 Task: In the Company kawasaki.co.jp, Create email and send with subject: 'Elevate Your Success: Introducing a Transformative Opportunity', and with mail content 'Good Evening,_x000D_
Step into a world of unlimited possibilities. Our cutting-edge solution will empower you to overcome challenges and achieve unparalleled success in your industry._x000D_
Thanks and Regards', attach the document: Business_plan.docx and insert image: visitingcard.jpg. Below Thank and Regards, write Reddit and insert the URL: 'www.reddit.com'. Mark checkbox to create task to follow up : In 1 week.  Enter or choose an email address of recipient's from company's contact and send.. Logged in from softage.10@softage.net
Action: Mouse moved to (92, 73)
Screenshot: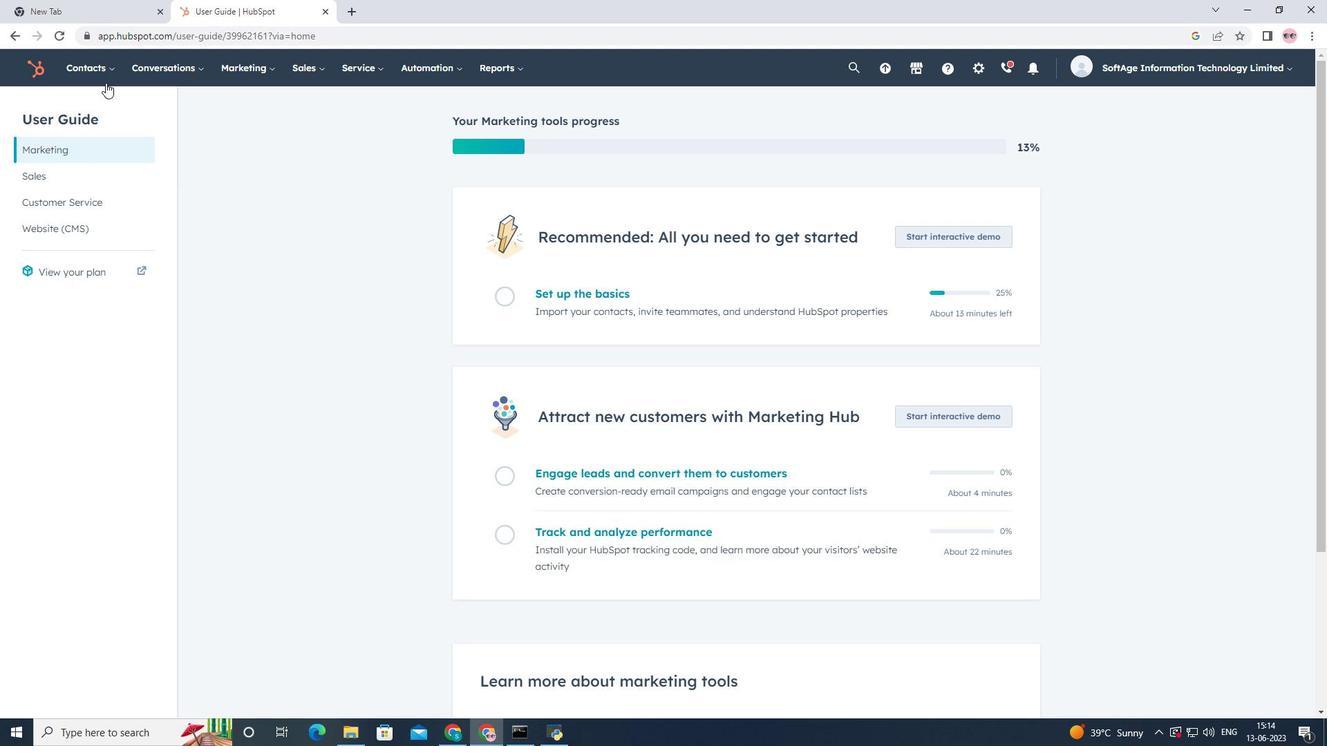 
Action: Mouse pressed left at (92, 73)
Screenshot: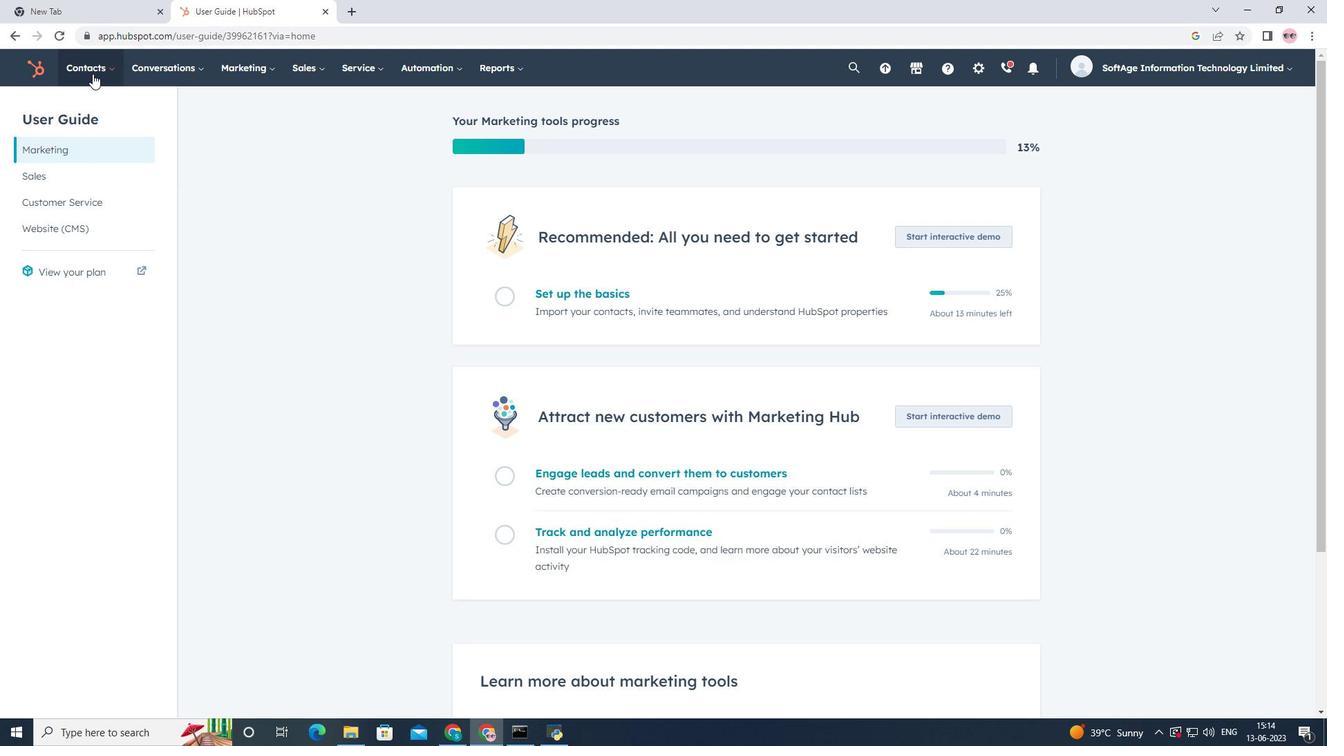 
Action: Mouse moved to (121, 138)
Screenshot: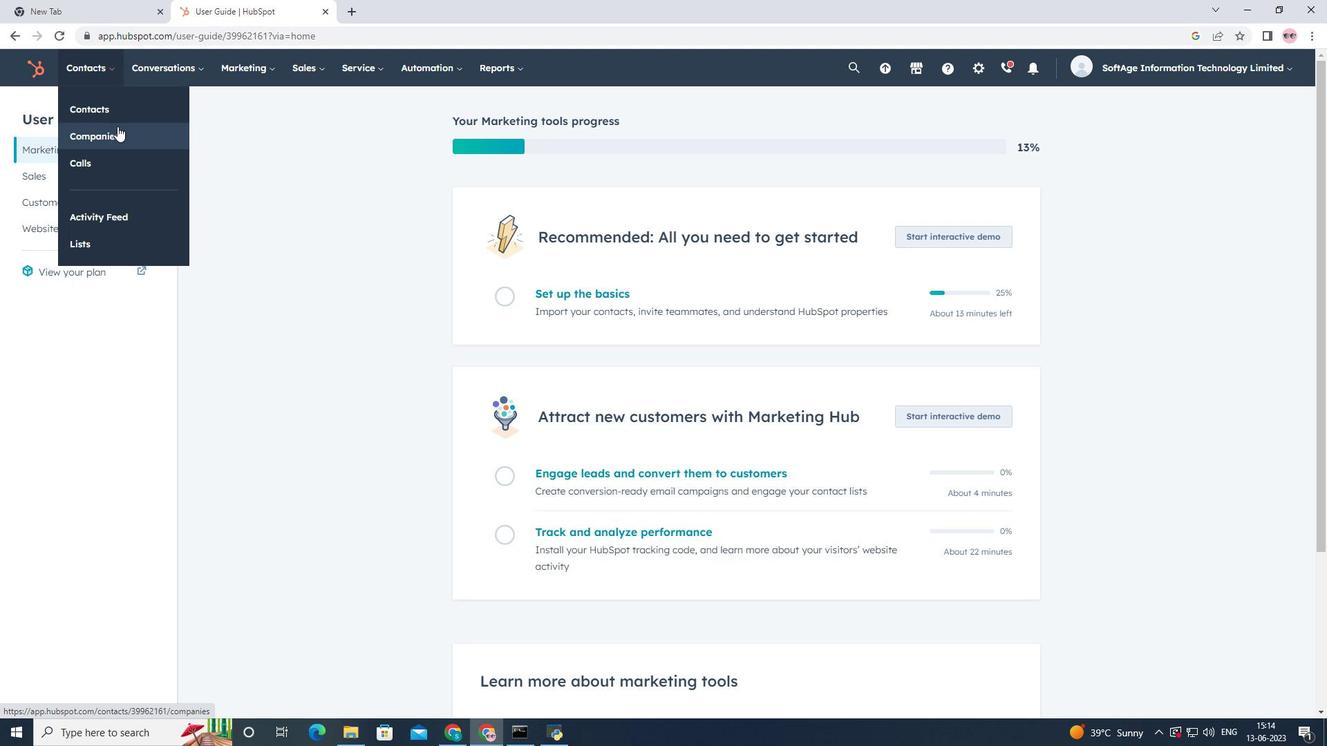 
Action: Mouse pressed left at (121, 138)
Screenshot: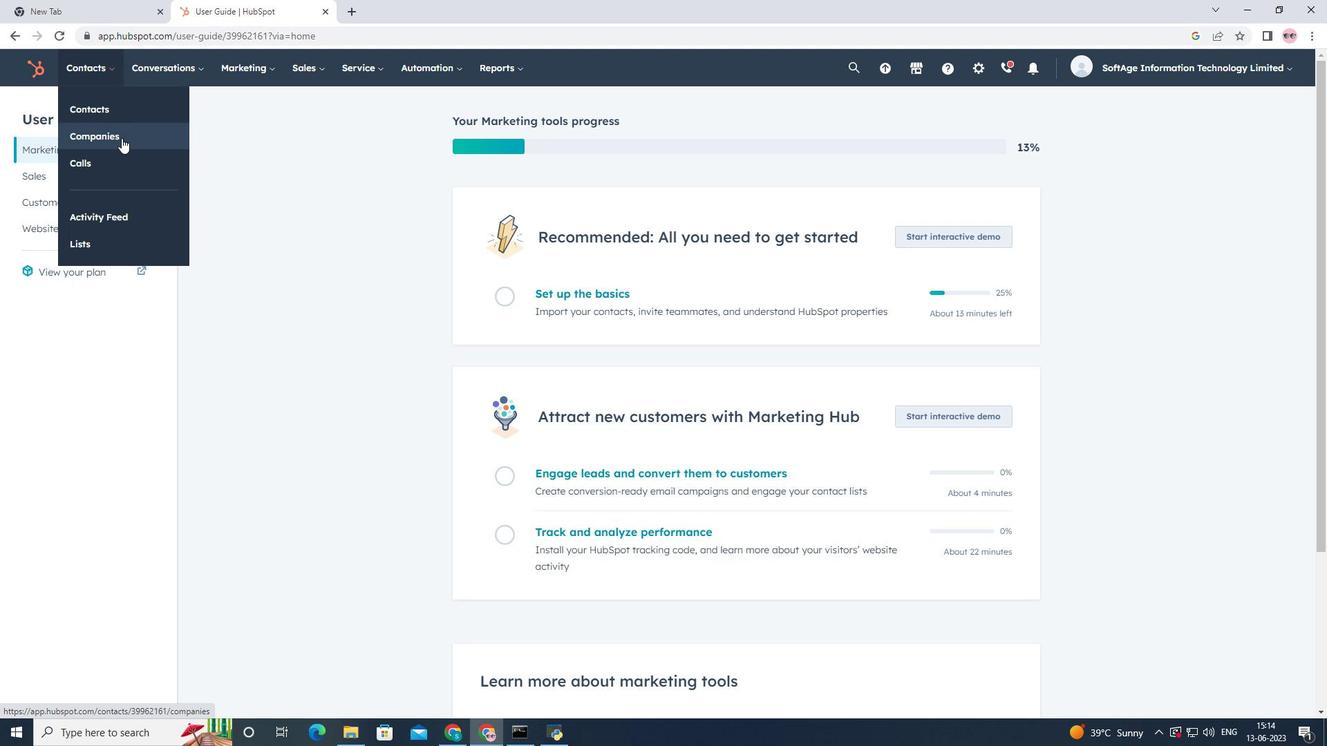 
Action: Mouse moved to (76, 228)
Screenshot: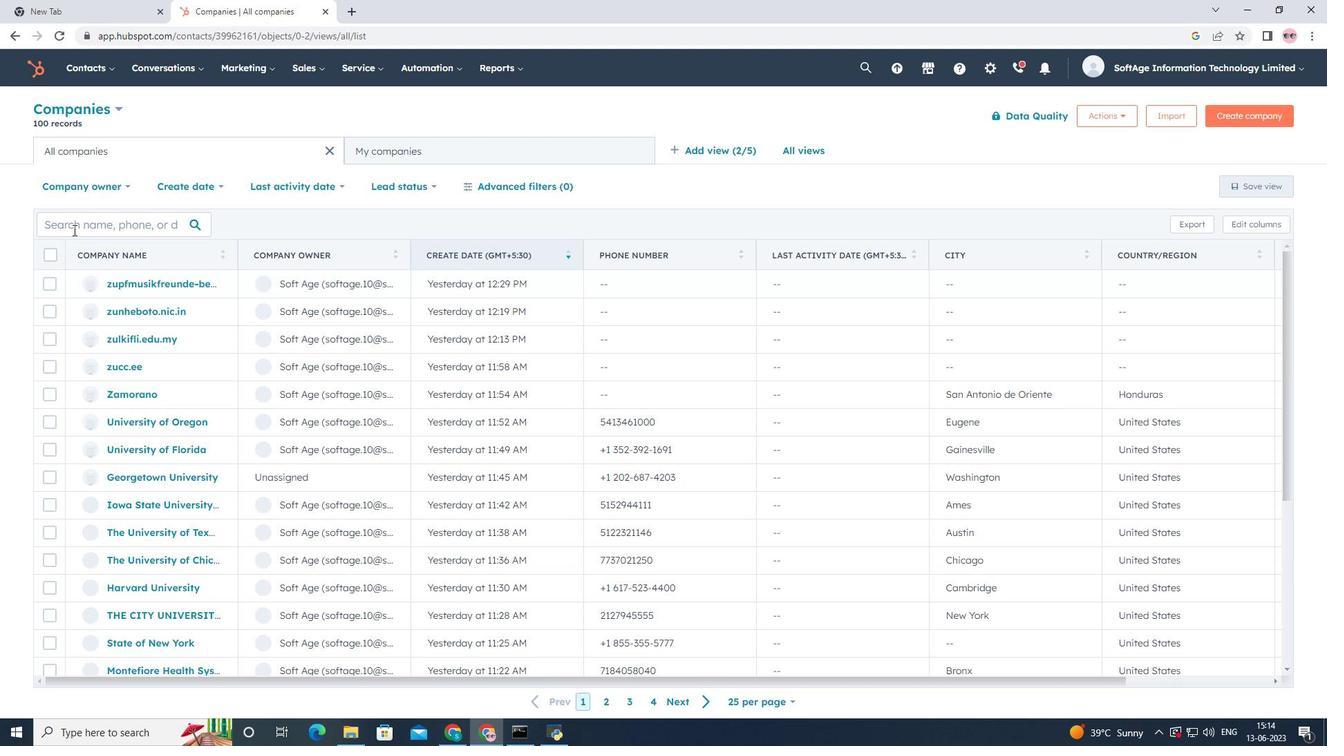 
Action: Mouse pressed left at (76, 228)
Screenshot: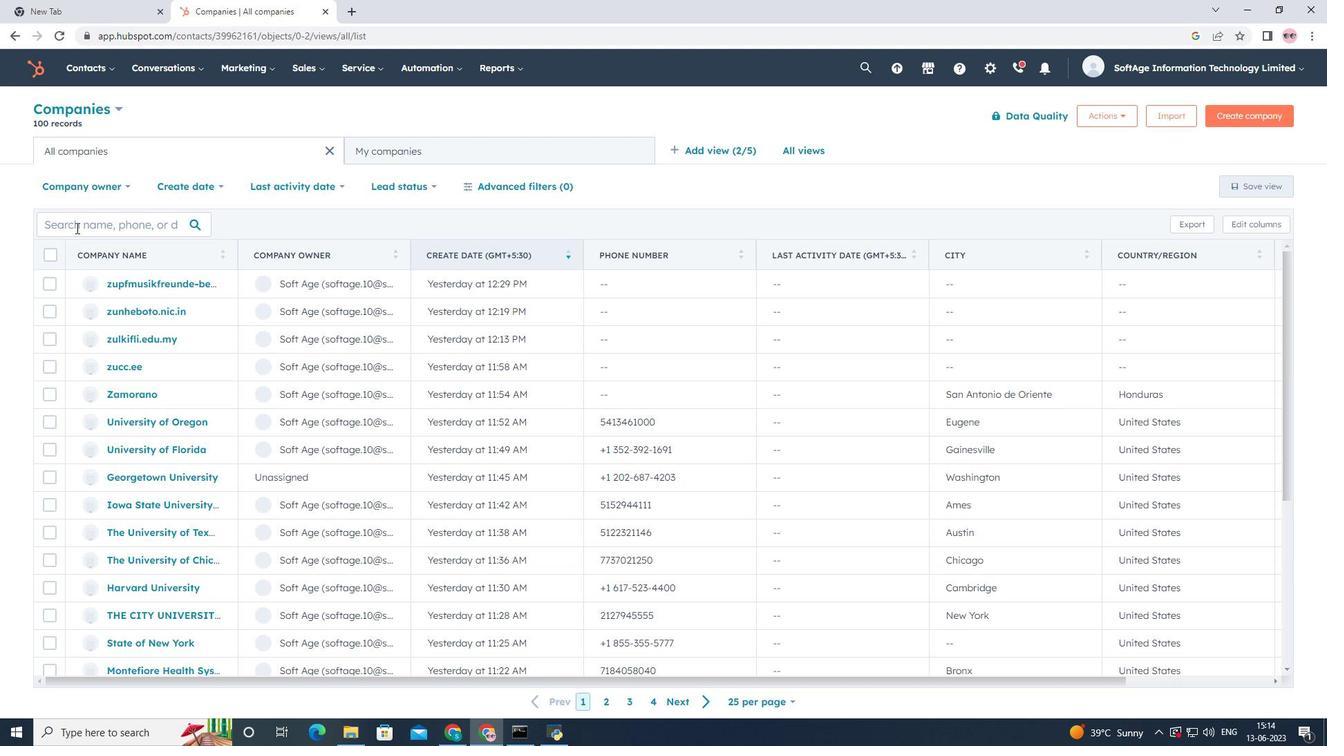 
Action: Key pressed <Key.shift>K<Key.backspace>kawasaki.co.jp
Screenshot: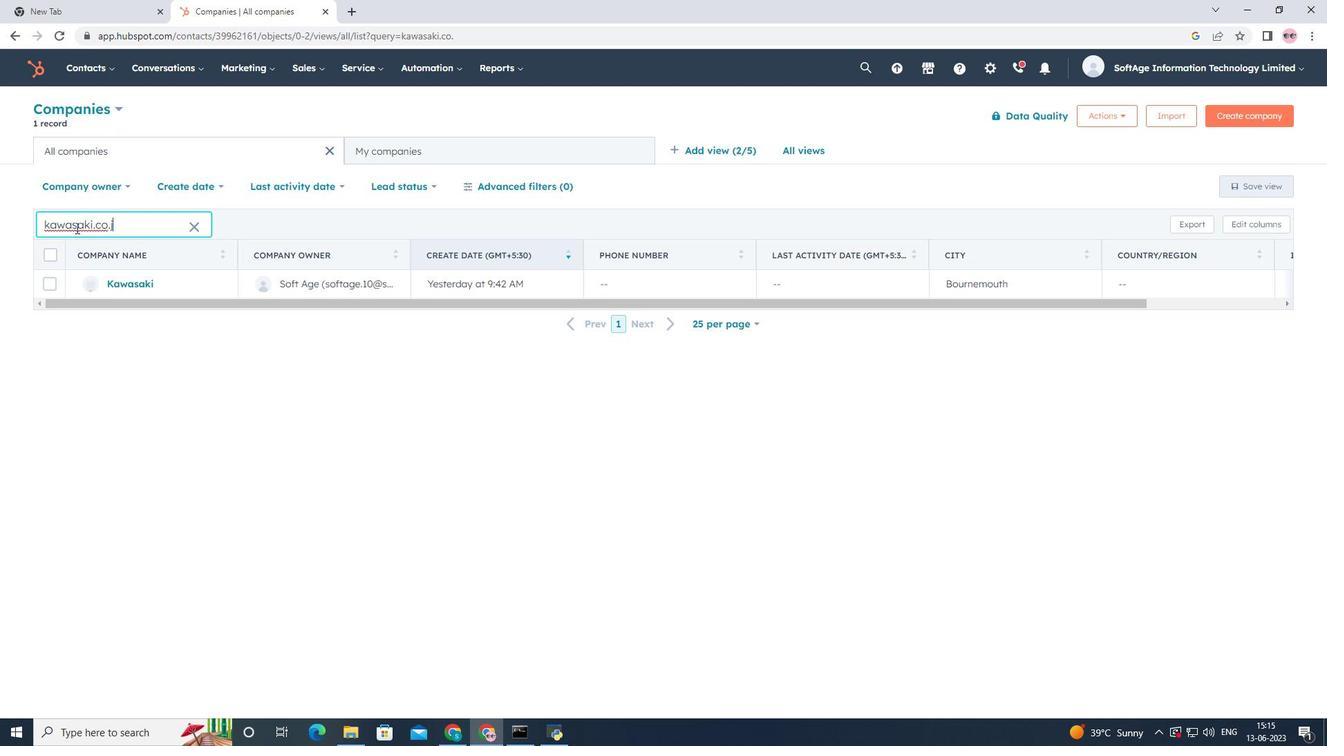 
Action: Mouse moved to (103, 282)
Screenshot: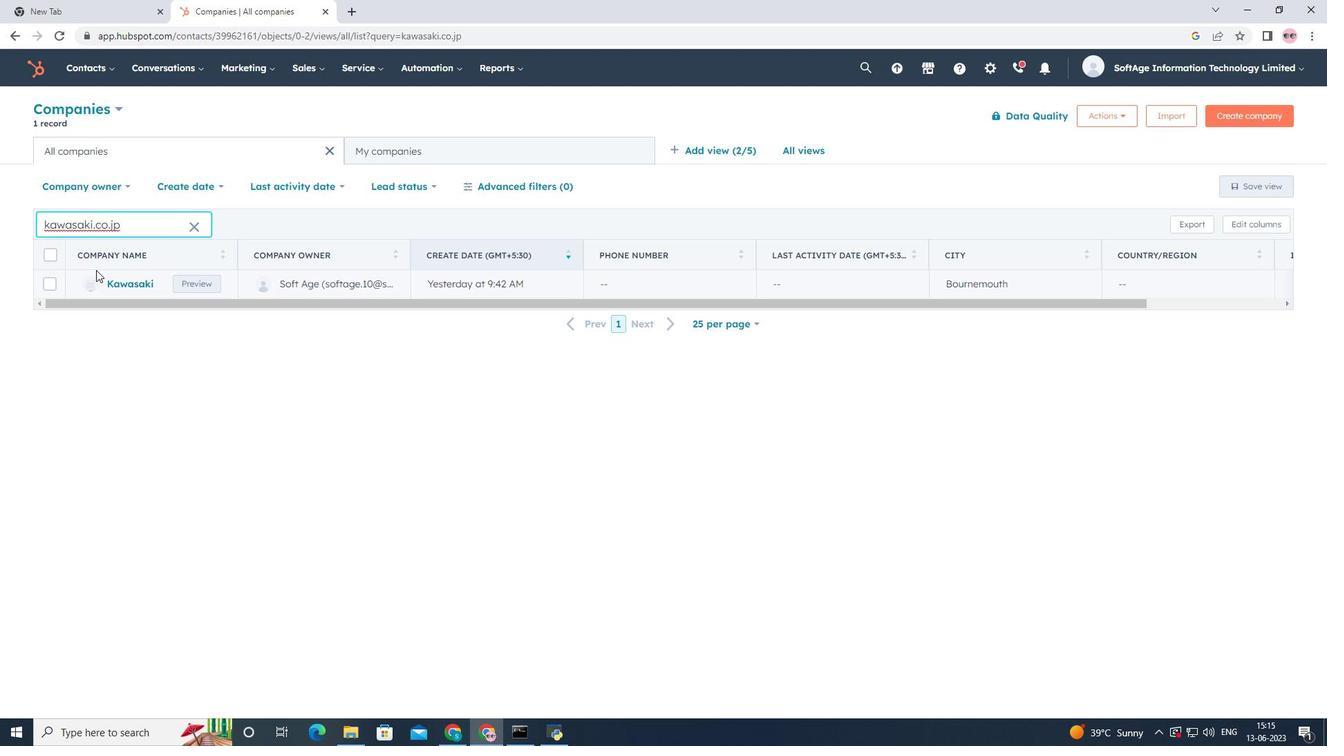
Action: Mouse pressed left at (103, 282)
Screenshot: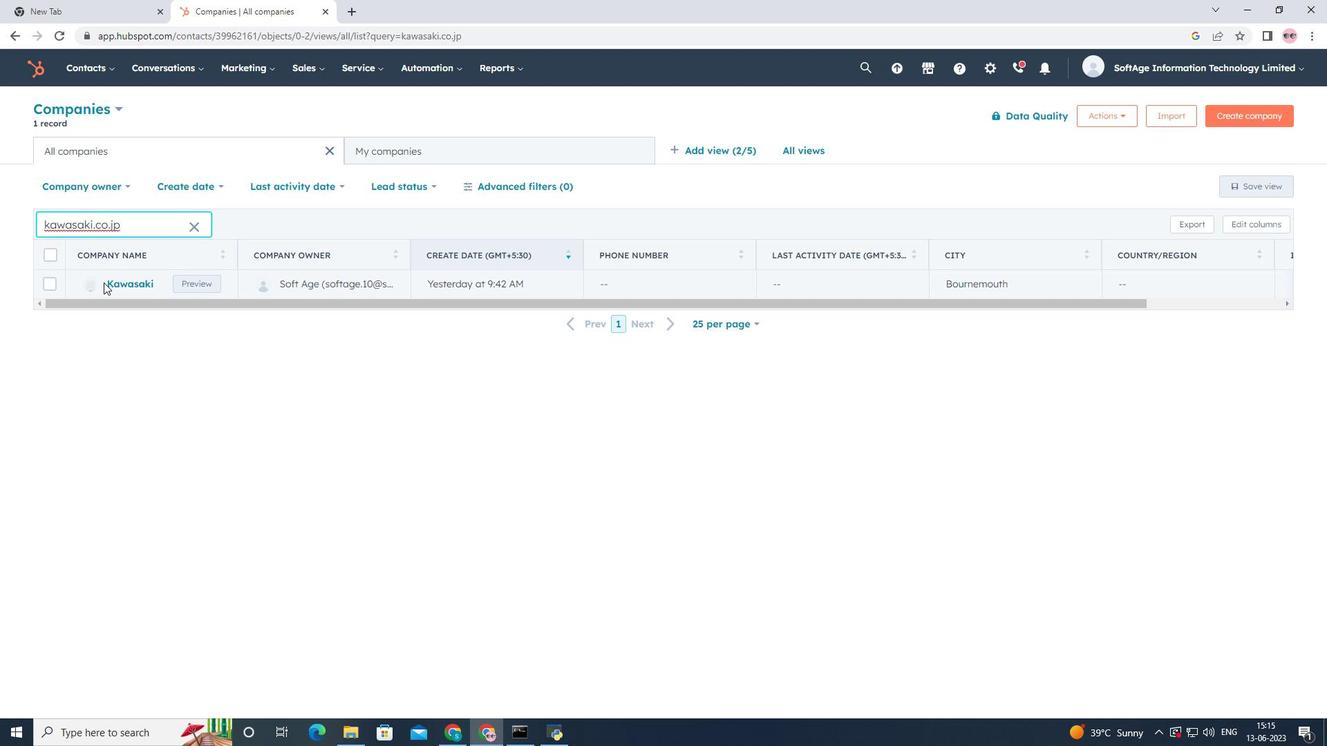 
Action: Mouse moved to (111, 283)
Screenshot: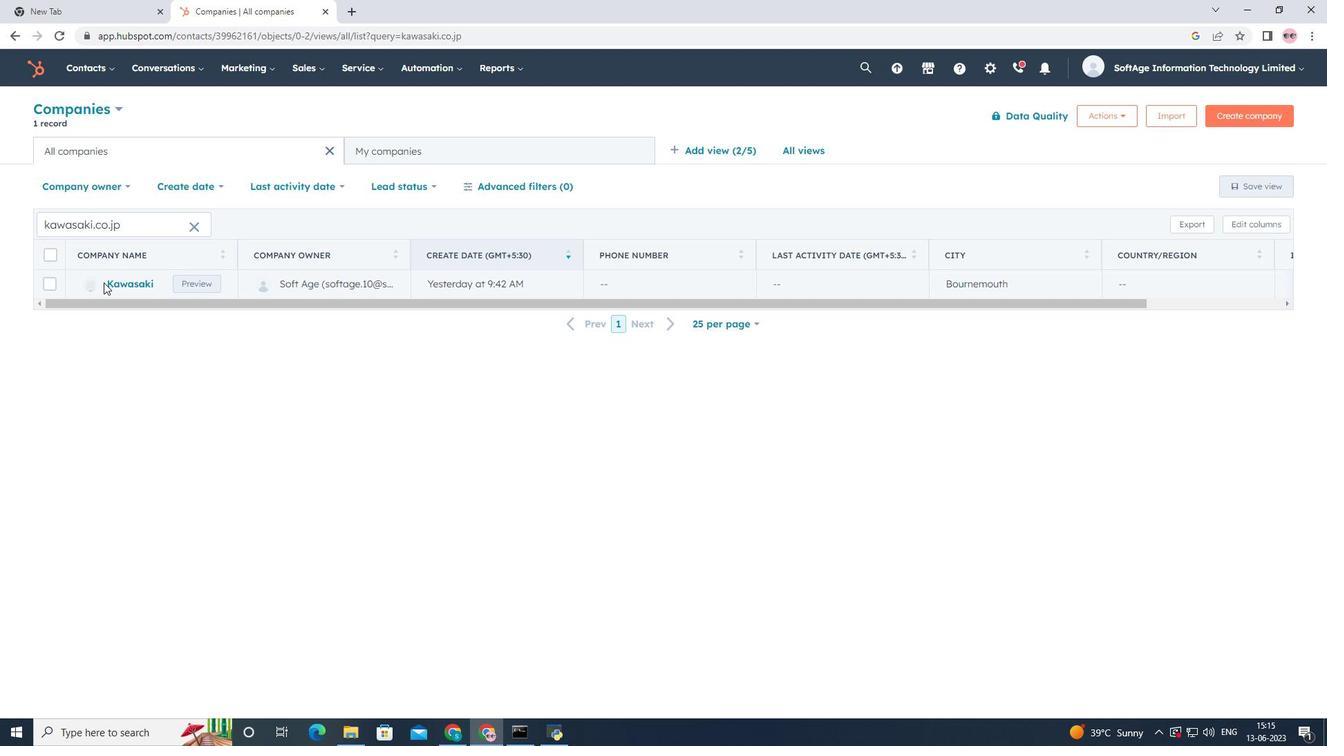 
Action: Mouse pressed left at (111, 283)
Screenshot: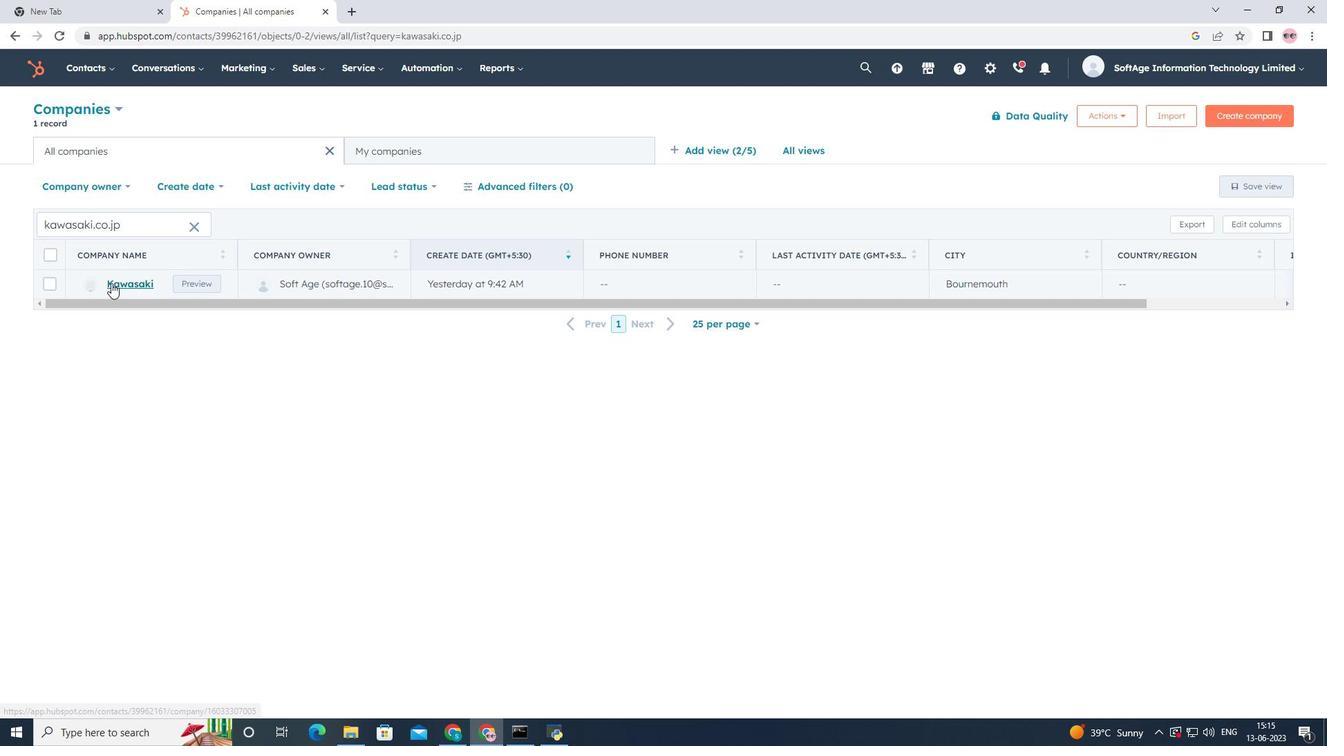 
Action: Mouse moved to (86, 225)
Screenshot: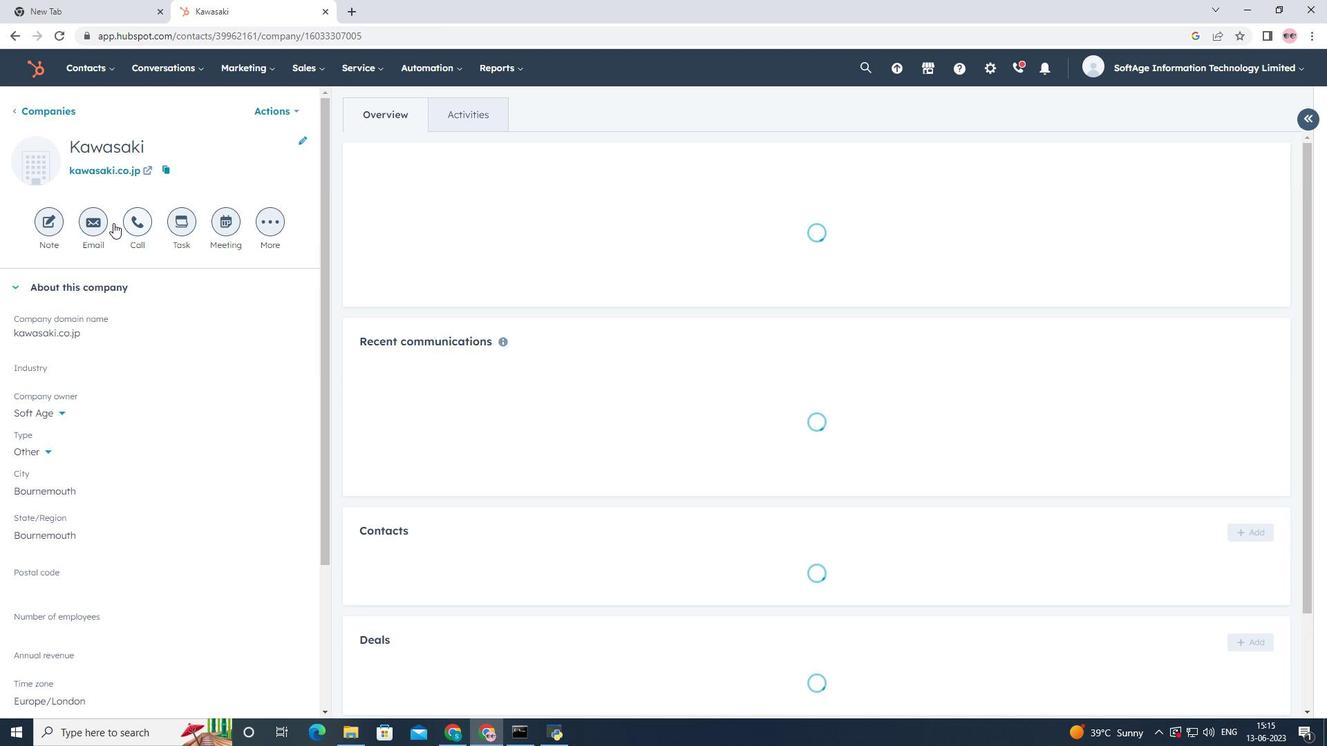 
Action: Mouse pressed left at (86, 225)
Screenshot: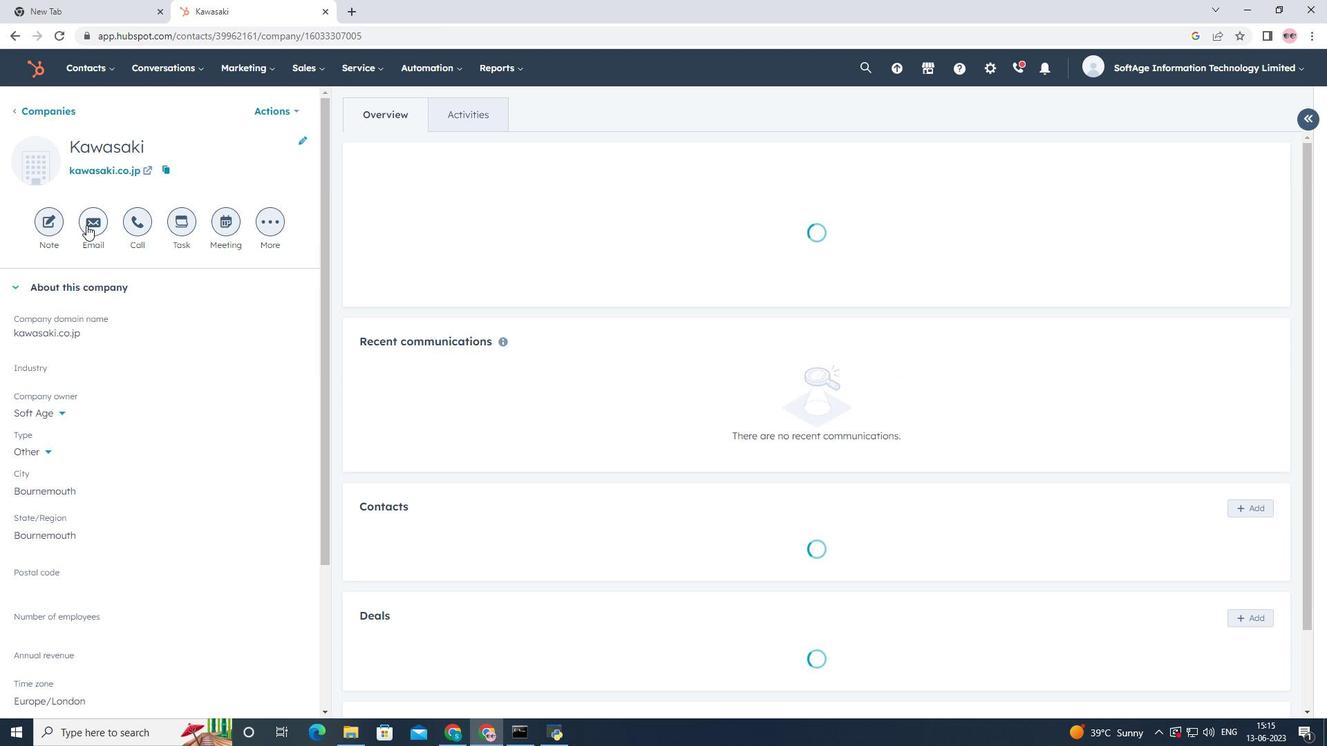 
Action: Mouse moved to (896, 467)
Screenshot: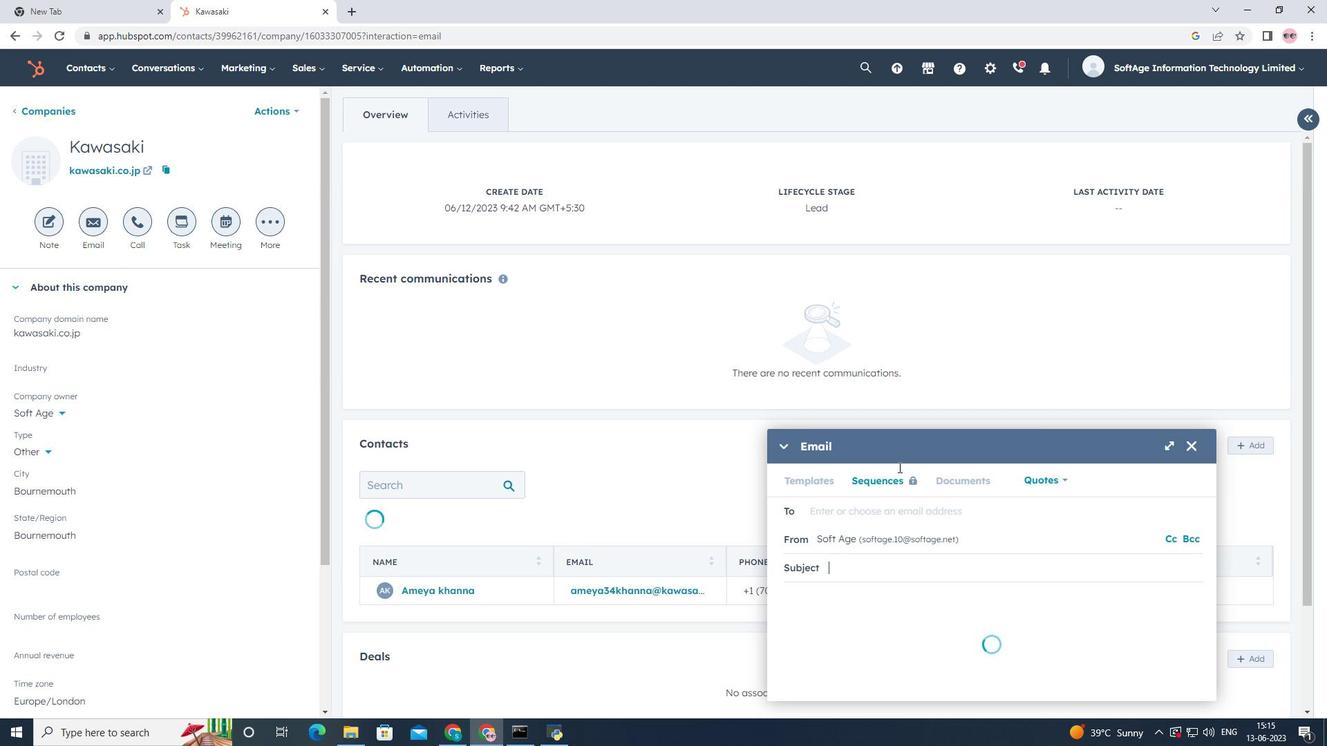 
Action: Mouse pressed left at (896, 467)
Screenshot: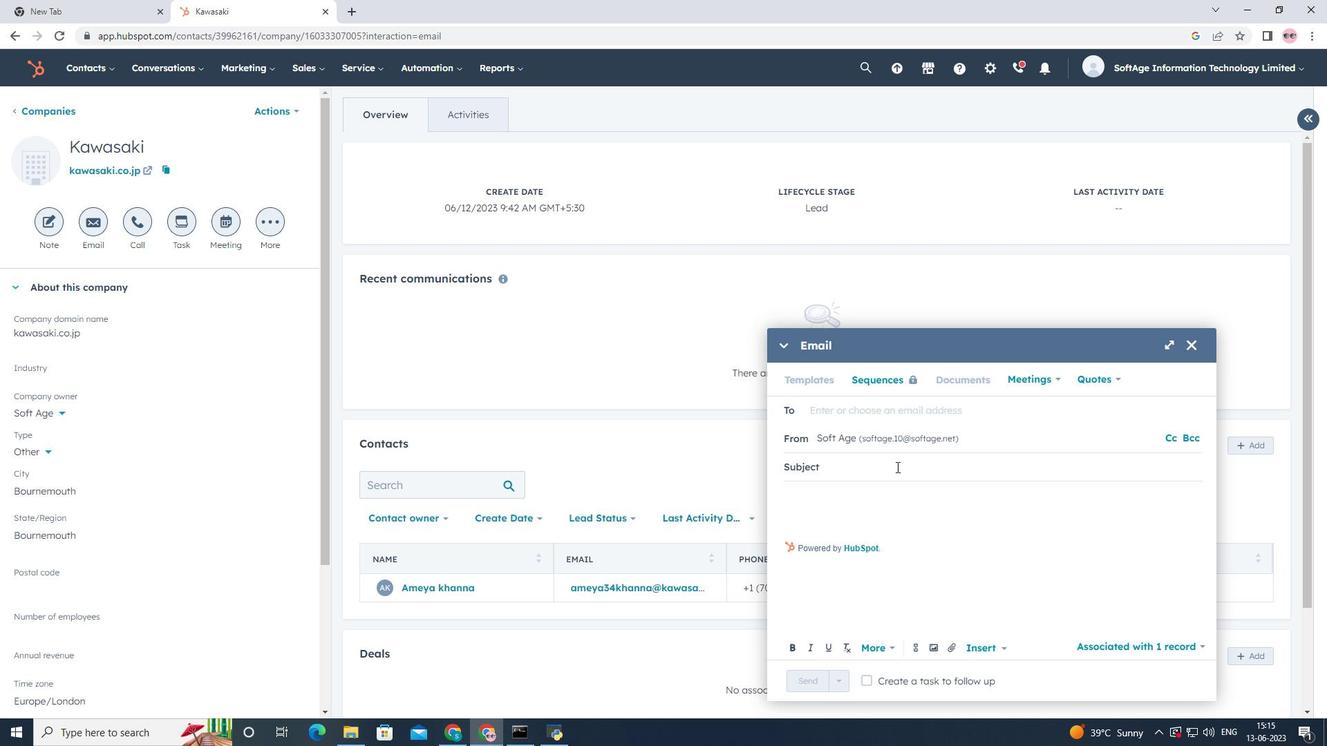 
Action: Key pressed <Key.shift>Elevate<Key.space><Key.shift>Your<Key.space><Key.shift>Success<Key.shift>:<Key.space><Key.shift><Key.shift><Key.shift><Key.shift>Introducing<Key.space>a<Key.space><Key.shift>Transformative<Key.space><Key.shift>Opportunity
Screenshot: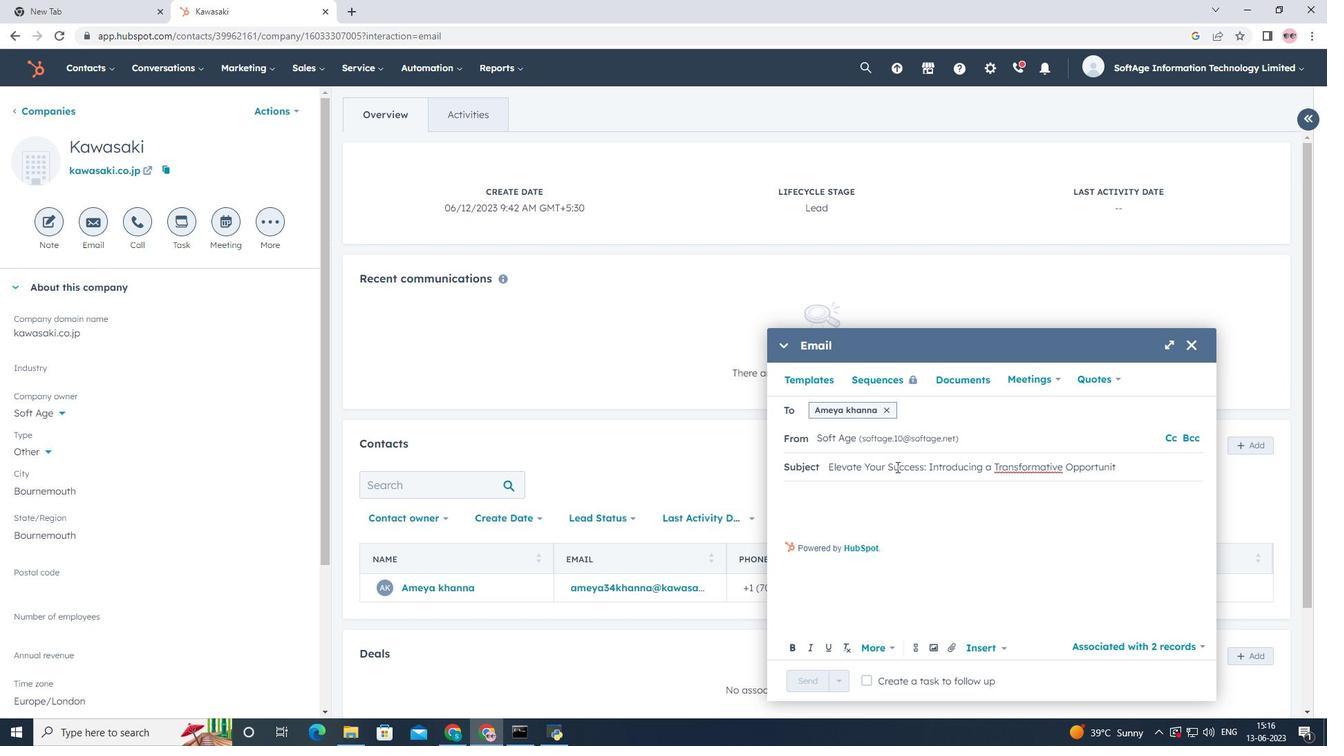 
Action: Mouse moved to (837, 502)
Screenshot: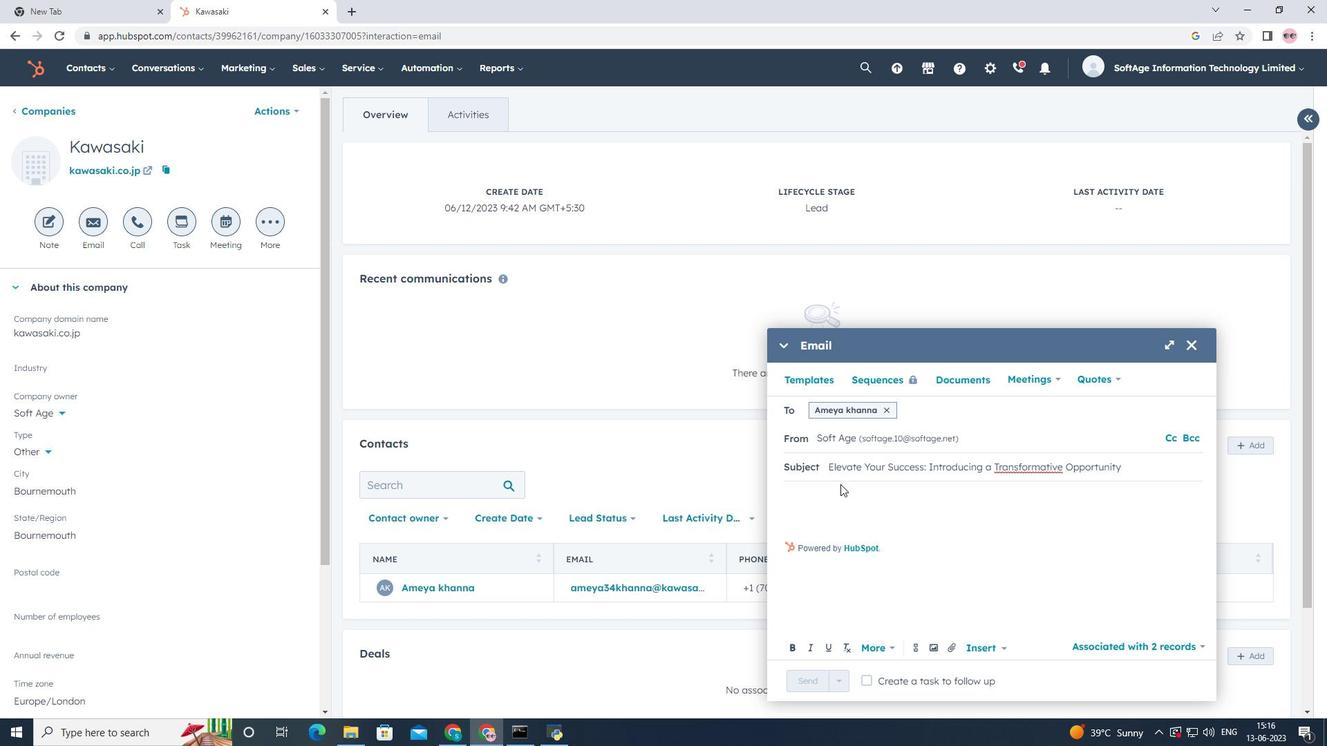 
Action: Mouse pressed left at (837, 502)
Screenshot: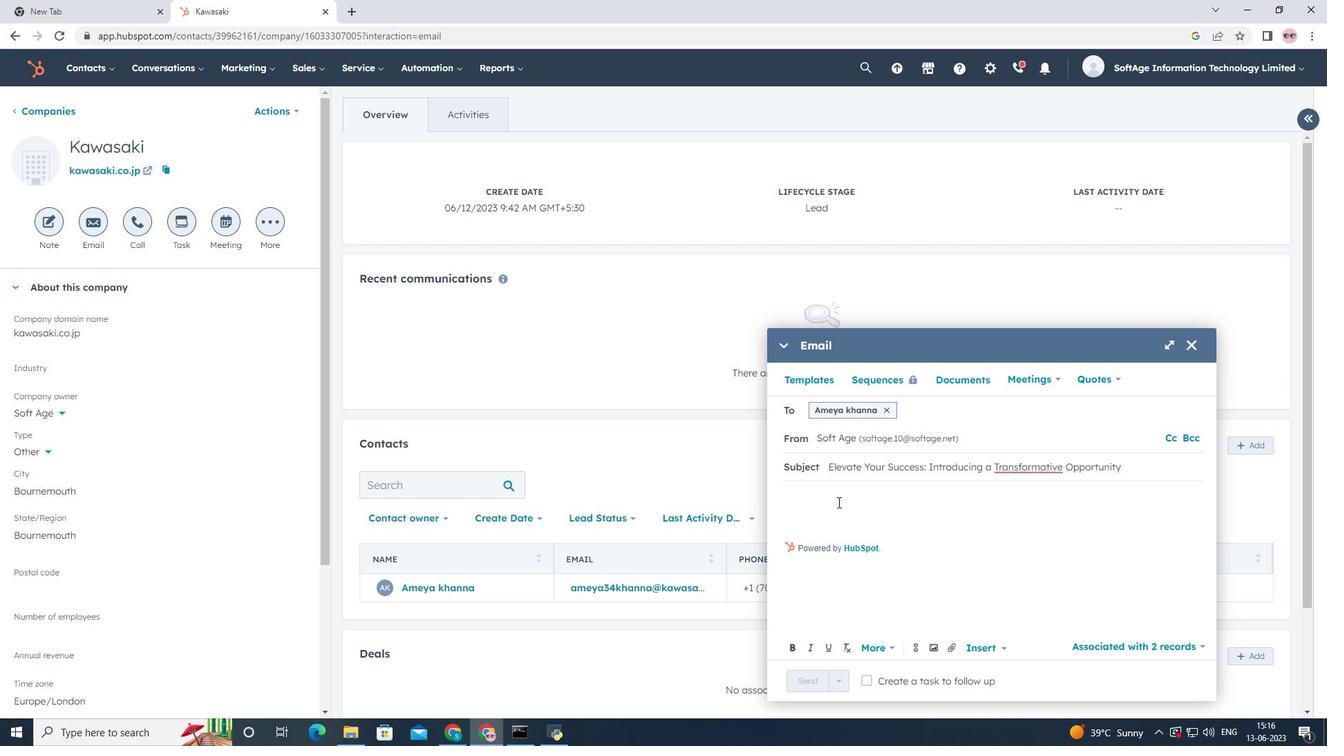 
Action: Key pressed <Key.shift><Key.shift><Key.shift><Key.shift><Key.shift><Key.shift><Key.shift><Key.shift><Key.shift><Key.shift><Key.shift><Key.shift><Key.shift><Key.shift><Key.shift><Key.shift><Key.shift><Key.shift><Key.shift><Key.shift><Key.shift><Key.shift><Key.shift><Key.shift><Key.shift><Key.shift><Key.shift>Good<Key.space><Key.shift><Key.shift><Key.shift><Key.shift><Key.shift><Key.shift><Key.shift>Evening<Key.enter><Key.shift><Key.shift><Key.shift><Key.shift><Key.shift><Key.shift><Key.shift><Key.shift><Key.shift><Key.shift><Key.shift><Key.shift><Key.shift><Key.shift><Key.shift><Key.shift><Key.shift><Key.shift><Key.shift><Key.shift>Step<Key.space>into<Key.space>a<Key.space>world<Key.space>of<Key.space>unlimited<Key.space>possibilities.<Key.space><Key.shift>Our<Key.space>cutting<Key.space><Key.backspace>-edge<Key.space>solution<Key.space>will<Key.space>empower<Key.space>you<Key.space>to<Key.space>overcome<Key.space>challenges<Key.space>and<Key.space>achieve<Key.space>unparalleled<Key.space>success<Key.space>in<Key.space>your<Key.space>industry.<Key.enter><Key.shift><Key.shift><Key.shift><Key.shift><Key.shift><Key.shift>Thanks<Key.space>and<Key.space><Key.shift><Key.shift><Key.shift>Regards
Screenshot: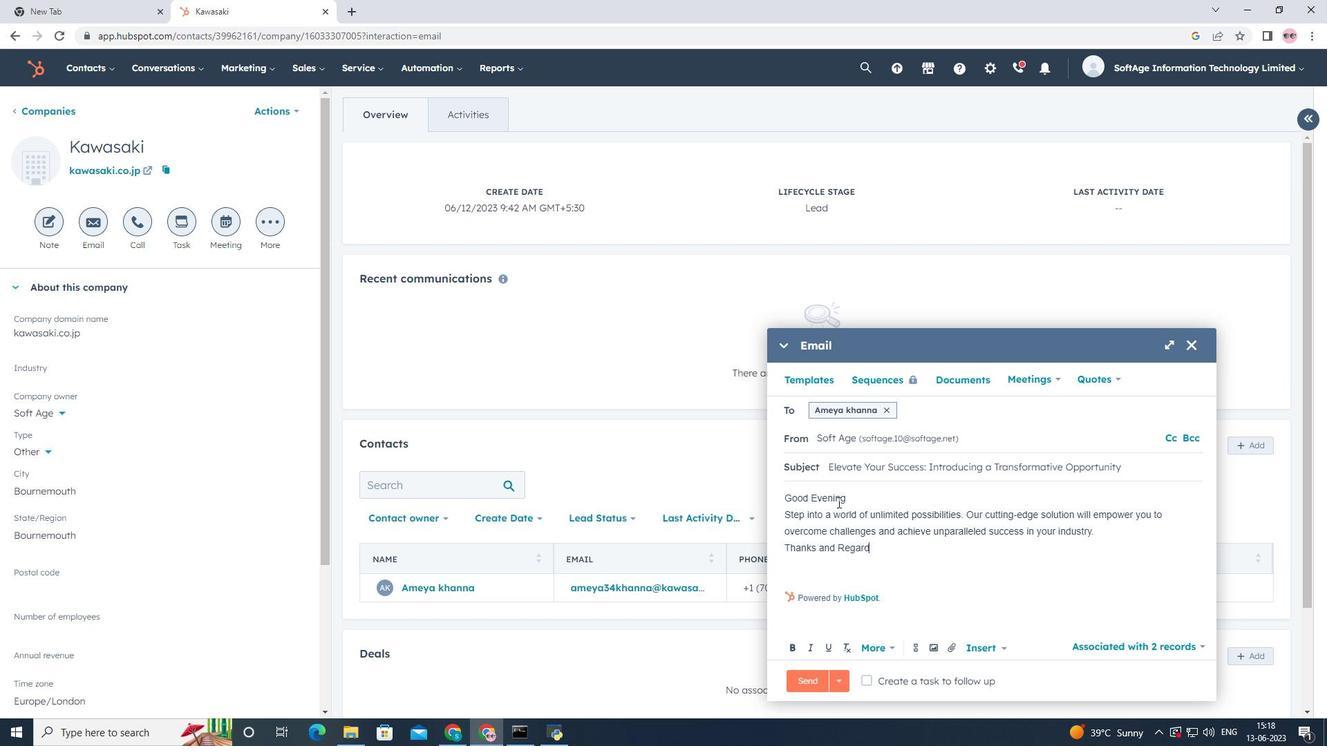 
Action: Mouse moved to (954, 651)
Screenshot: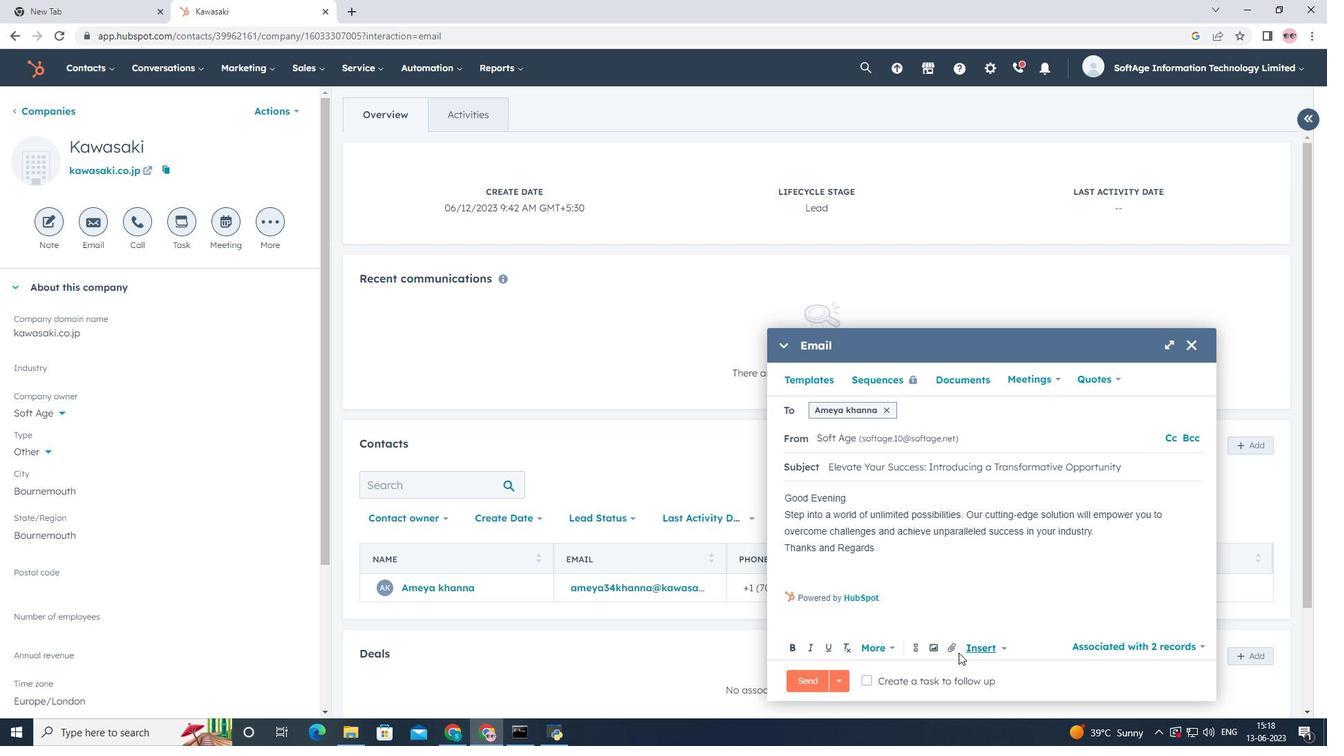 
Action: Mouse pressed left at (954, 651)
Screenshot: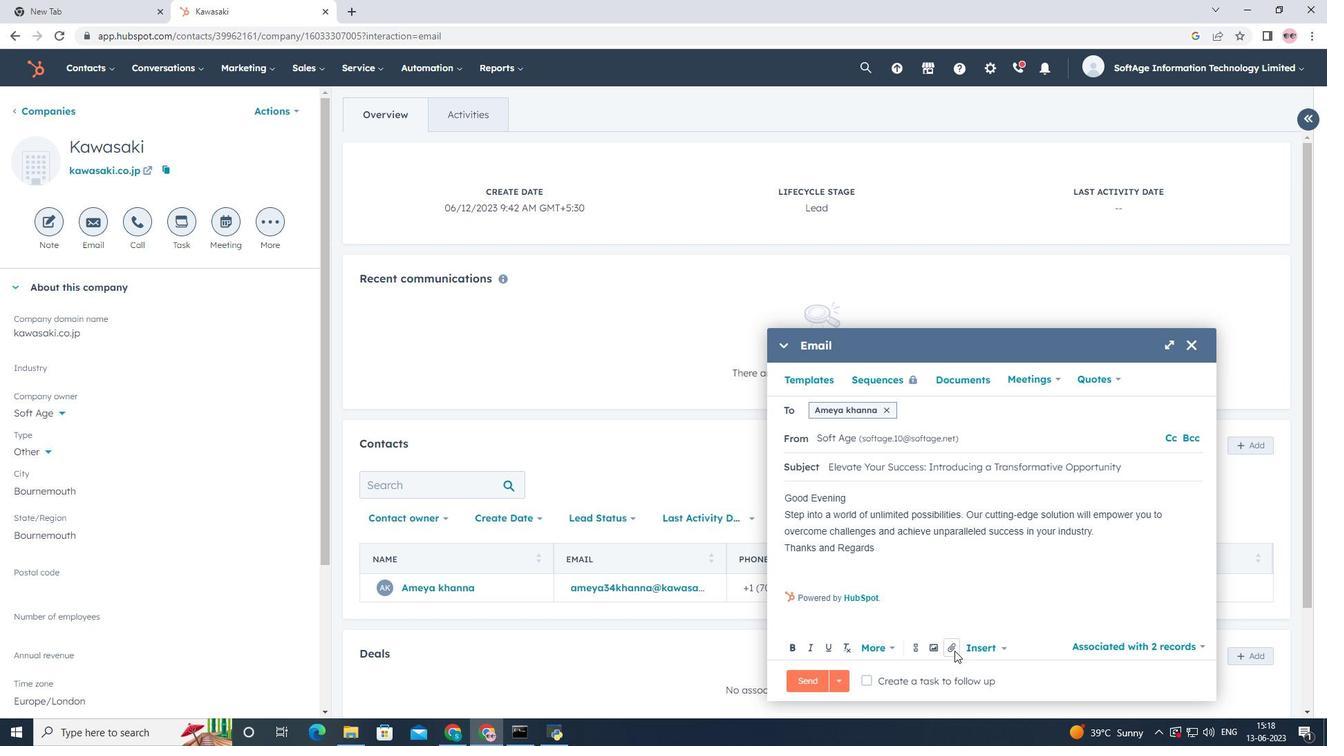 
Action: Mouse moved to (962, 607)
Screenshot: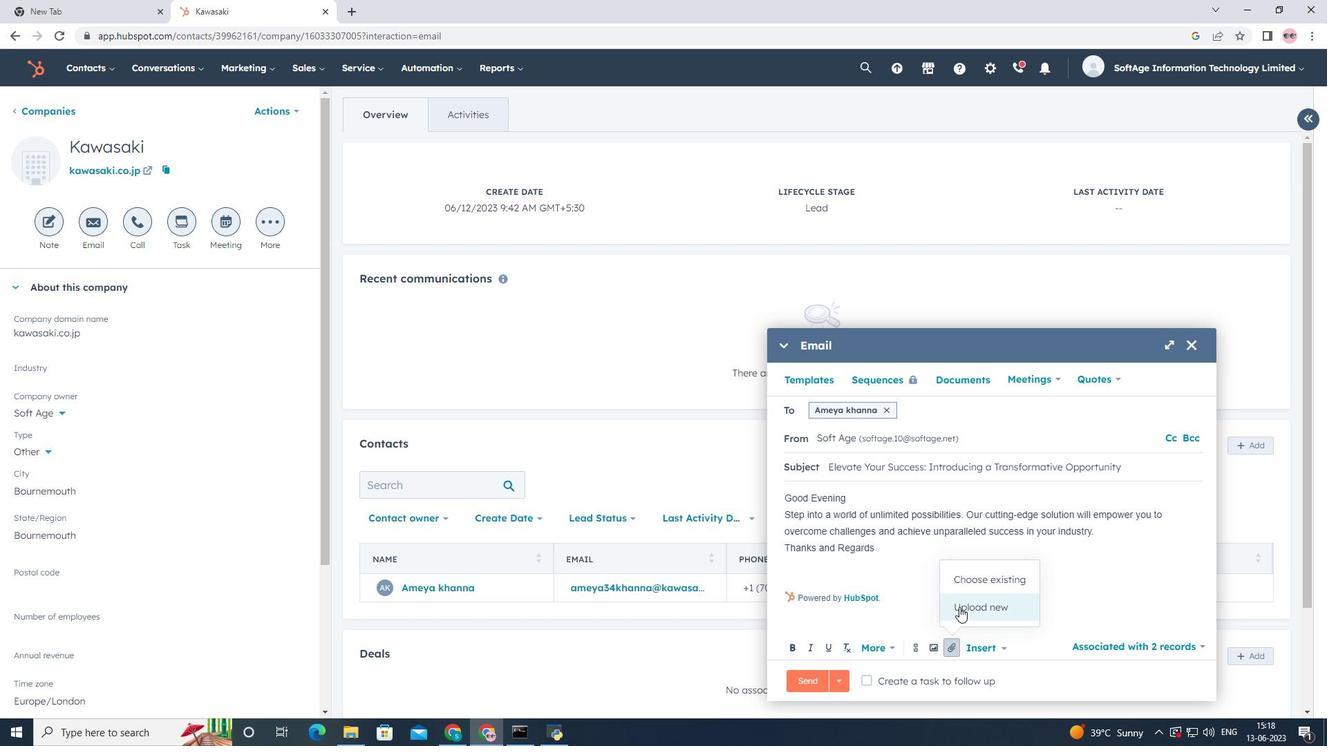 
Action: Mouse pressed left at (962, 607)
Screenshot: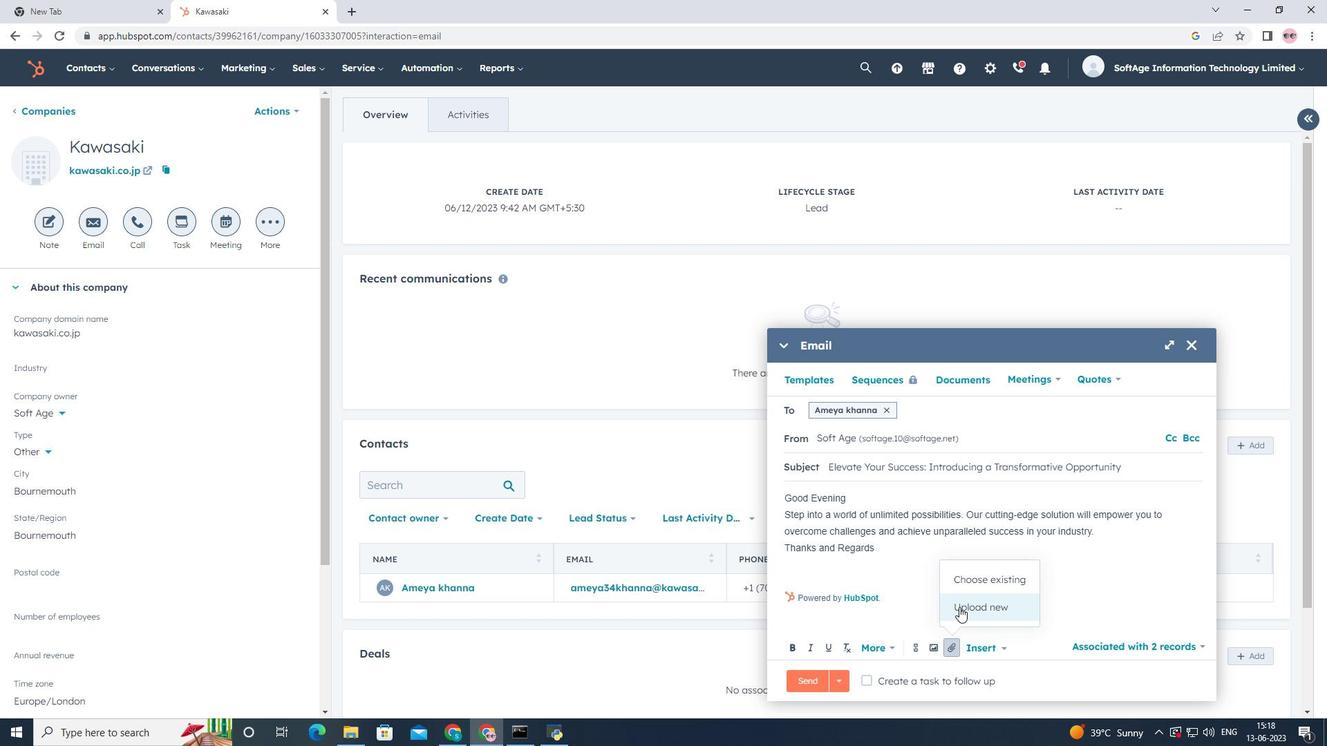 
Action: Mouse moved to (73, 172)
Screenshot: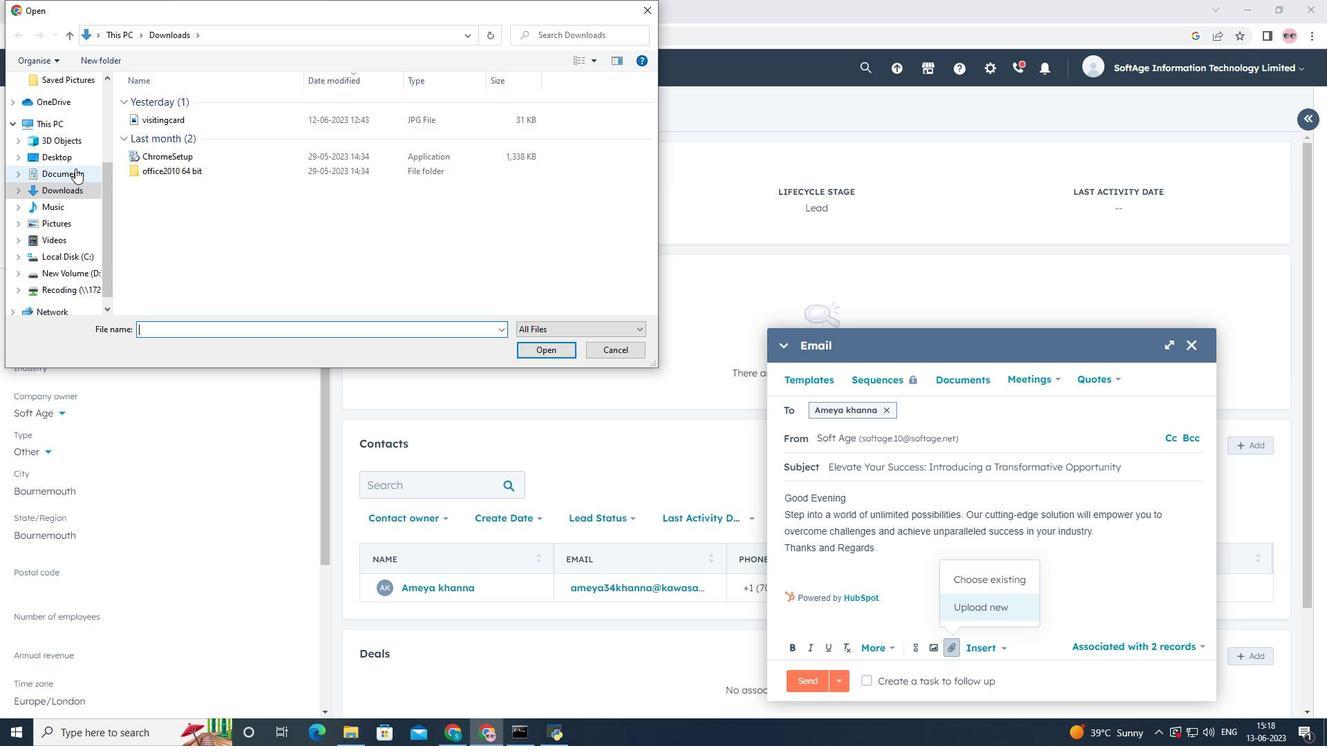 
Action: Mouse pressed left at (73, 172)
Screenshot: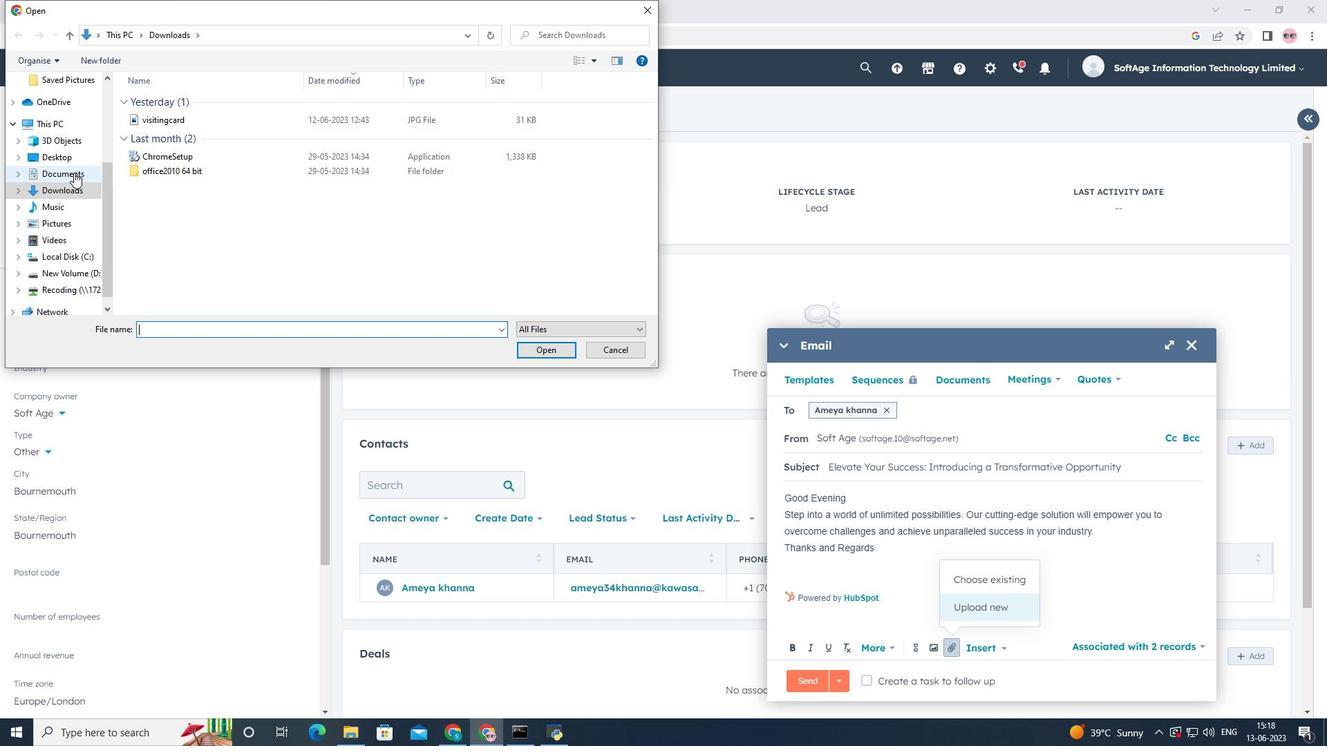 
Action: Mouse moved to (198, 111)
Screenshot: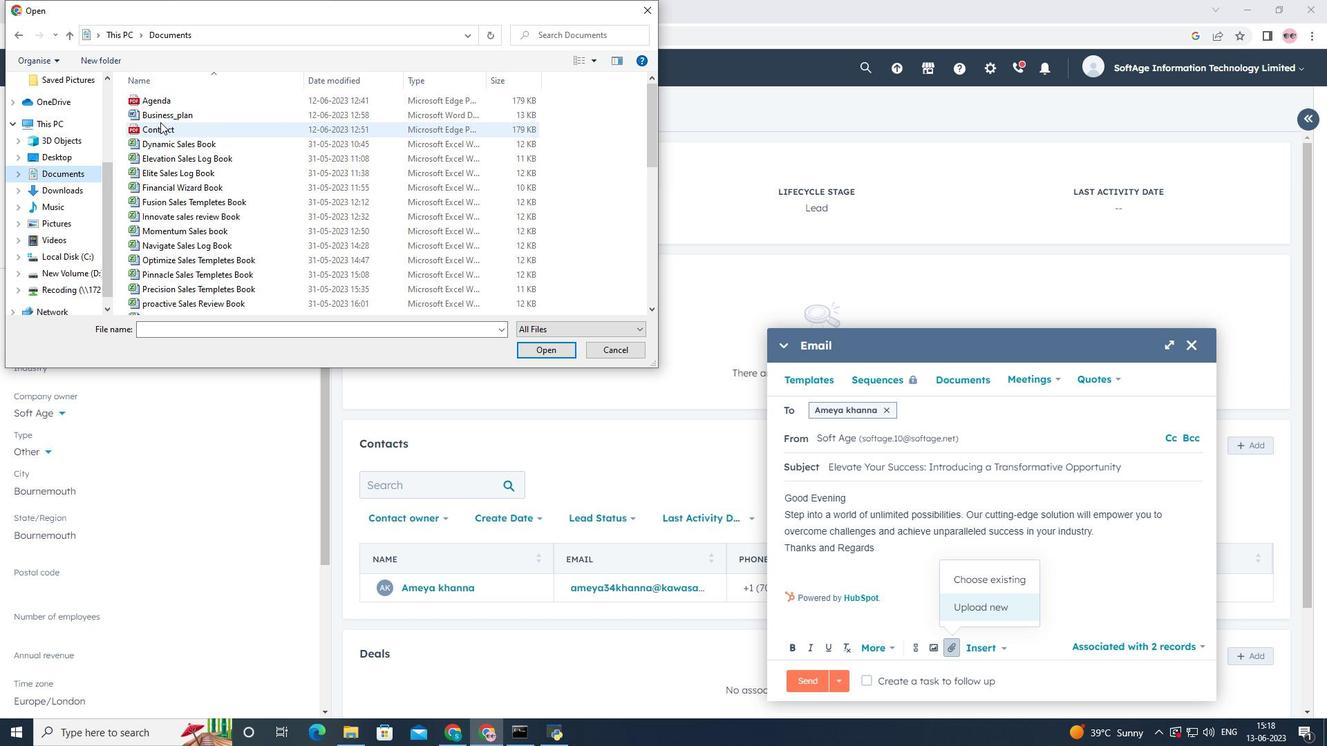 
Action: Mouse pressed left at (198, 111)
Screenshot: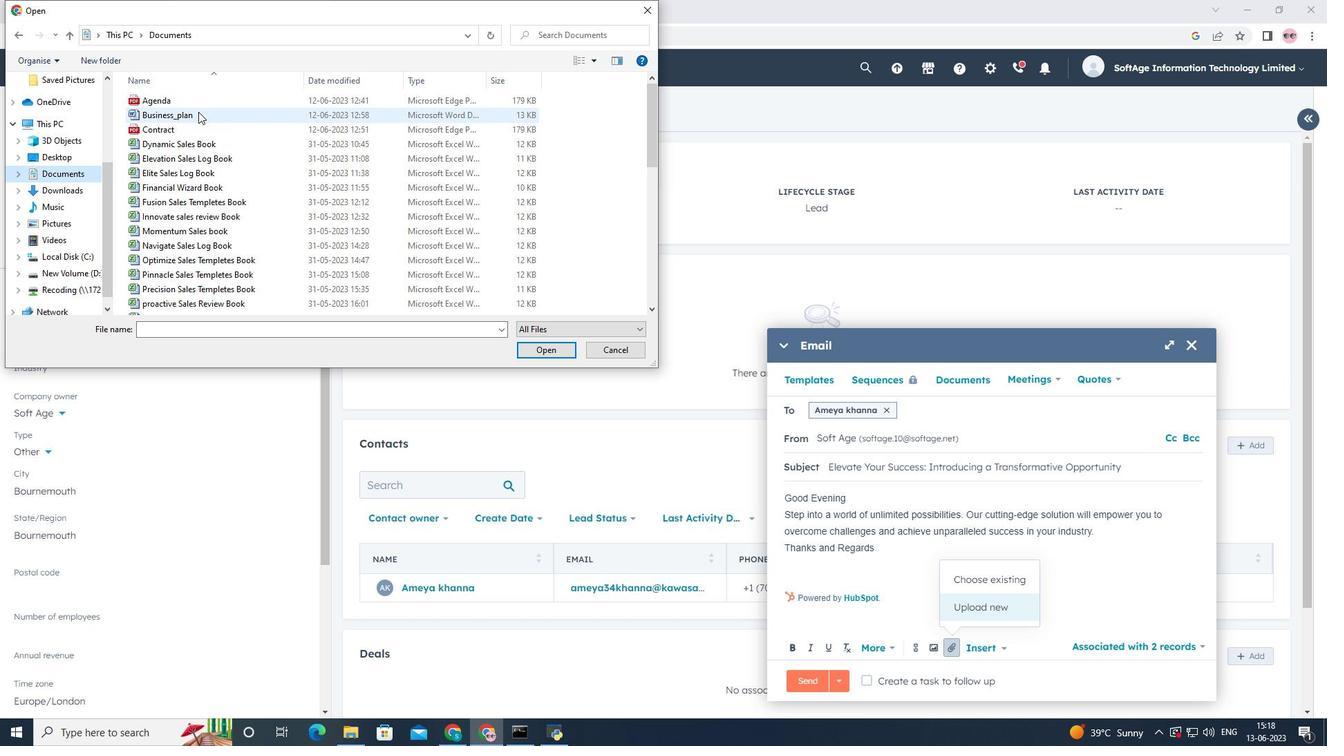 
Action: Mouse moved to (541, 349)
Screenshot: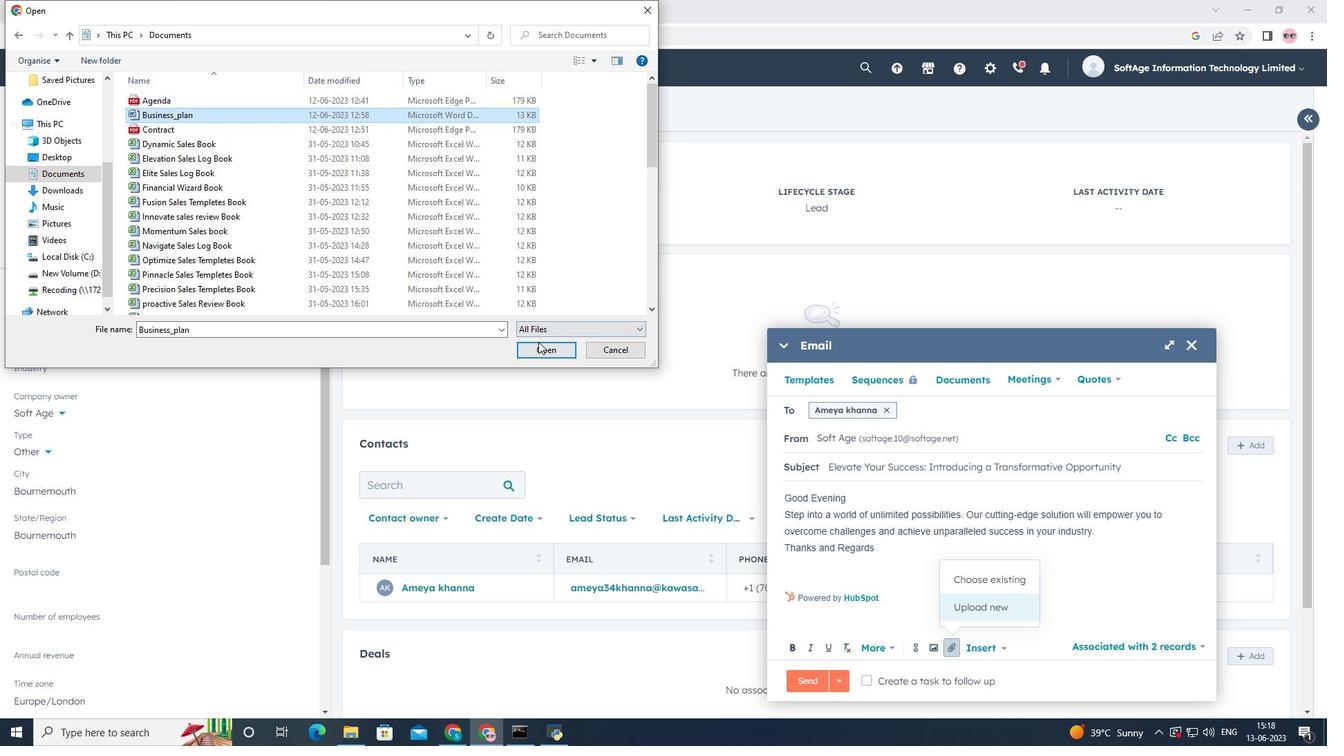 
Action: Mouse pressed left at (541, 349)
Screenshot: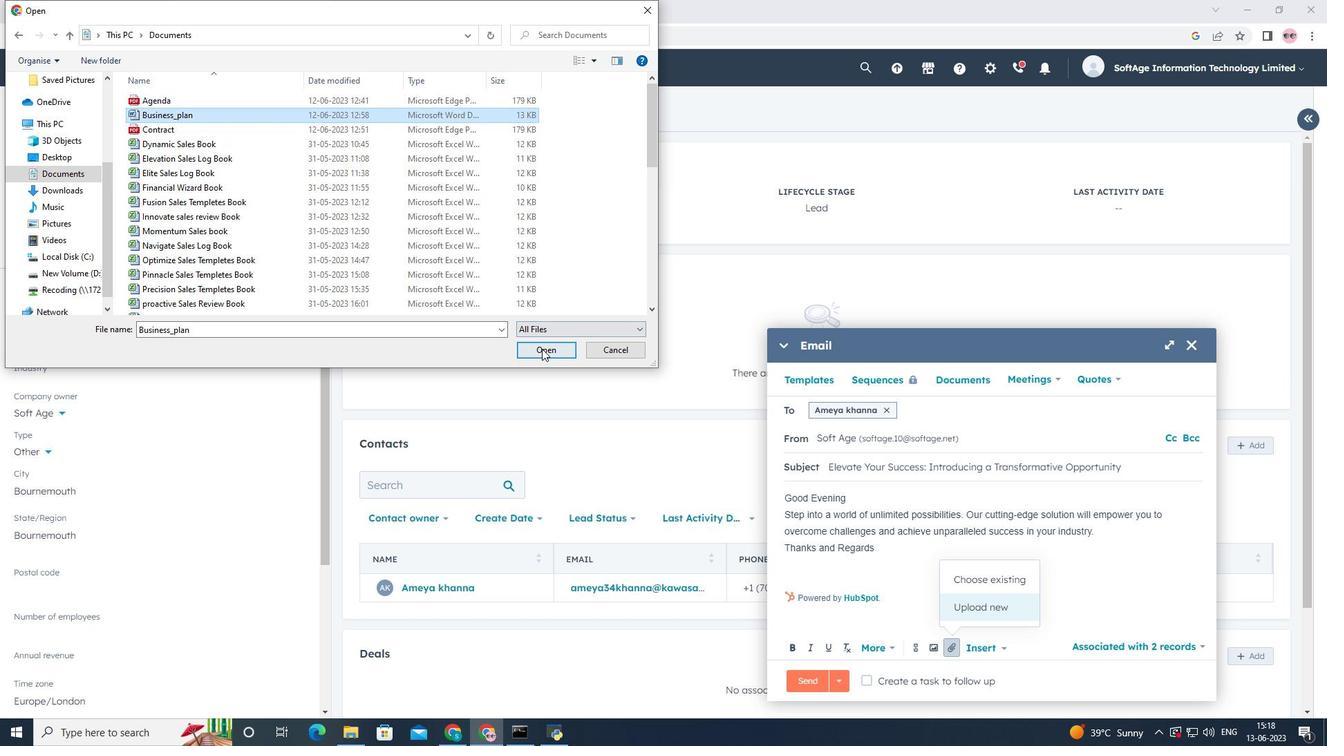 
Action: Mouse moved to (927, 612)
Screenshot: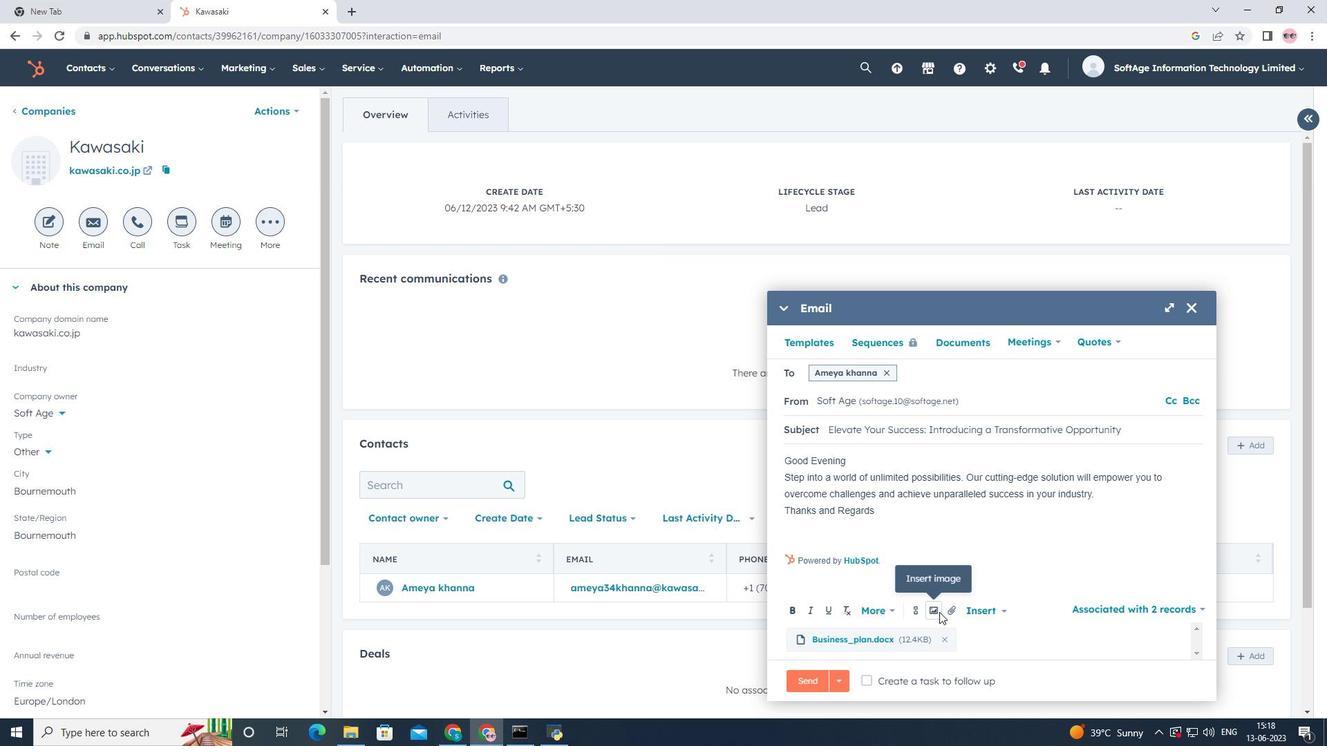 
Action: Mouse pressed left at (927, 612)
Screenshot: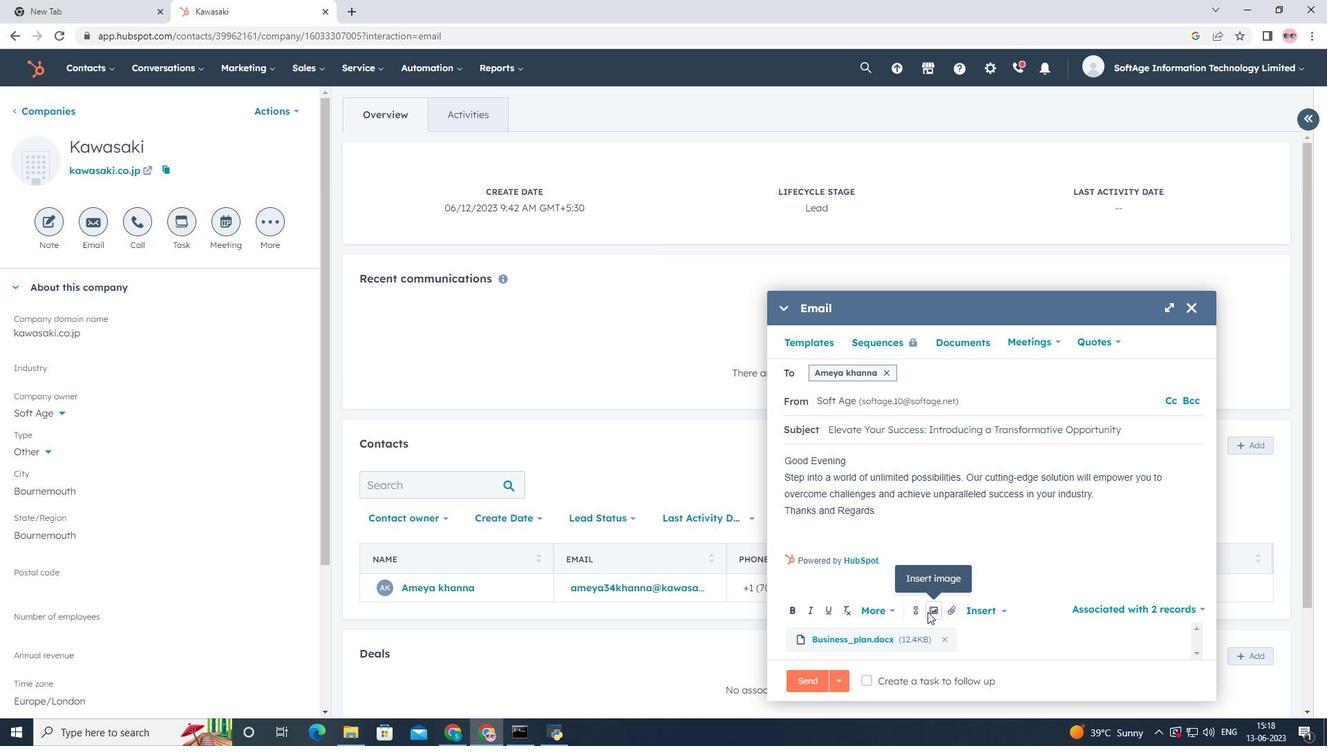 
Action: Mouse moved to (920, 557)
Screenshot: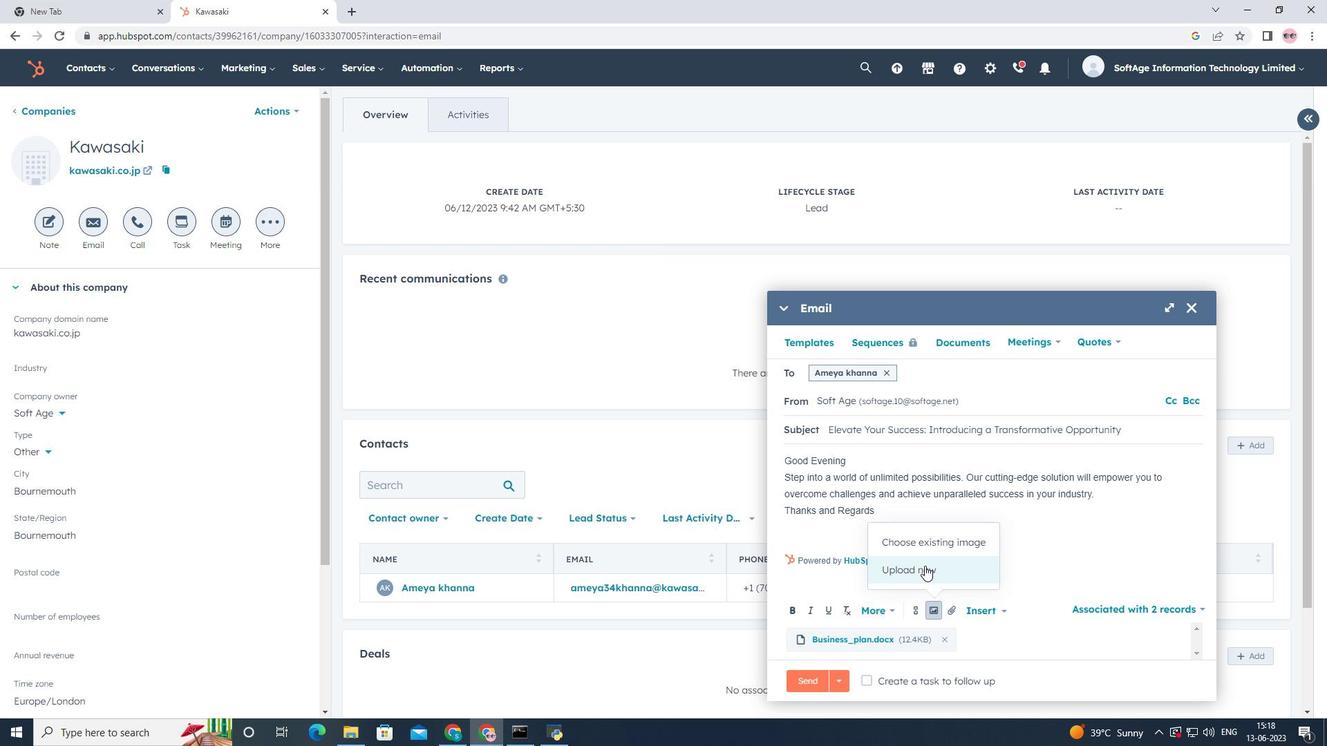 
Action: Mouse pressed left at (920, 557)
Screenshot: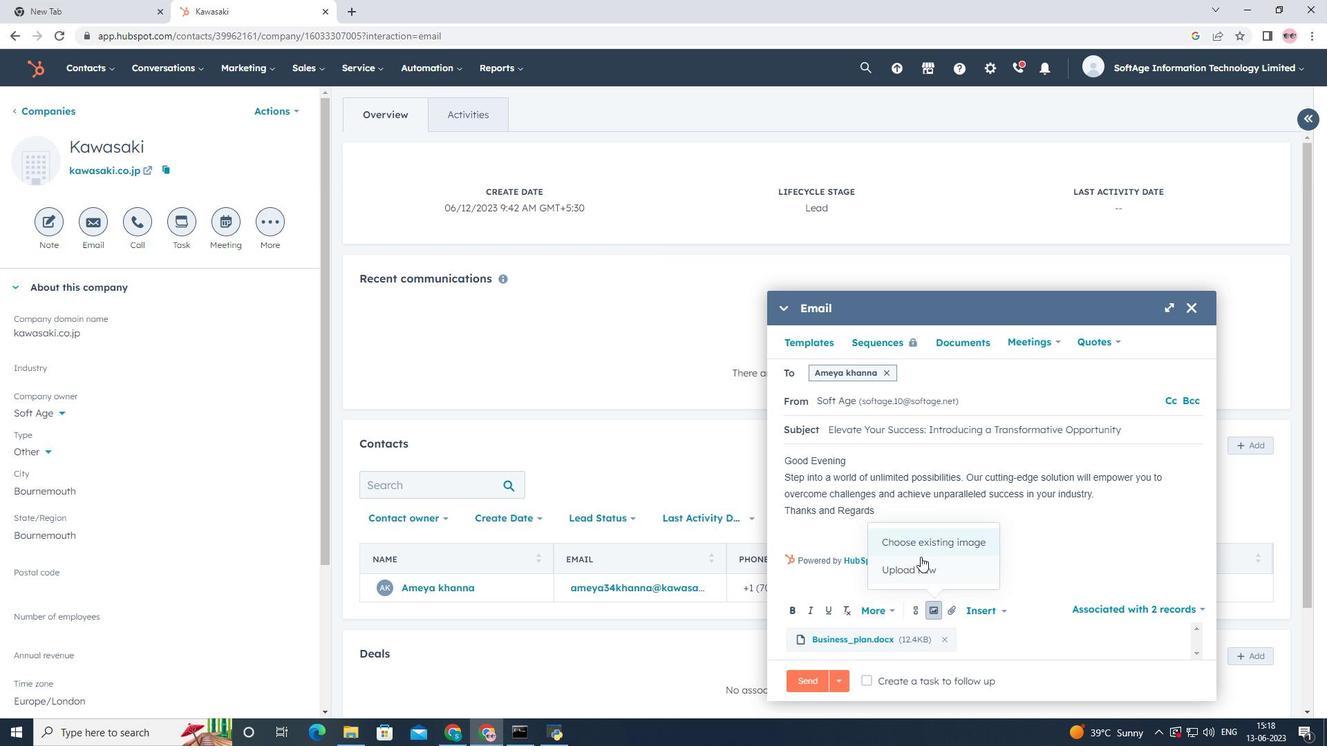 
Action: Mouse moved to (53, 193)
Screenshot: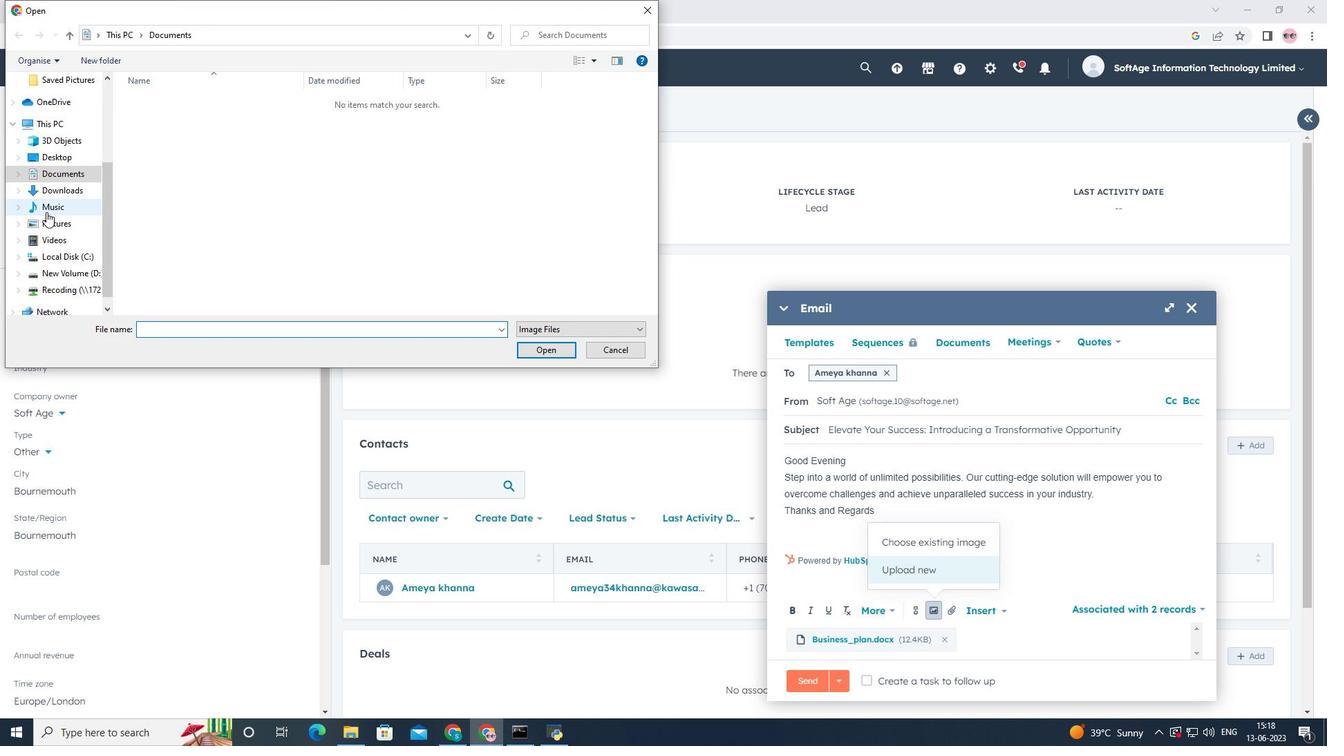 
Action: Mouse pressed left at (53, 193)
Screenshot: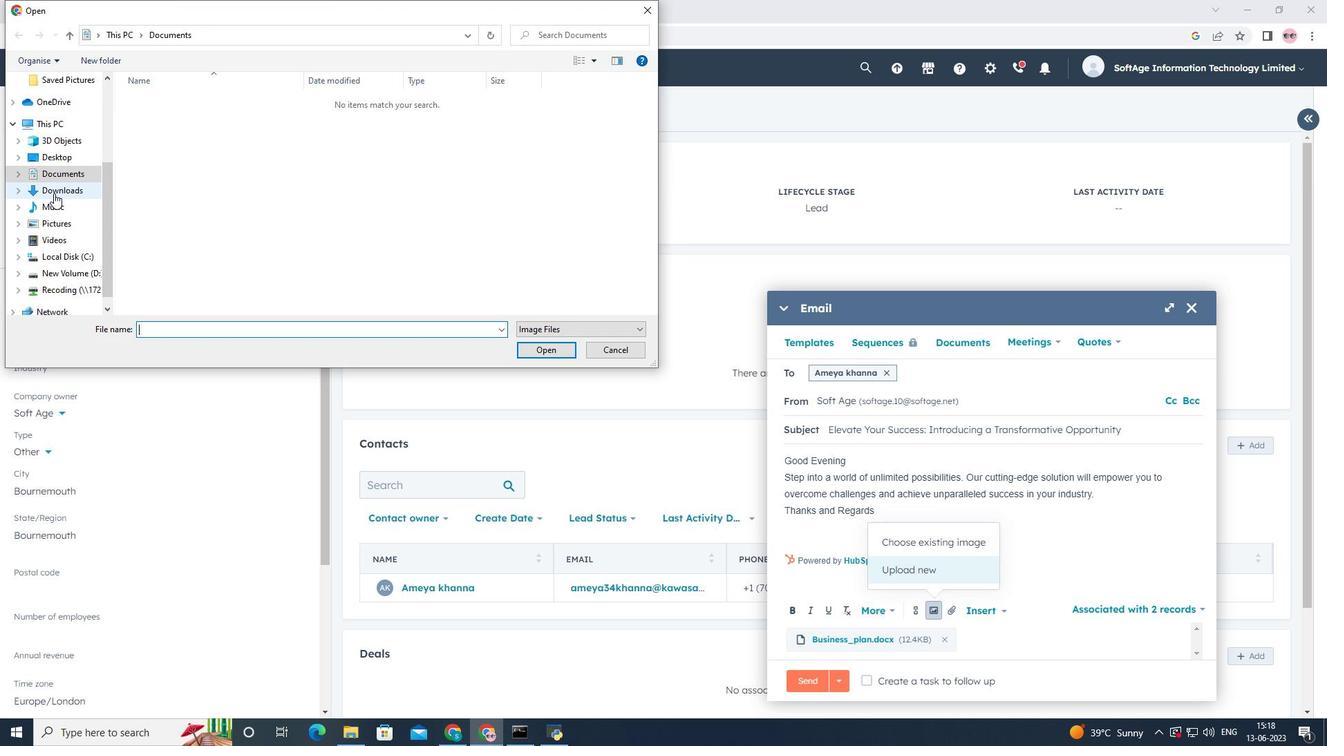 
Action: Mouse moved to (158, 115)
Screenshot: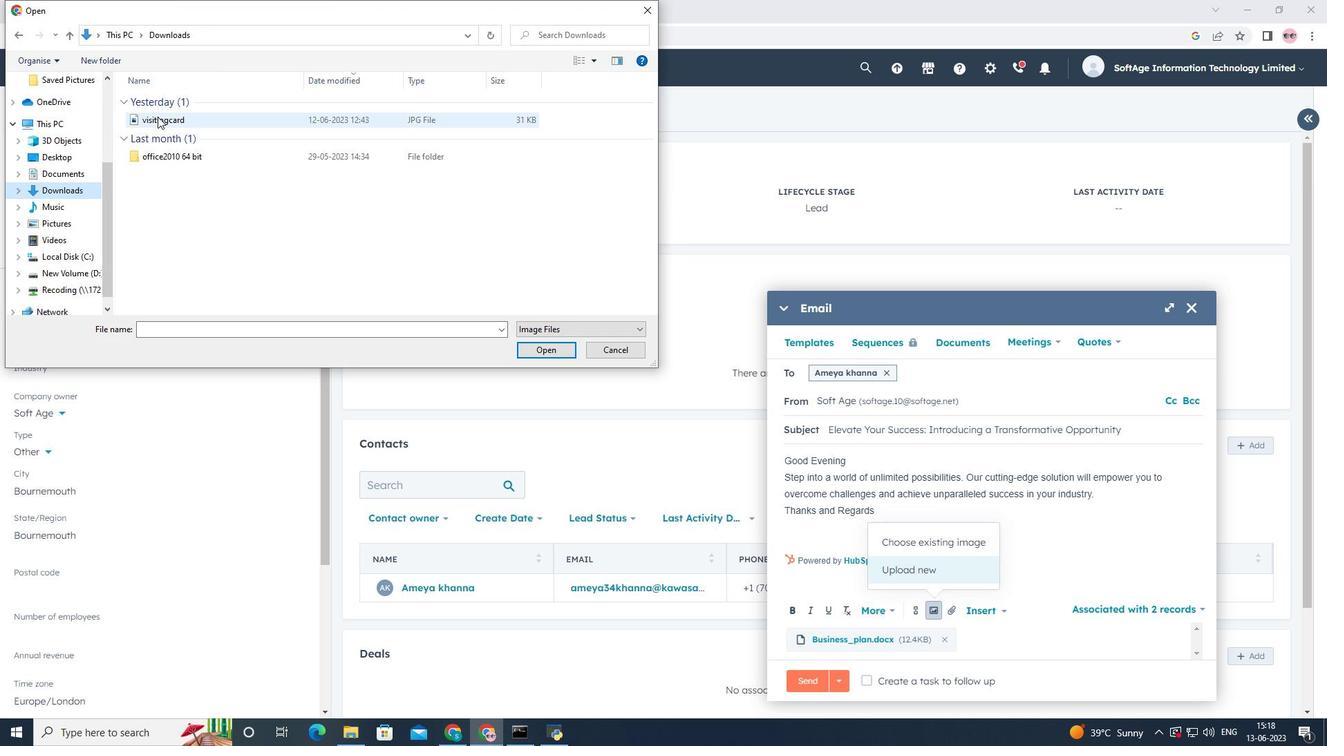 
Action: Mouse pressed left at (158, 115)
Screenshot: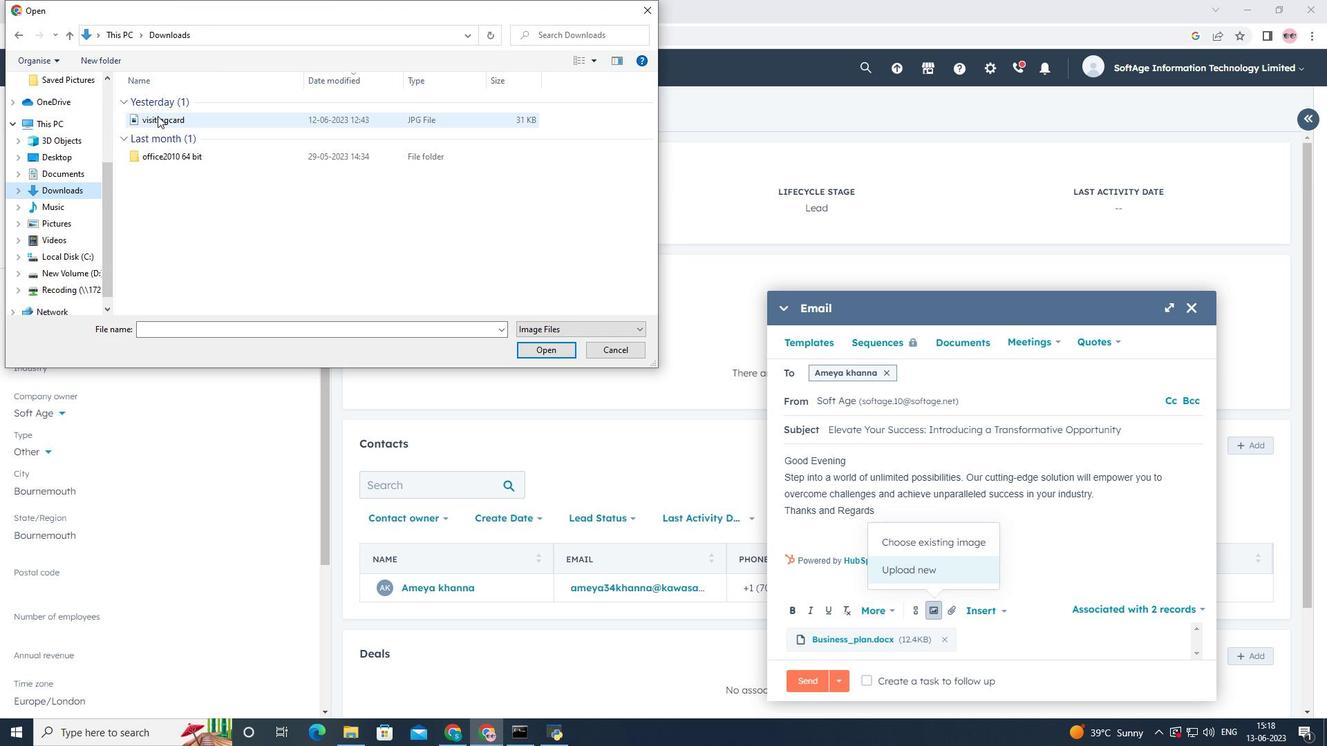 
Action: Mouse moved to (537, 355)
Screenshot: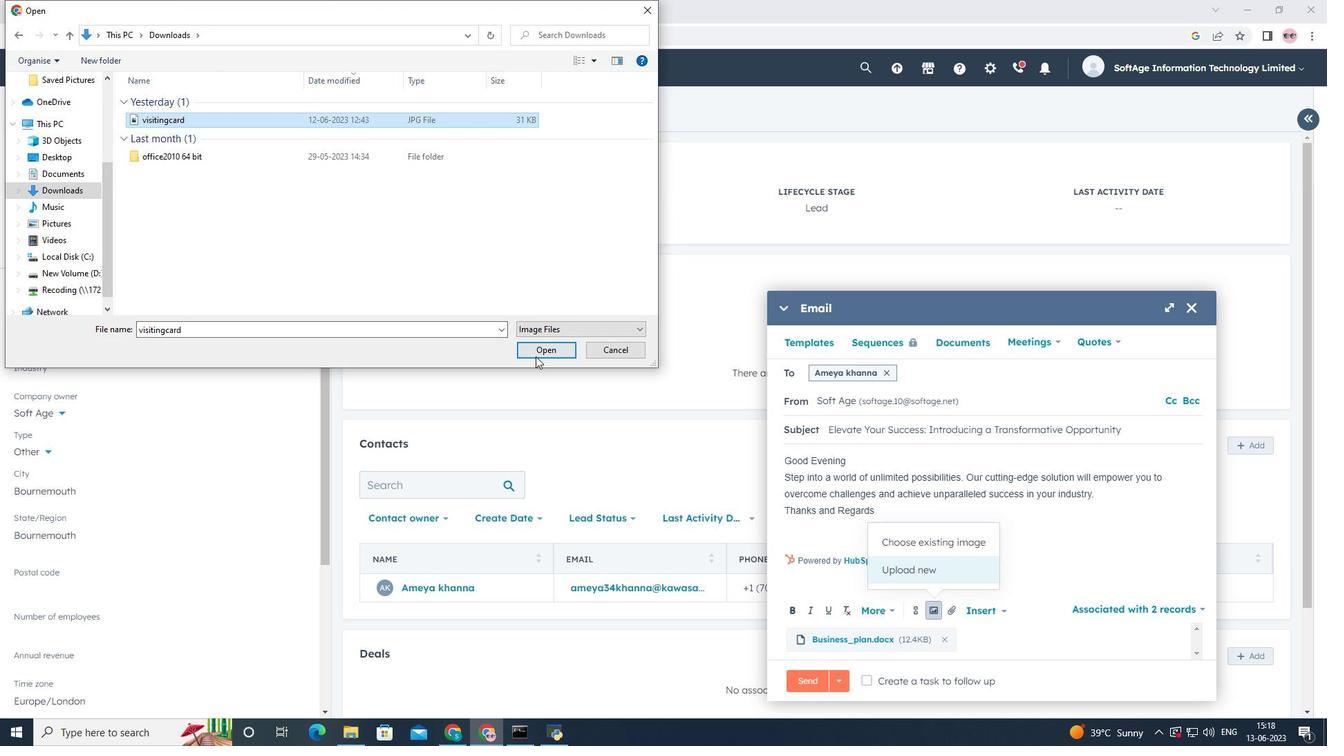 
Action: Mouse pressed left at (537, 355)
Screenshot: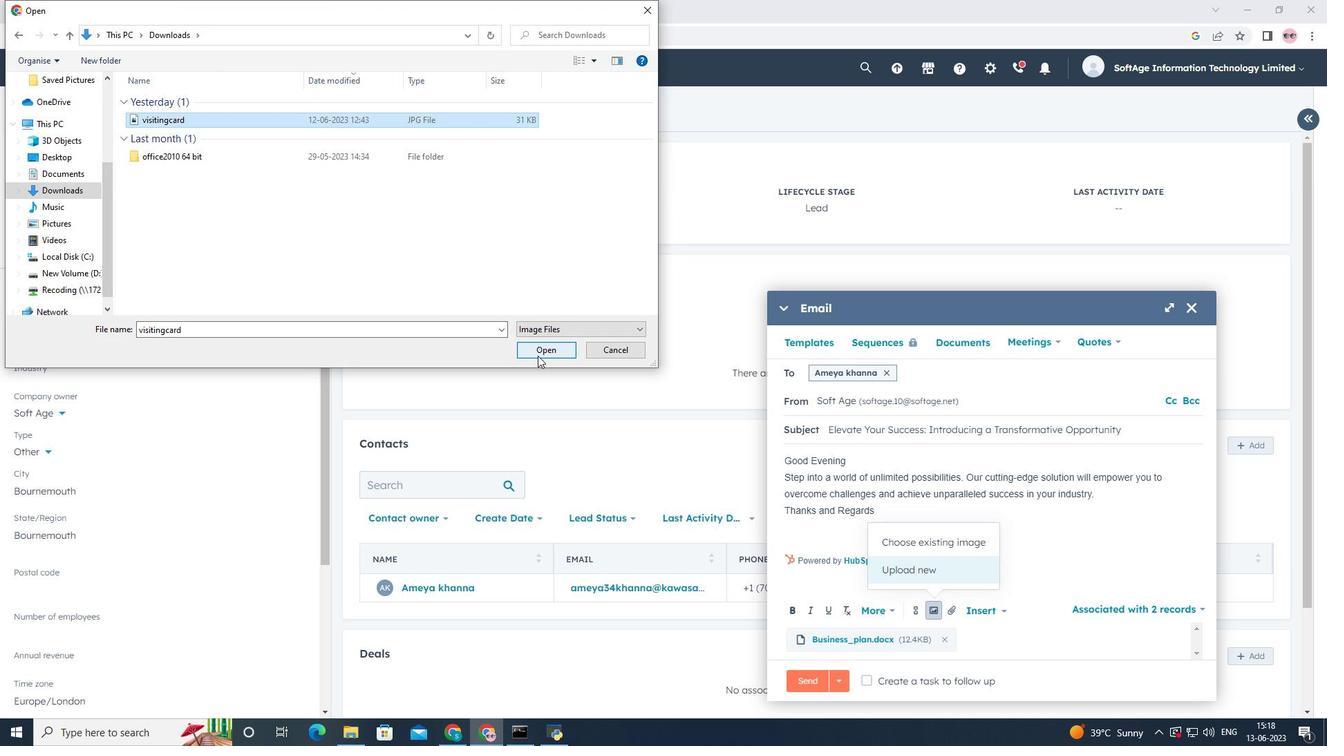 
Action: Mouse moved to (880, 391)
Screenshot: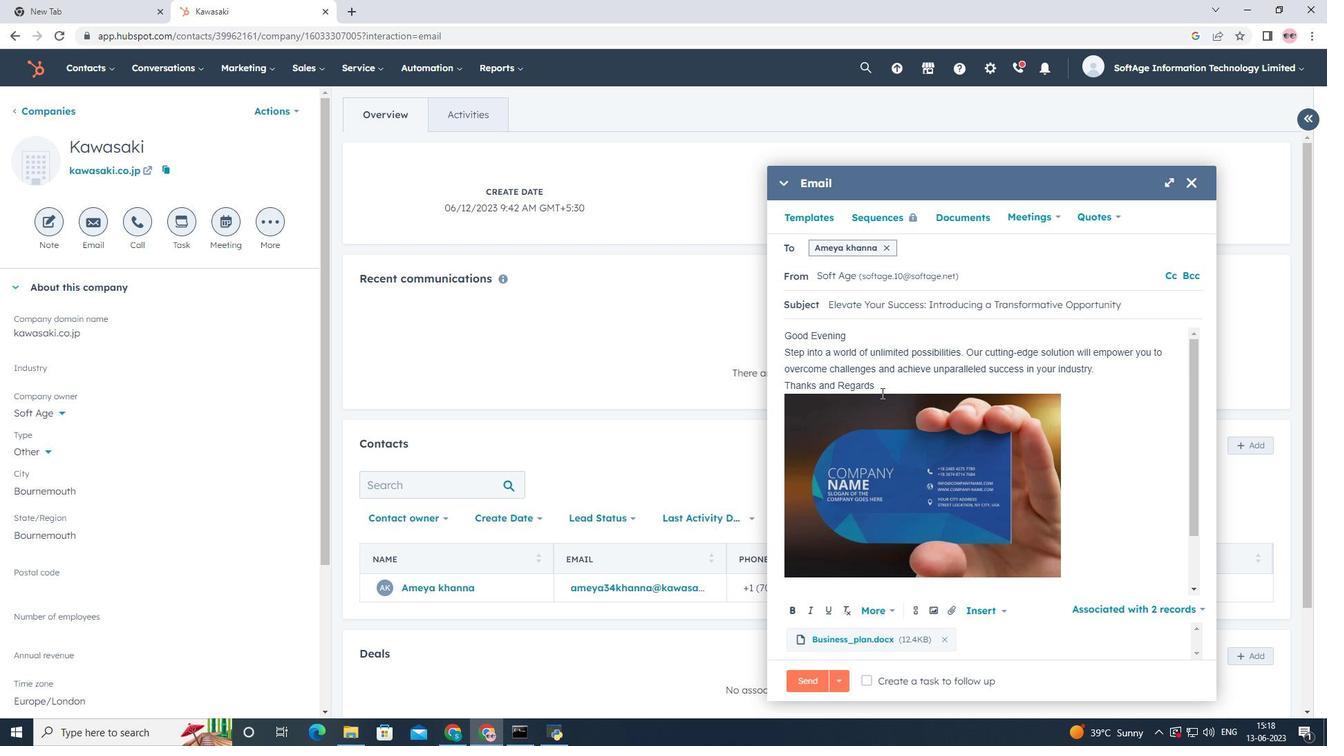 
Action: Mouse pressed left at (880, 391)
Screenshot: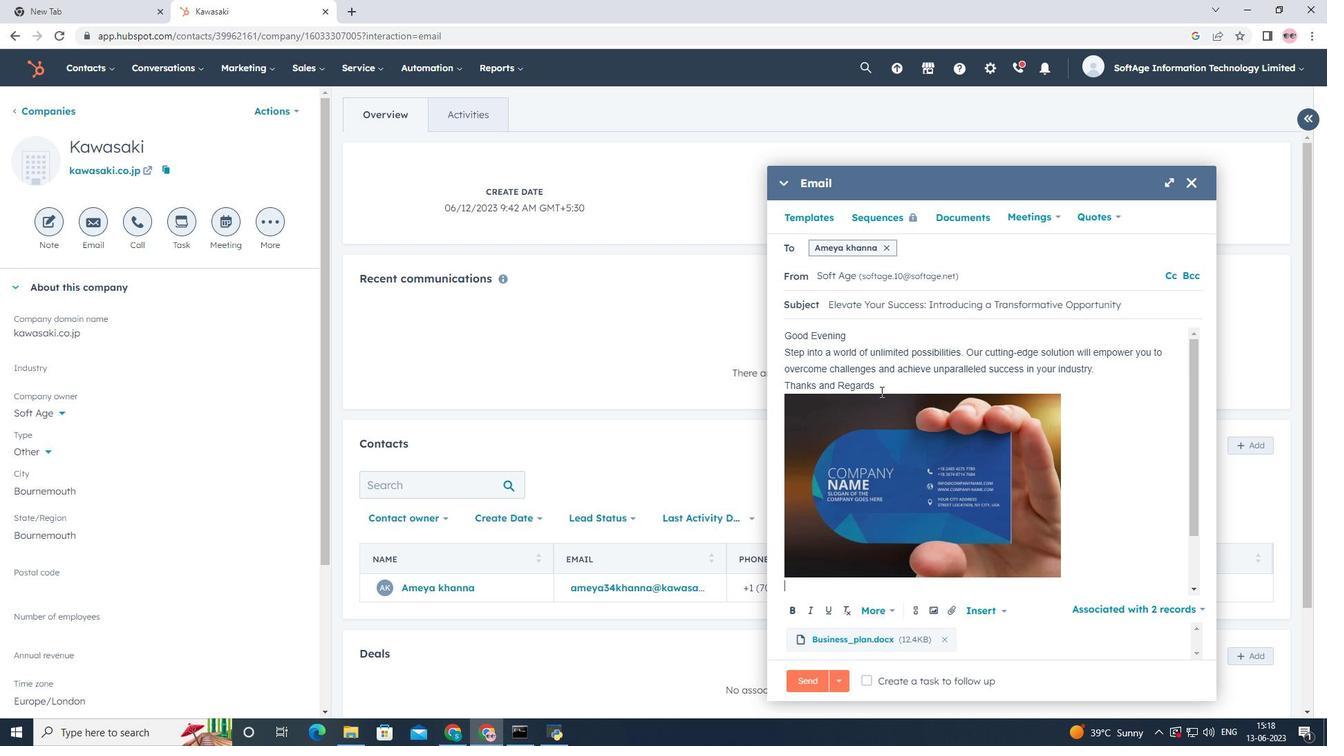 
Action: Mouse moved to (877, 391)
Screenshot: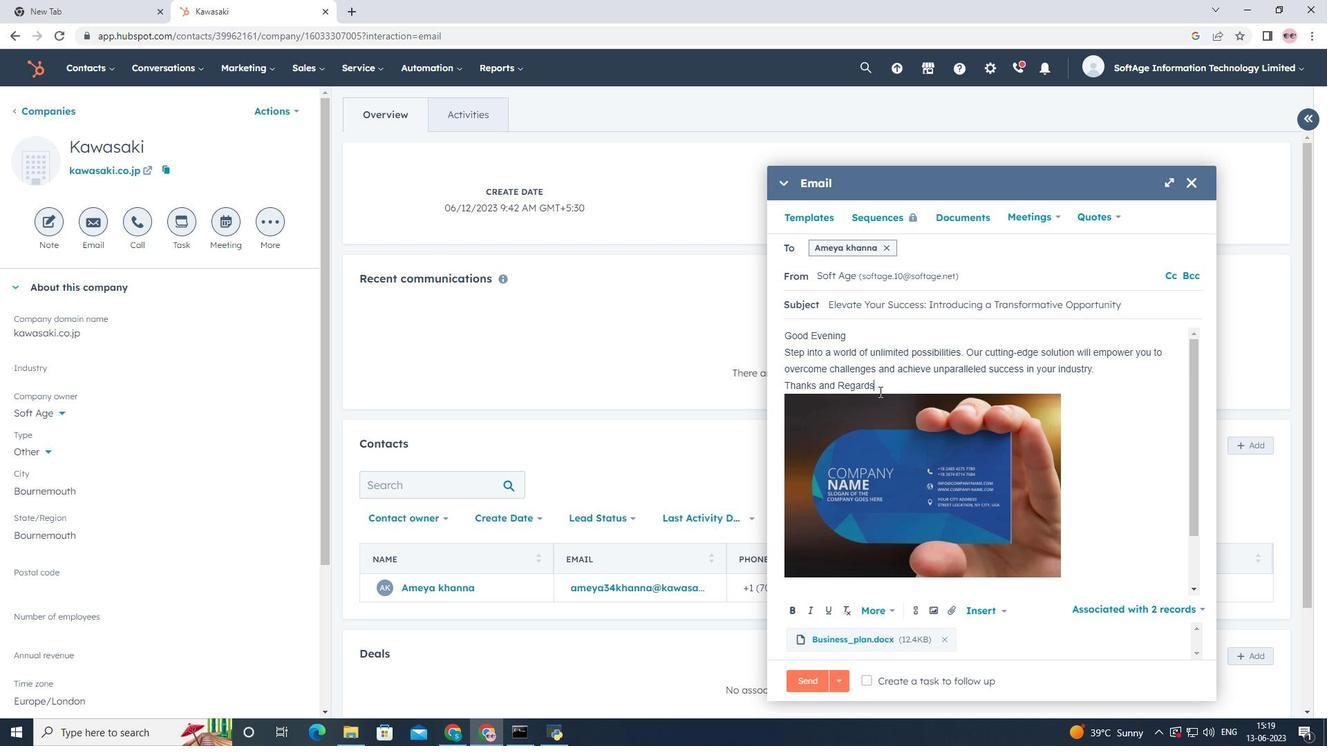 
Action: Key pressed <Key.enter><Key.shift>Rebbit<Key.space>
Screenshot: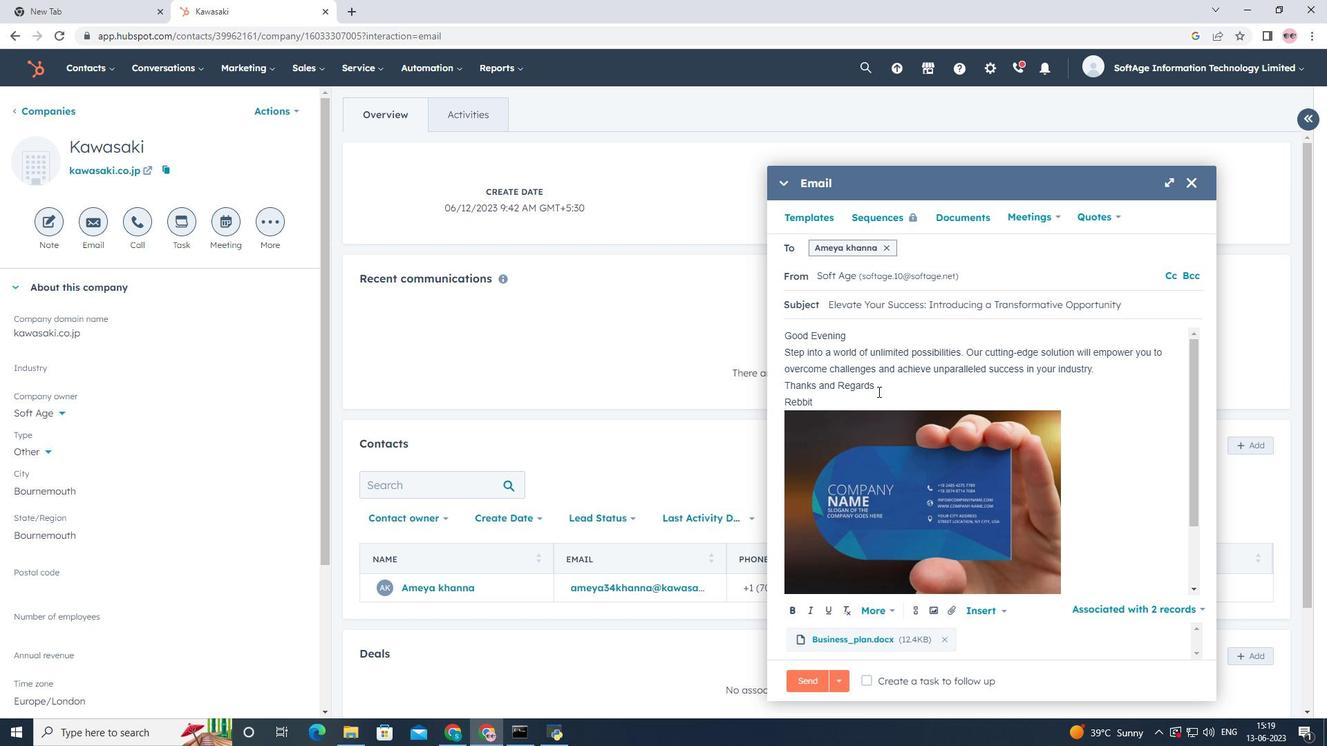 
Action: Mouse moved to (907, 612)
Screenshot: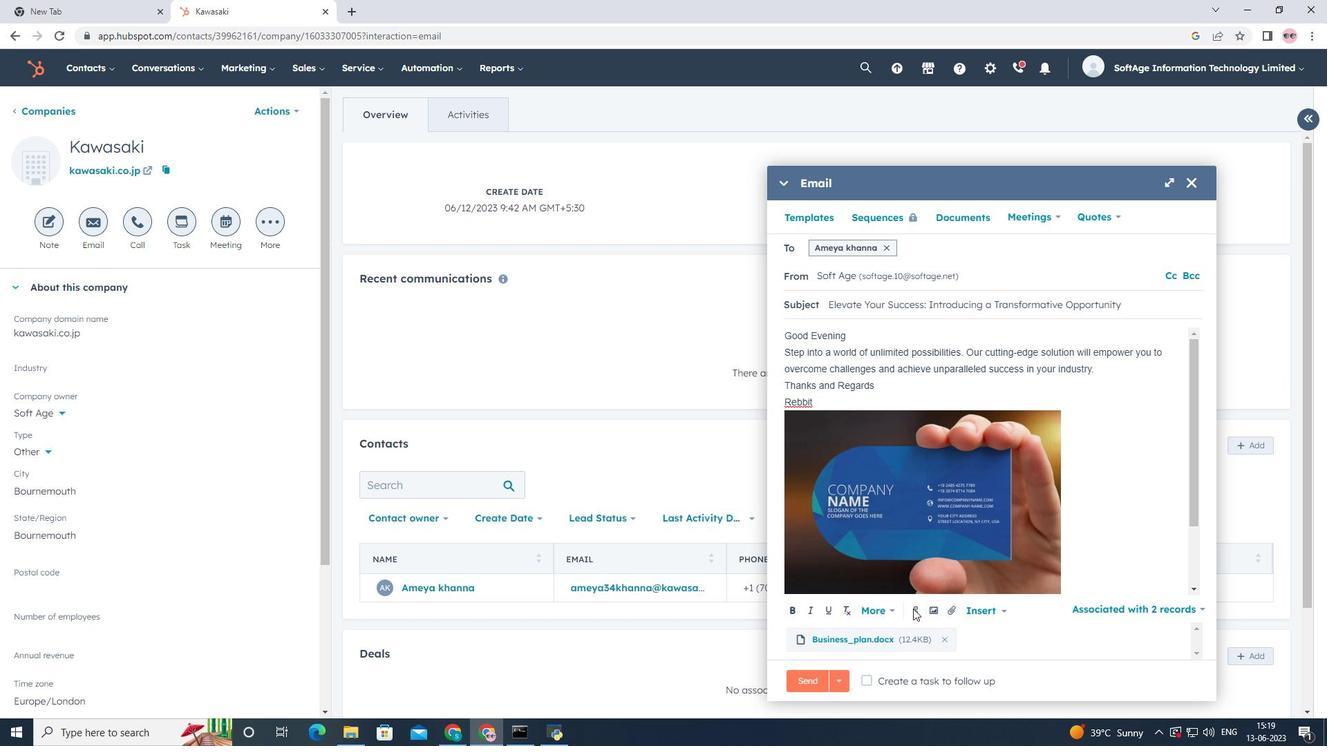 
Action: Mouse pressed left at (907, 612)
Screenshot: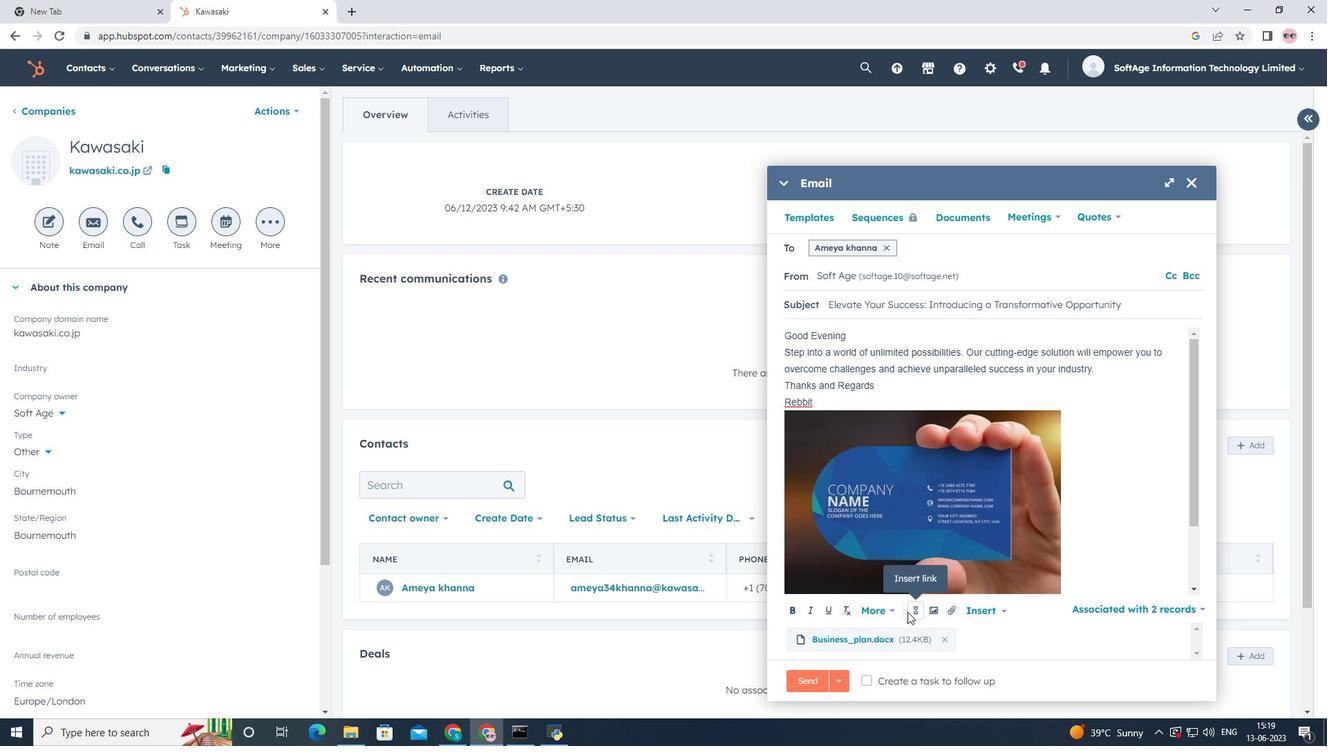 
Action: Mouse moved to (930, 514)
Screenshot: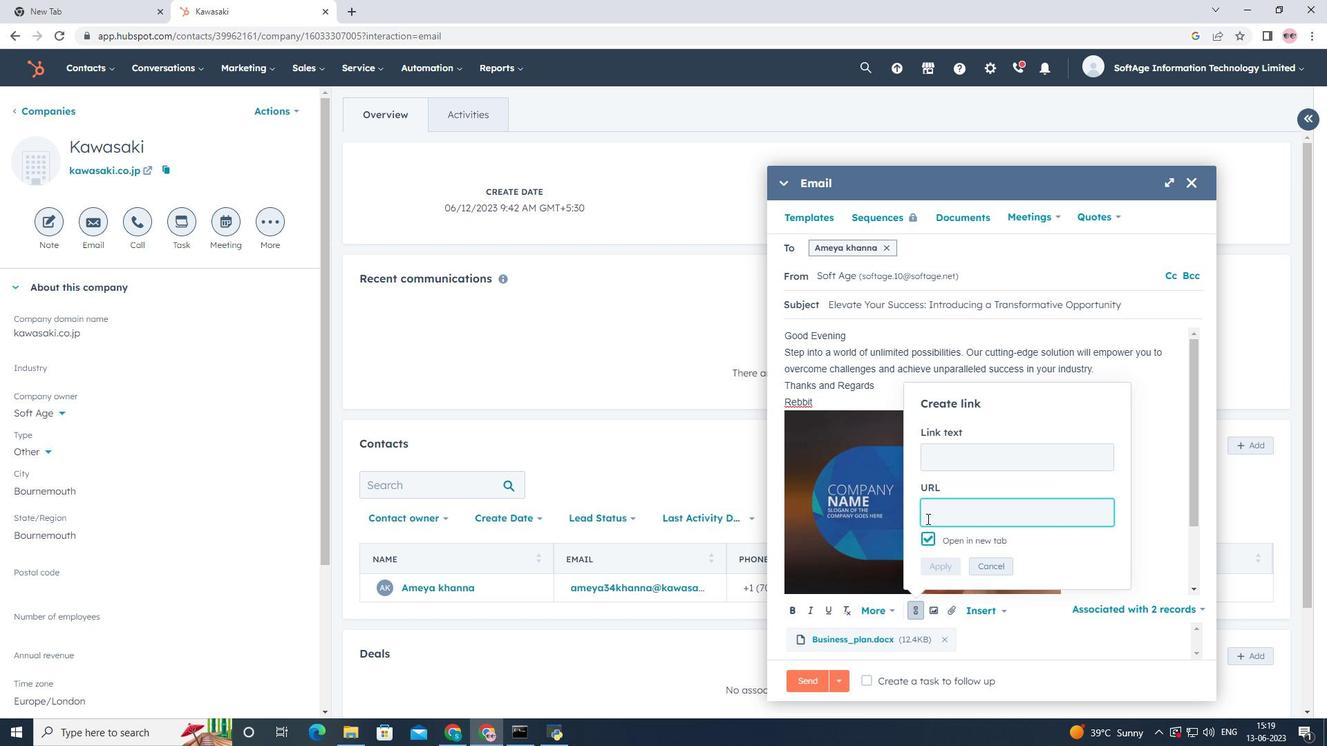 
Action: Key pressed www.reddit
Screenshot: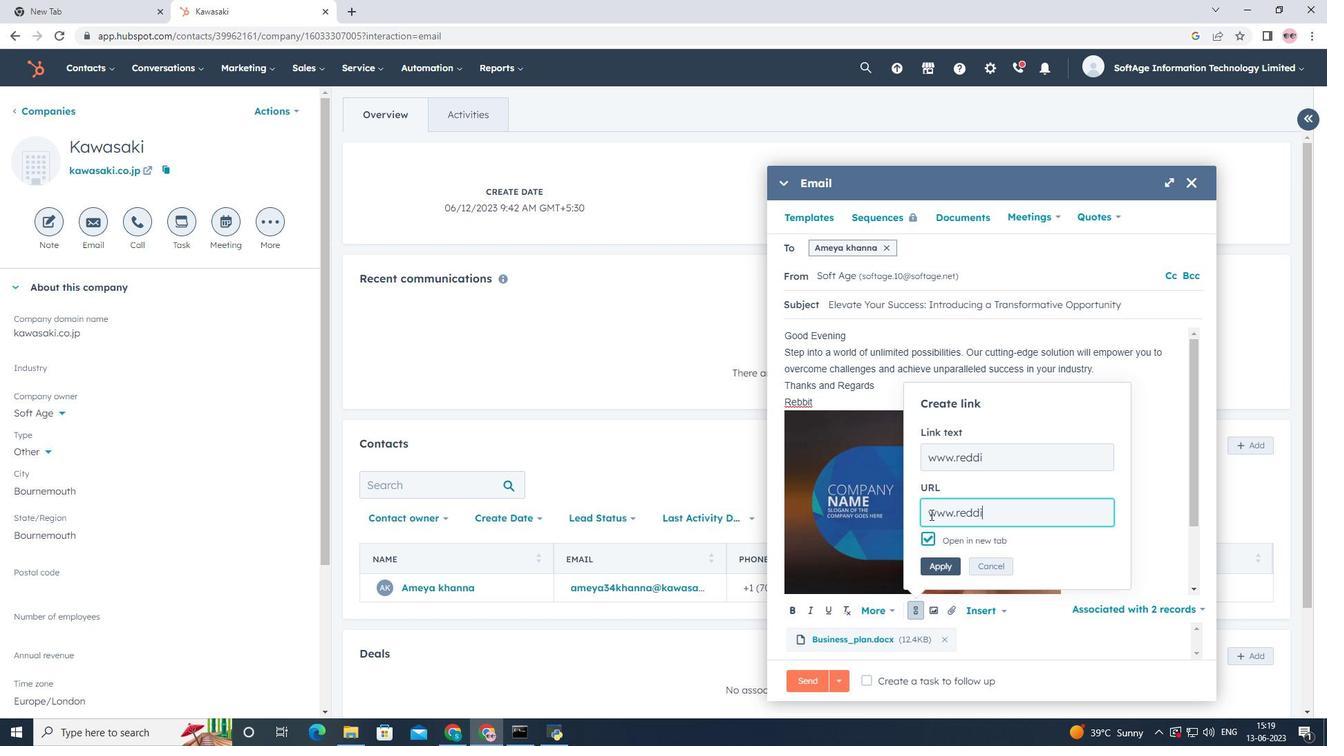 
Action: Mouse moved to (805, 401)
Screenshot: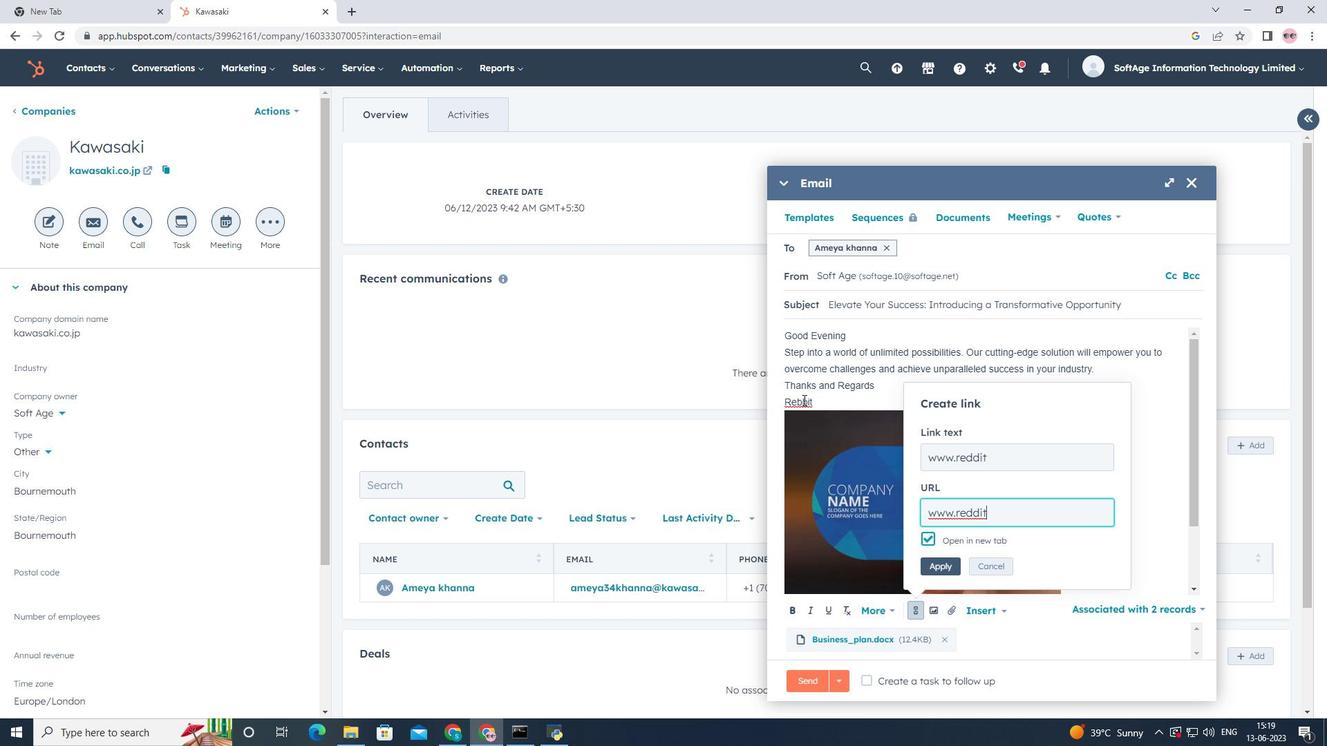 
Action: Mouse pressed left at (805, 401)
Screenshot: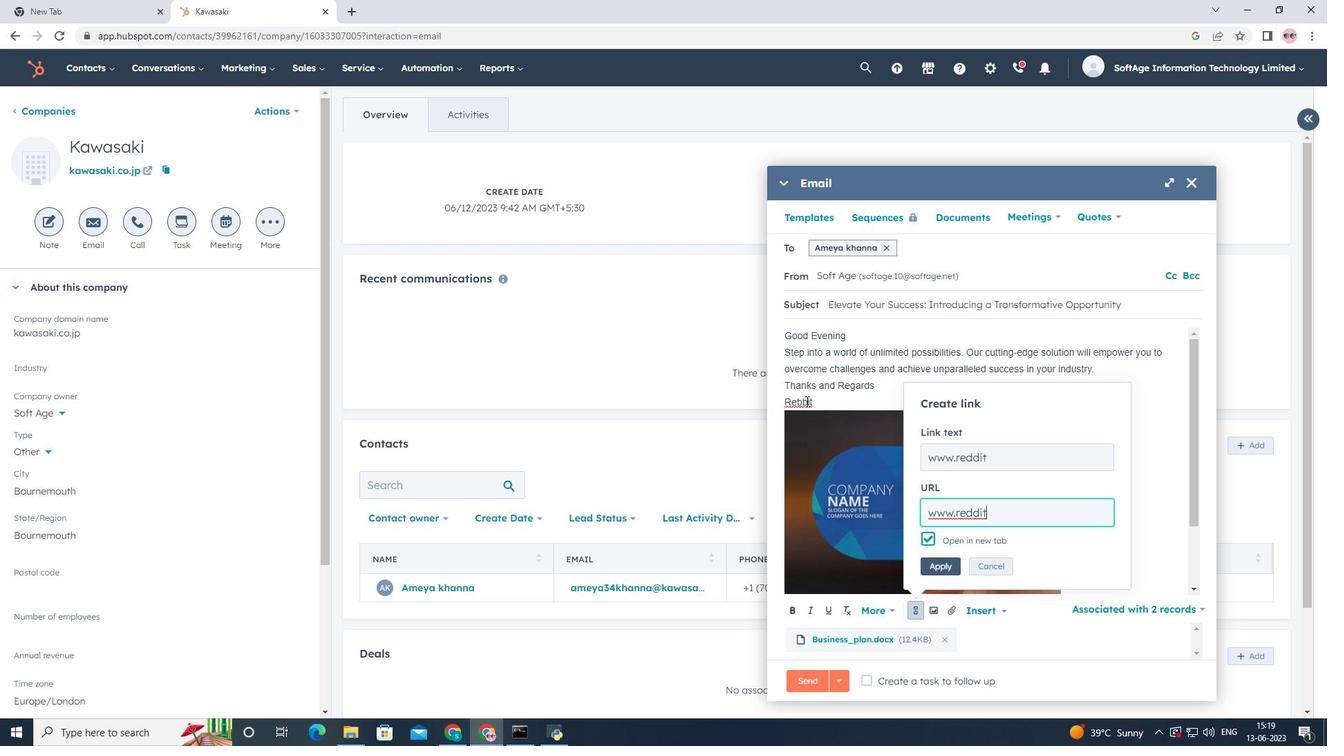 
Action: Key pressed <Key.backspace><Key.backspace>dd
Screenshot: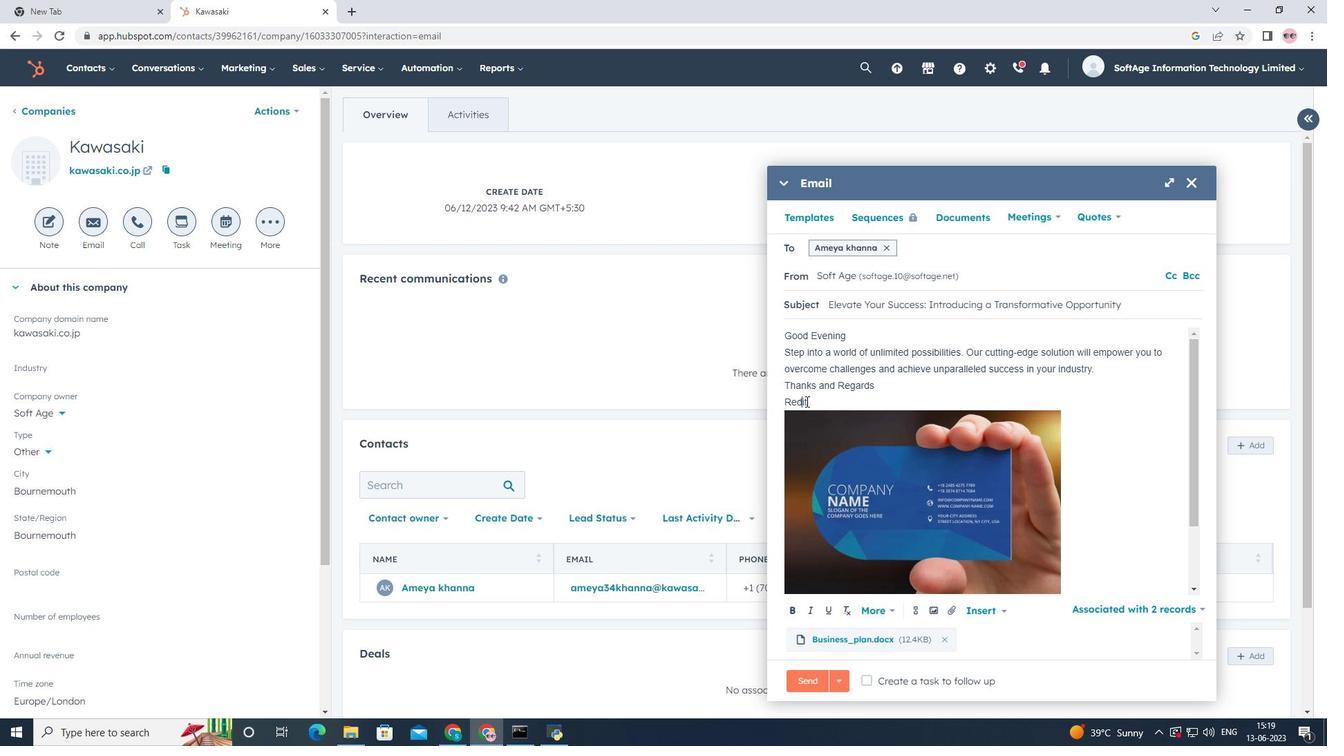 
Action: Mouse moved to (918, 613)
Screenshot: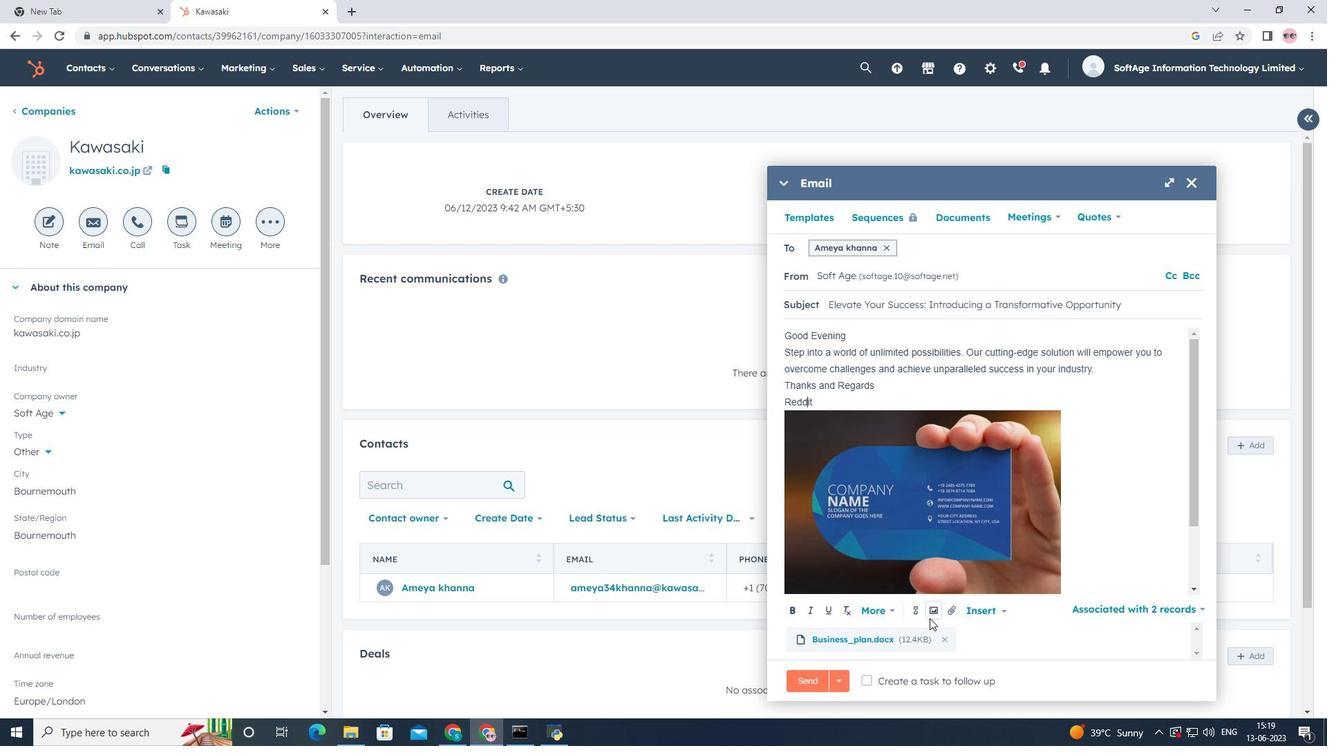 
Action: Mouse pressed left at (918, 613)
Screenshot: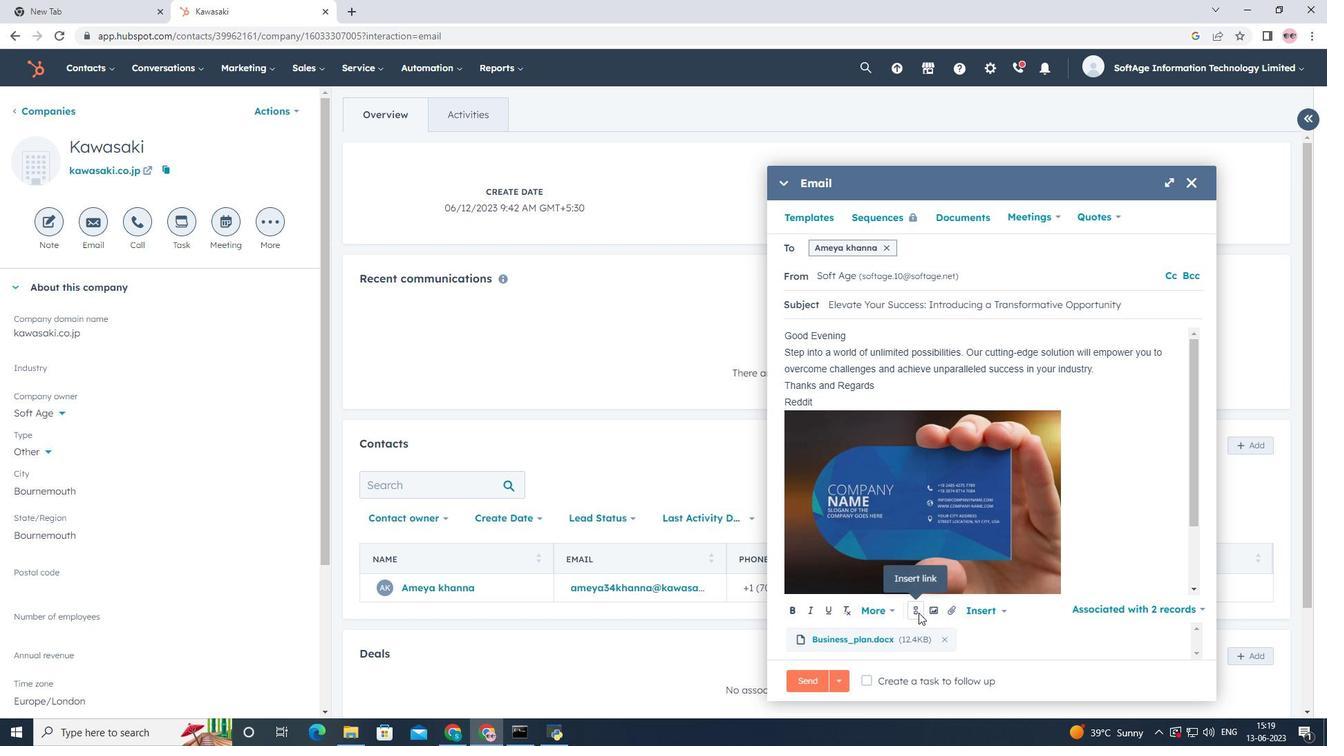 
Action: Mouse moved to (829, 402)
Screenshot: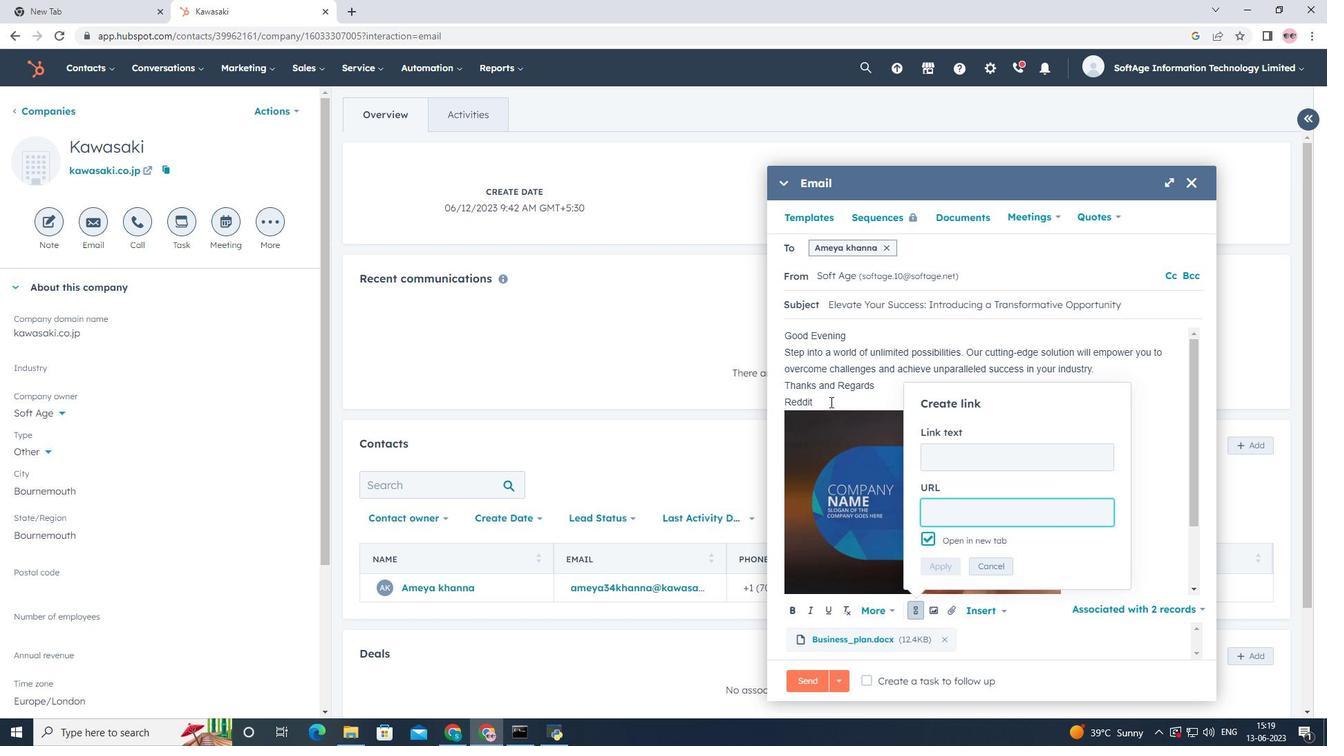 
Action: Mouse pressed left at (829, 402)
Screenshot: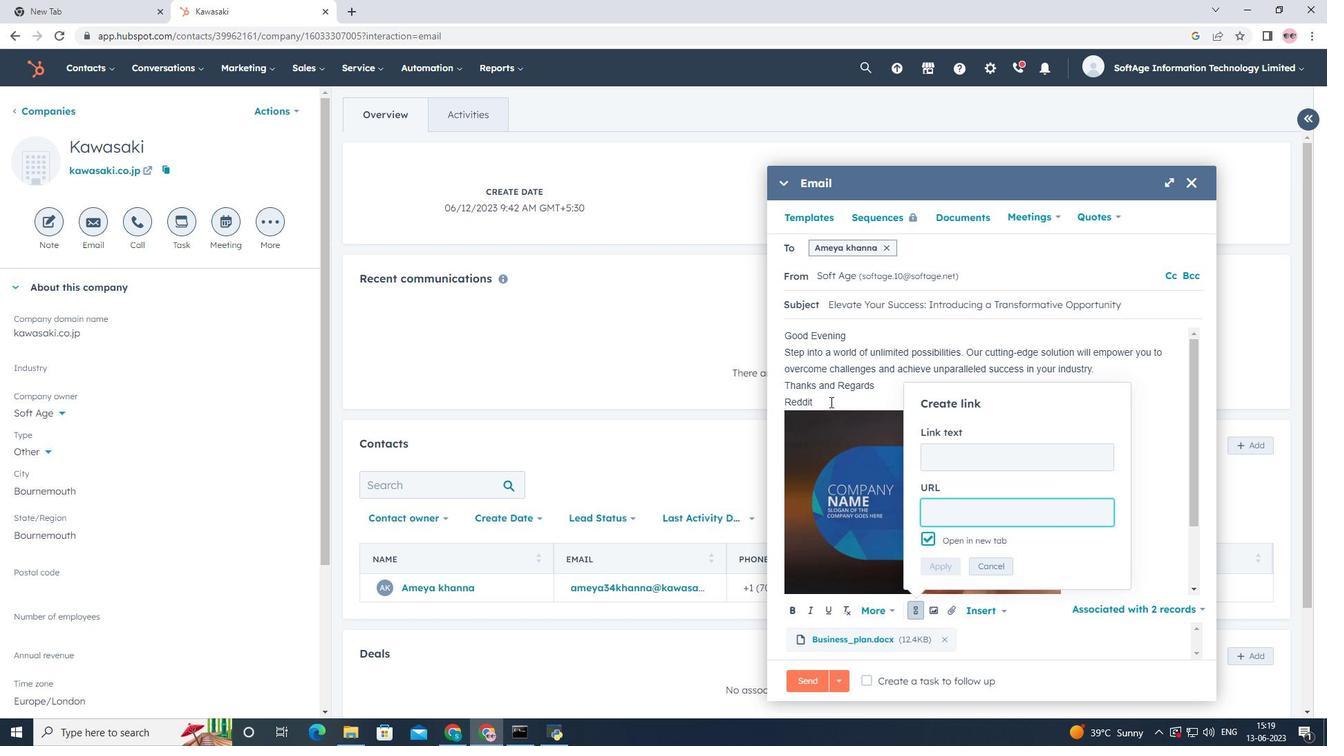 
Action: Mouse moved to (912, 611)
Screenshot: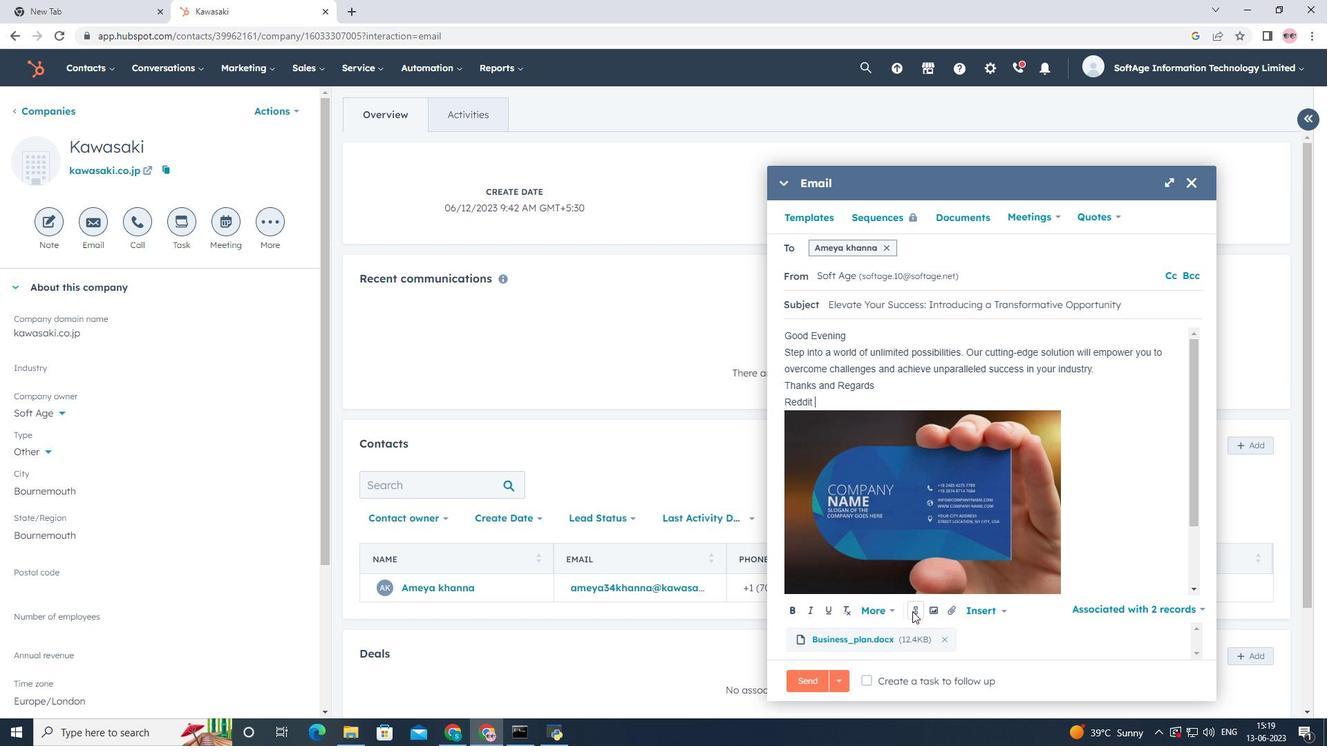 
Action: Mouse pressed left at (912, 611)
Screenshot: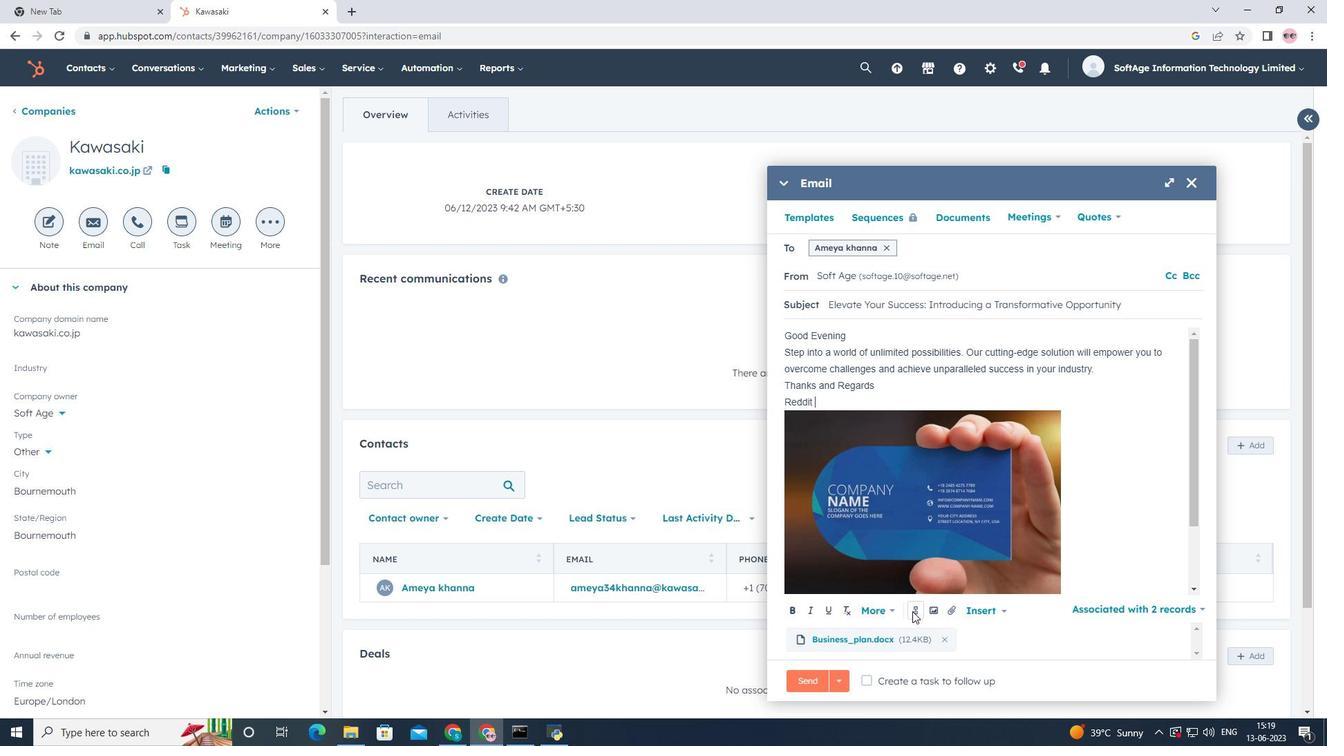 
Action: Mouse moved to (940, 508)
Screenshot: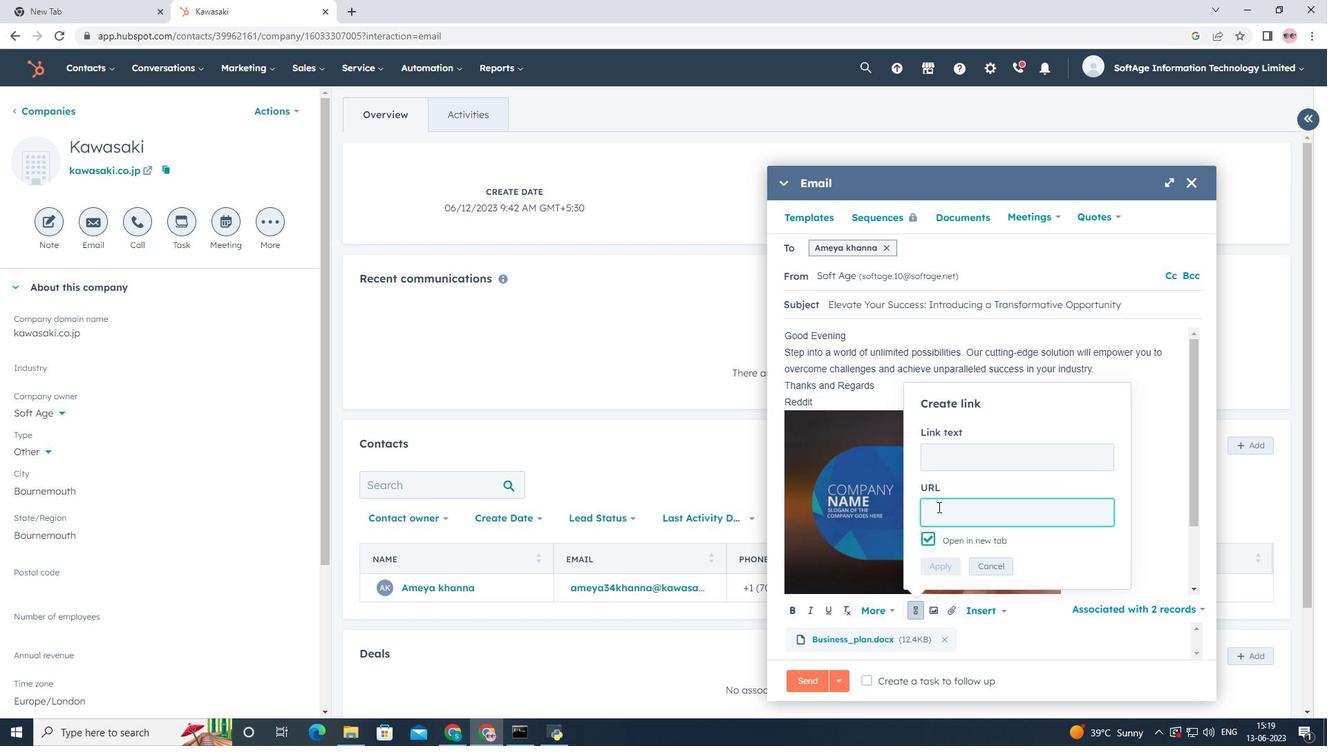 
Action: Key pressed www.reddit<Key.space><Key.backspace>.com
Screenshot: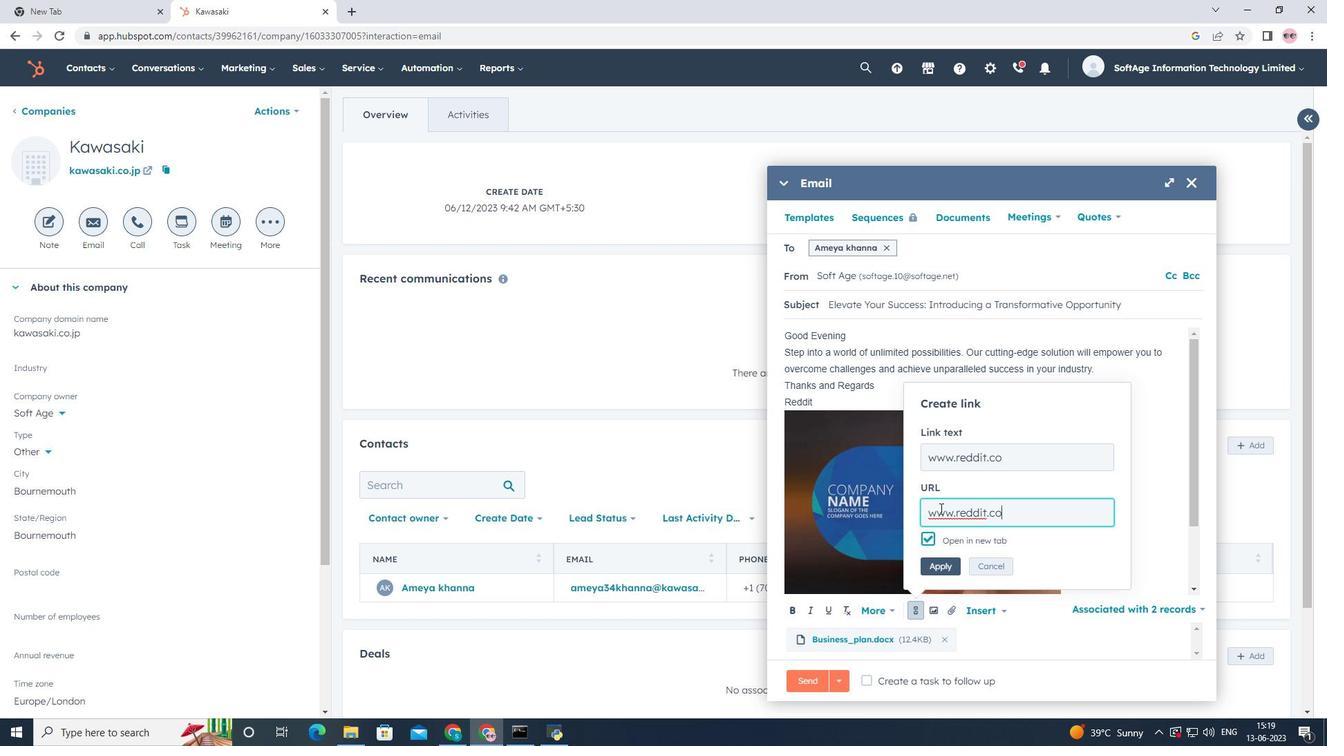 
Action: Mouse moved to (945, 560)
Screenshot: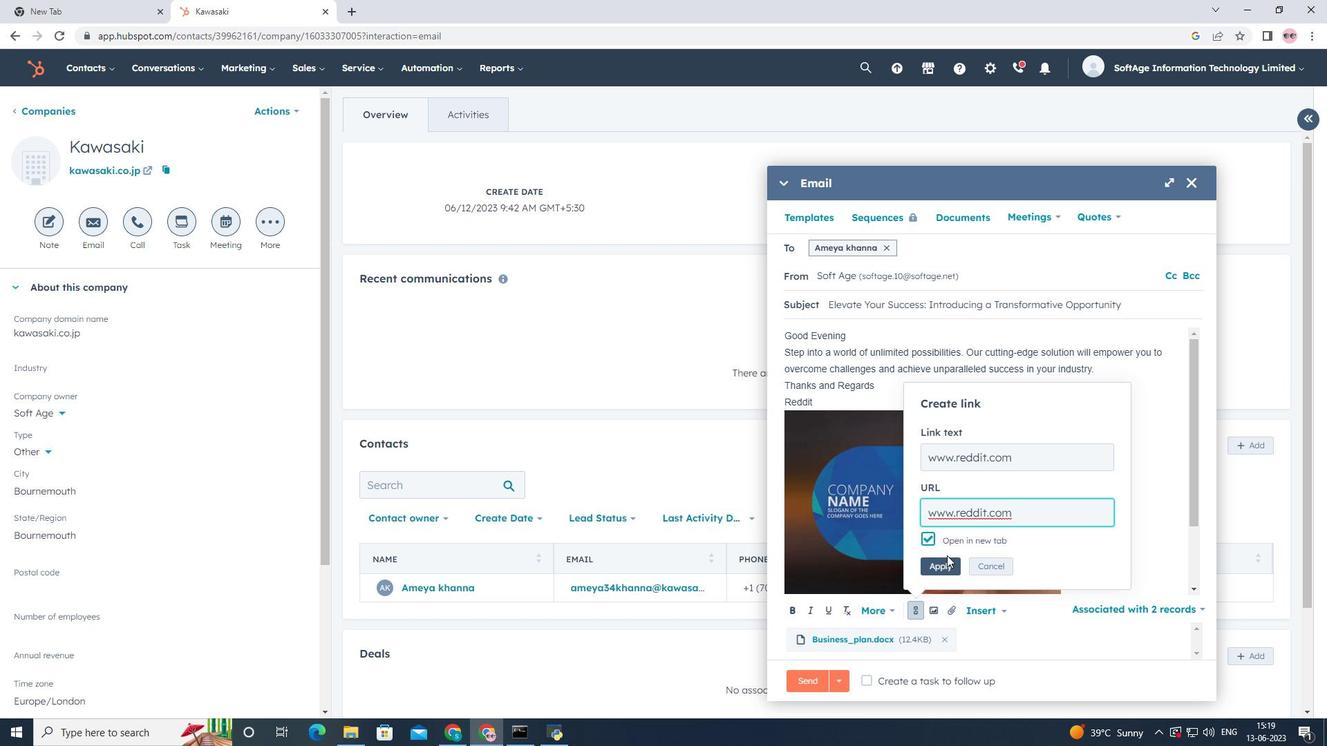 
Action: Mouse pressed left at (945, 560)
Screenshot: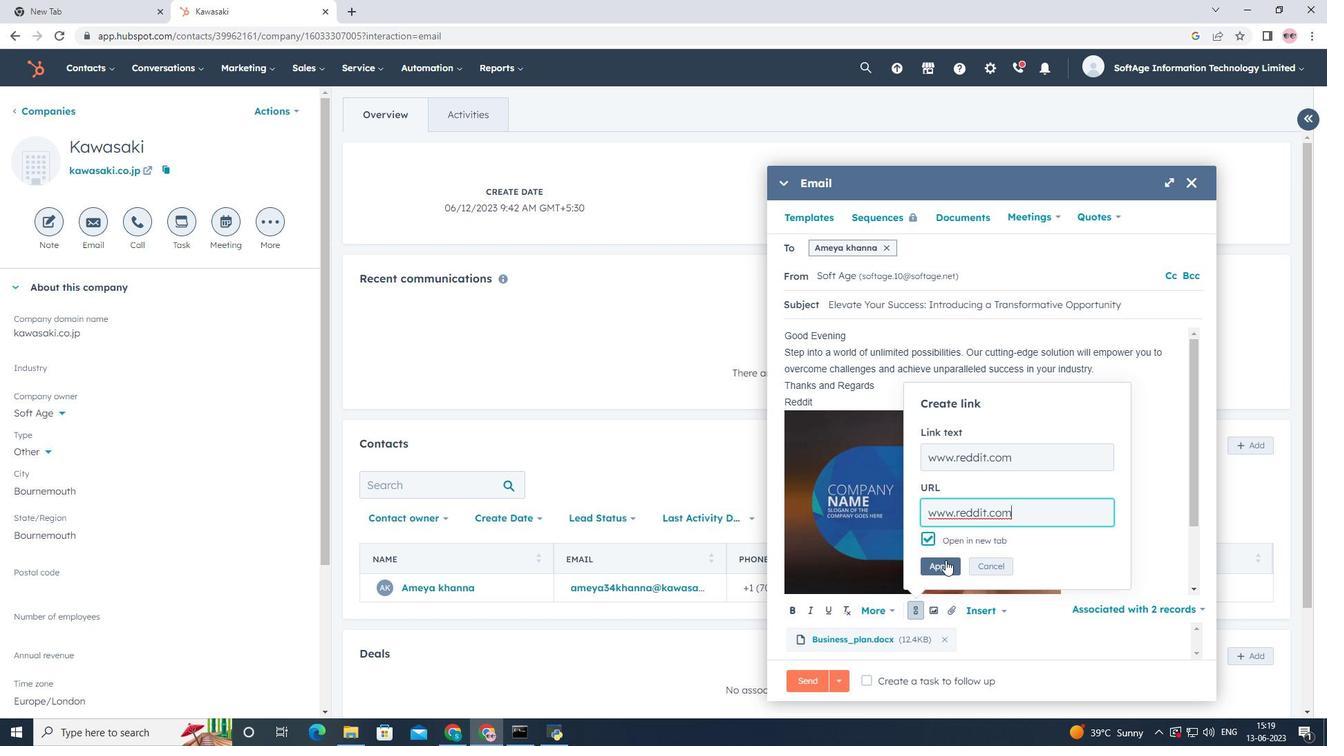 
Action: Mouse moved to (984, 482)
Screenshot: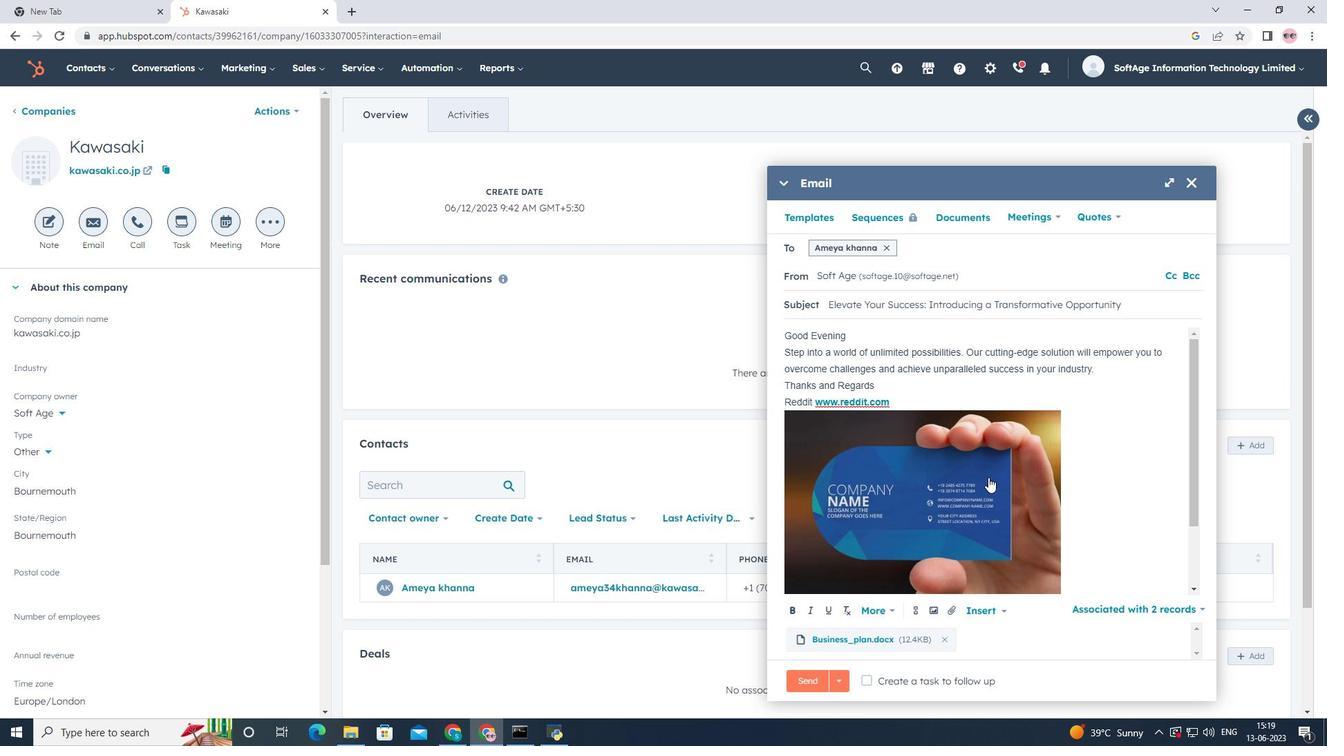 
Action: Mouse scrolled (984, 481) with delta (0, 0)
Screenshot: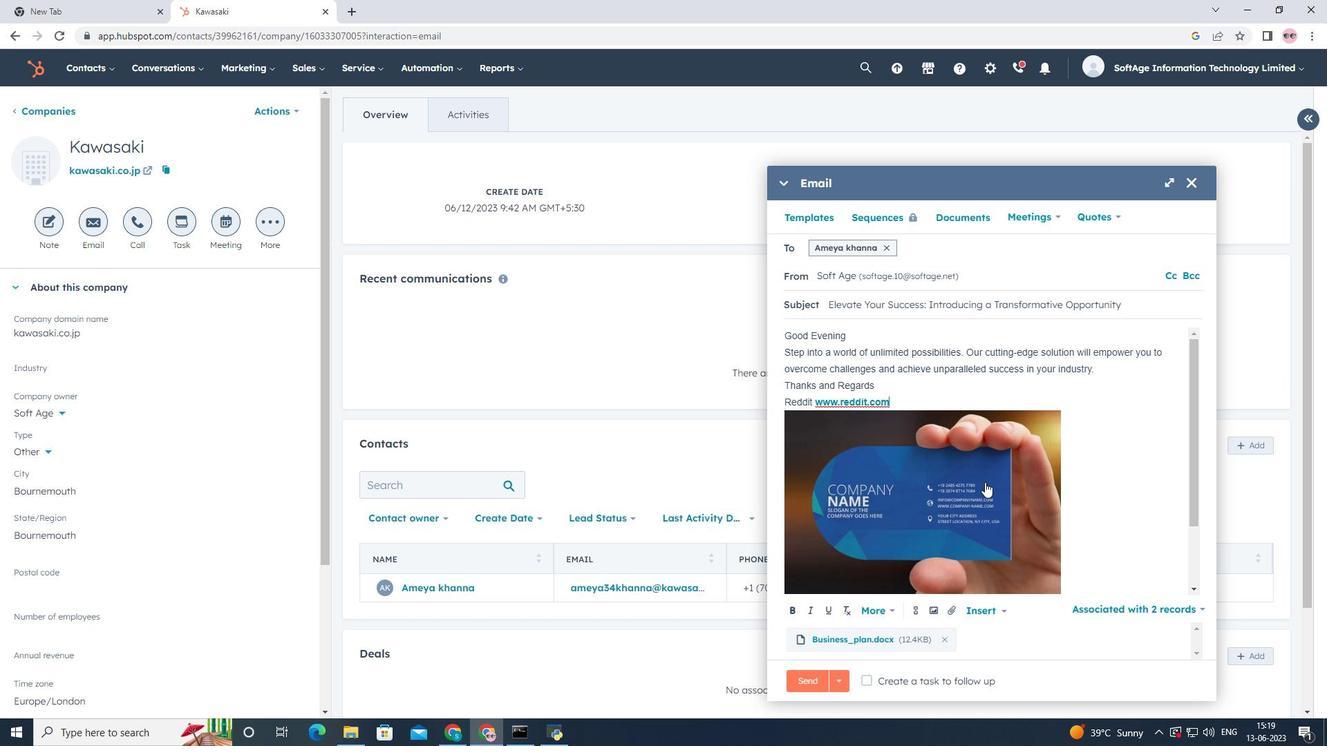 
Action: Mouse scrolled (984, 481) with delta (0, 0)
Screenshot: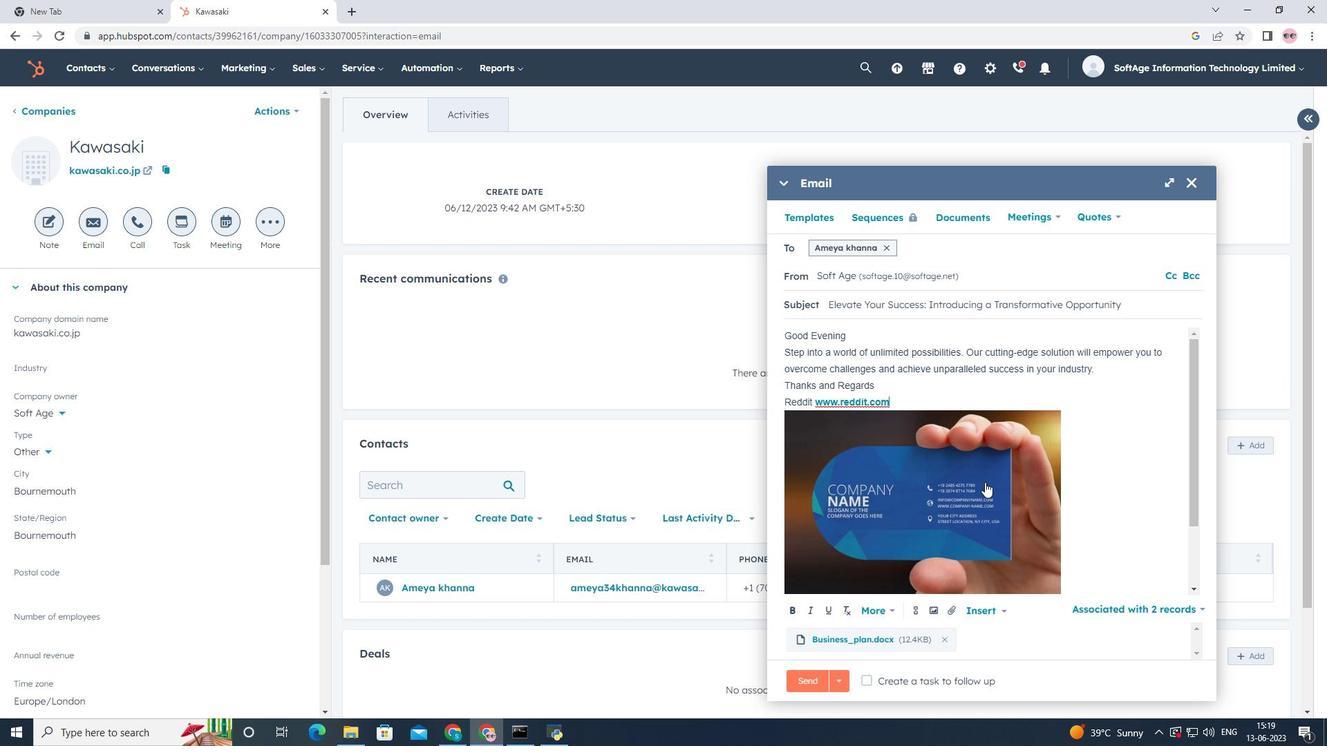
Action: Mouse moved to (973, 498)
Screenshot: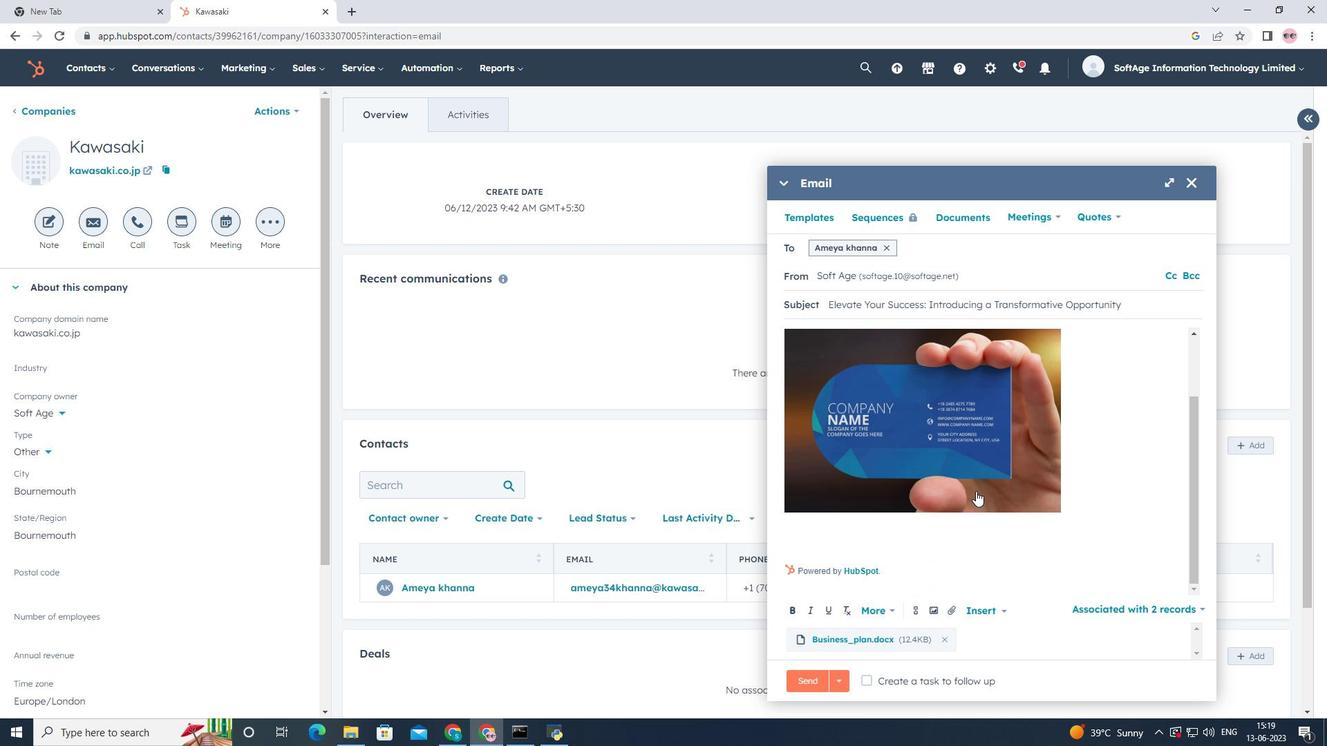 
Action: Mouse scrolled (973, 497) with delta (0, 0)
Screenshot: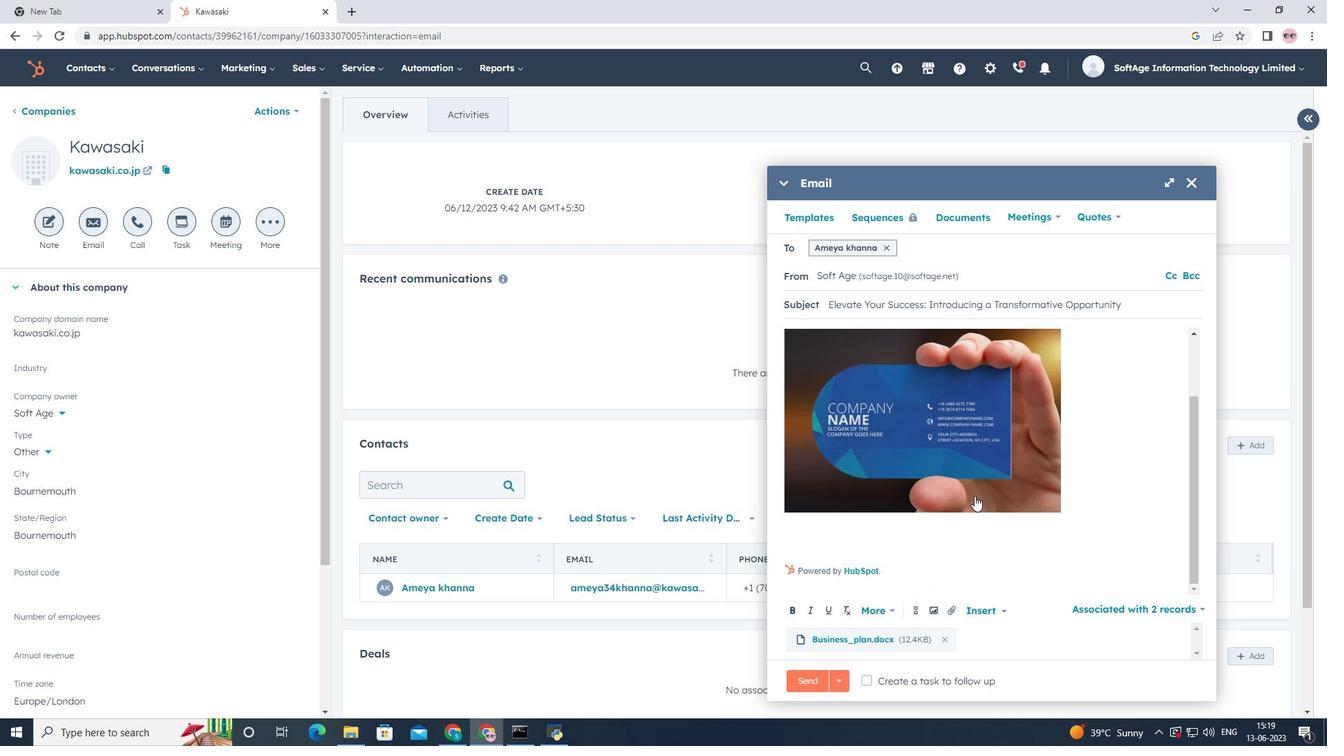 
Action: Mouse moved to (971, 508)
Screenshot: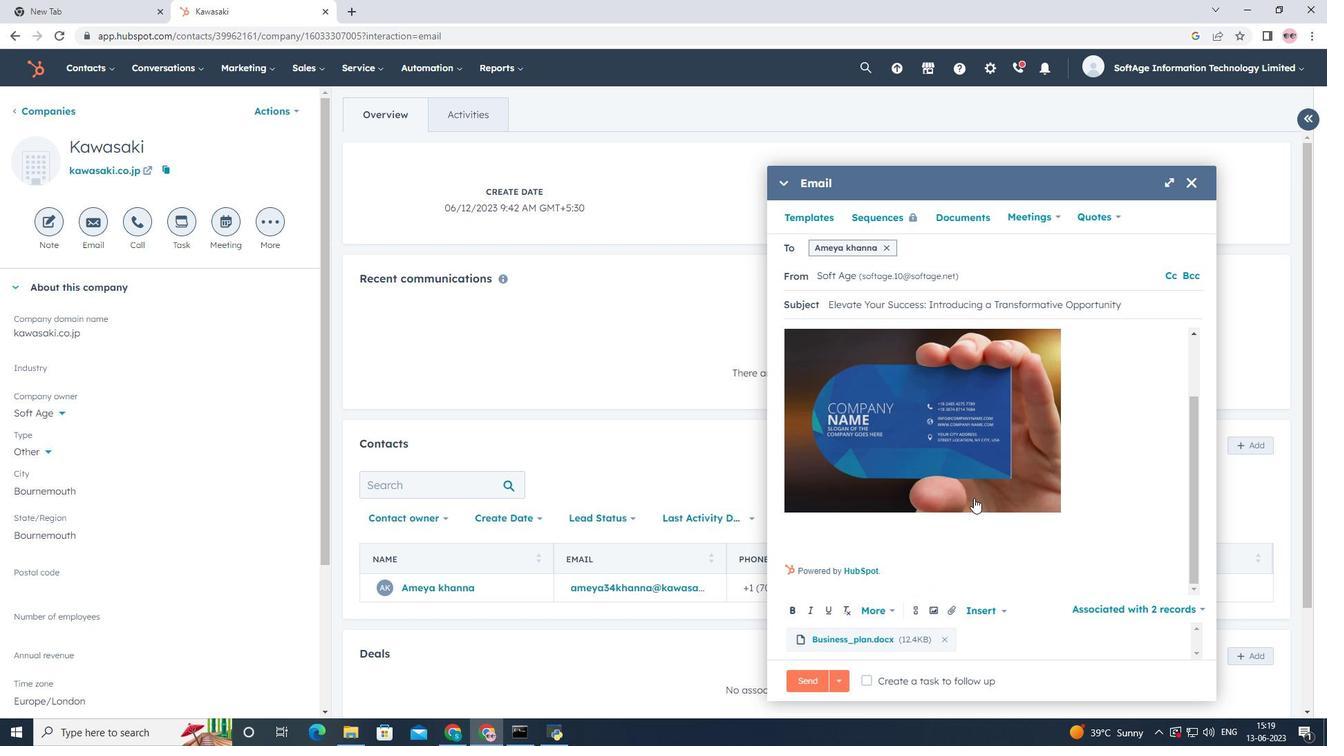 
Action: Mouse scrolled (971, 507) with delta (0, 0)
Screenshot: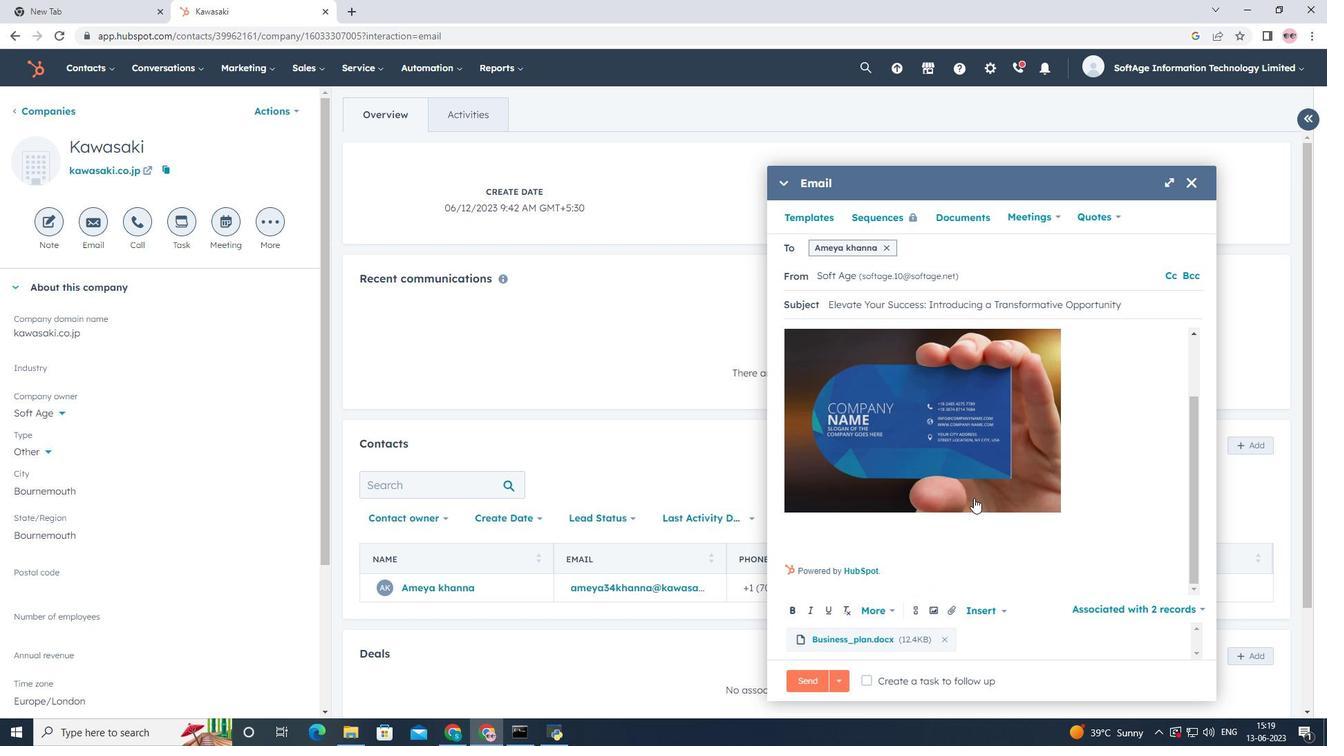 
Action: Mouse moved to (873, 682)
Screenshot: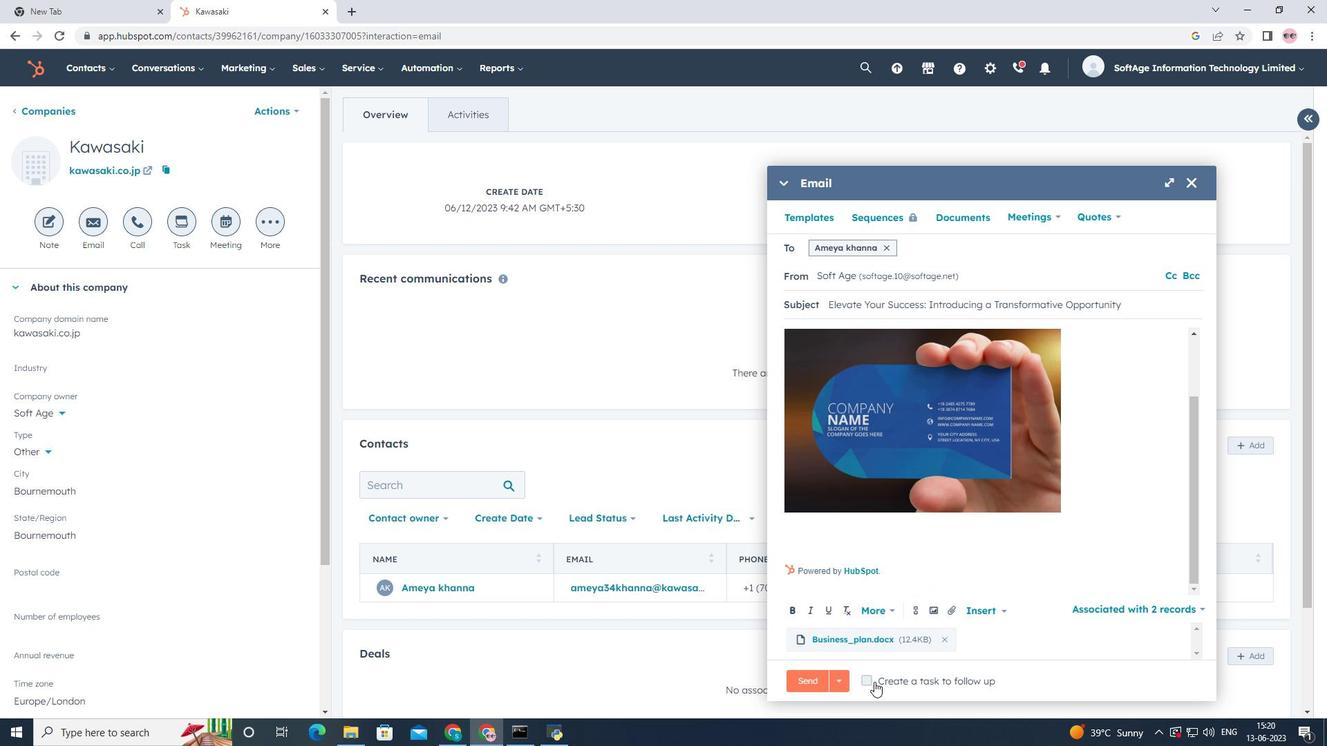 
Action: Mouse pressed left at (873, 682)
Screenshot: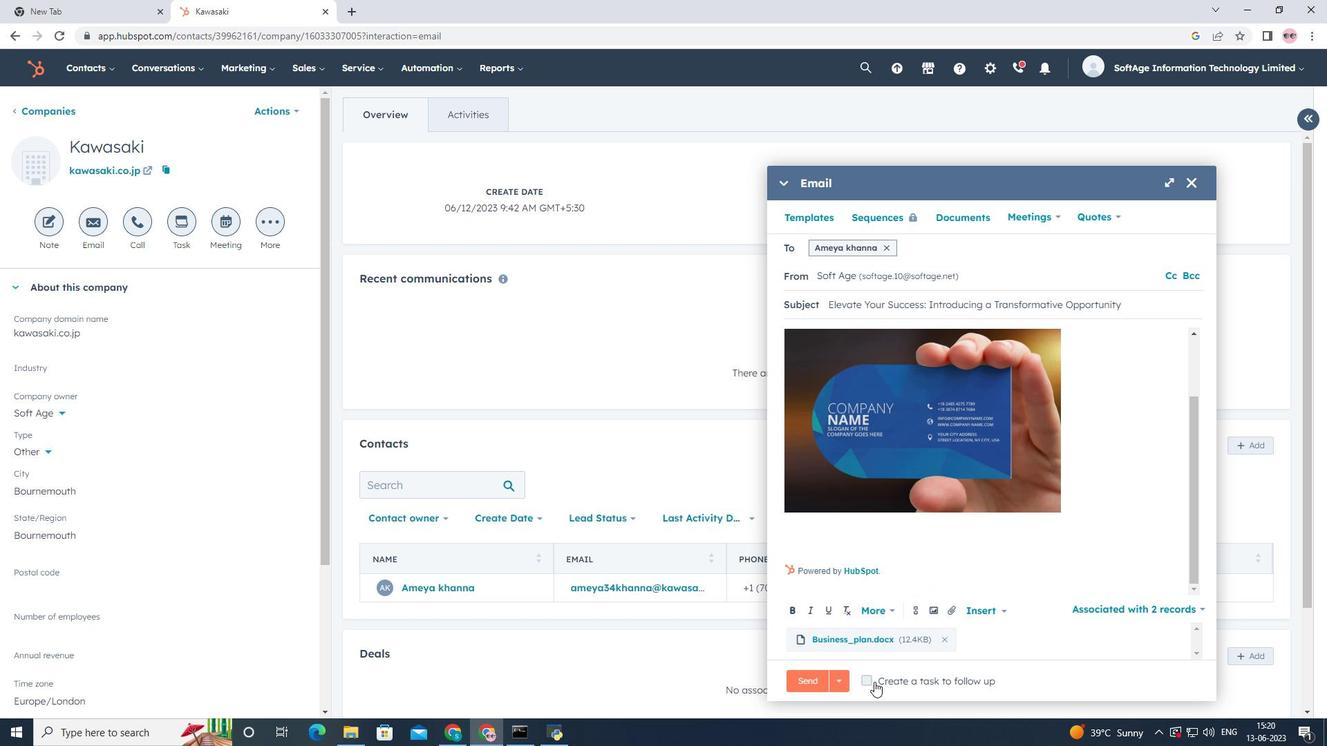 
Action: Mouse moved to (1134, 672)
Screenshot: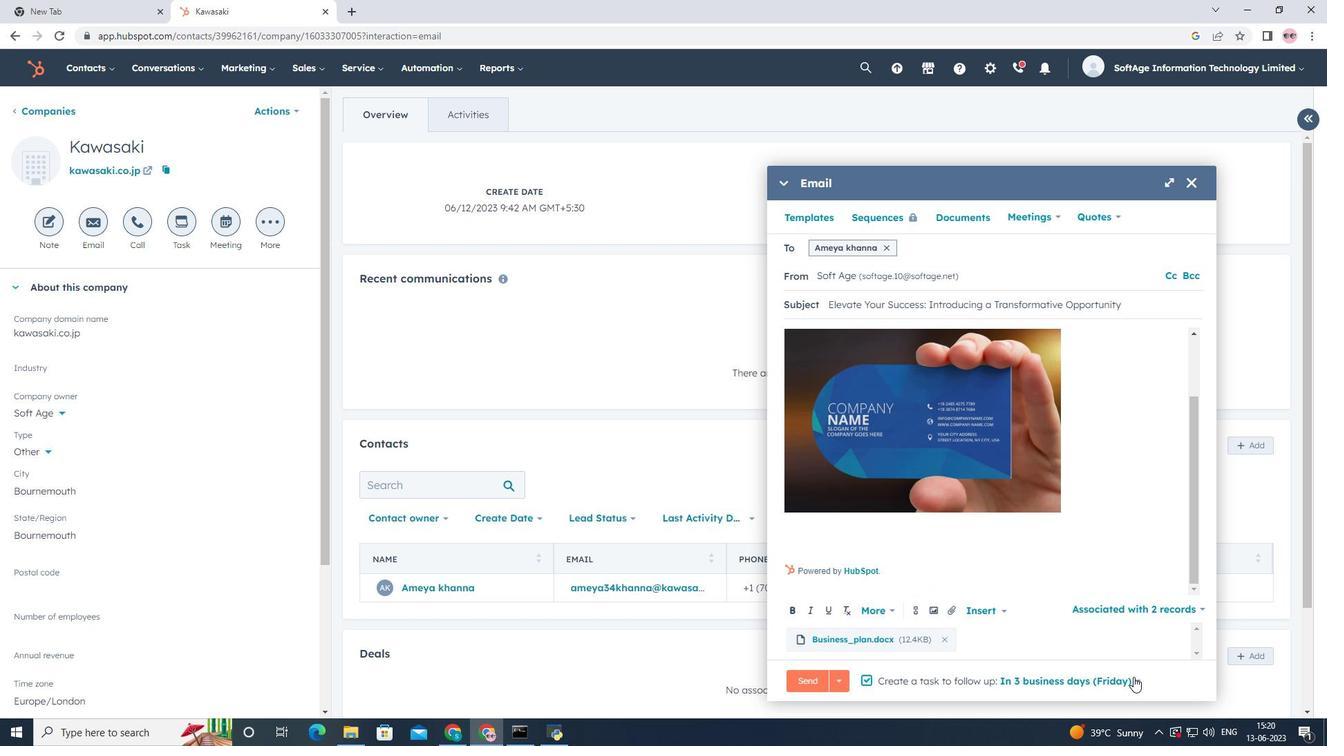
Action: Mouse pressed left at (1134, 672)
Screenshot: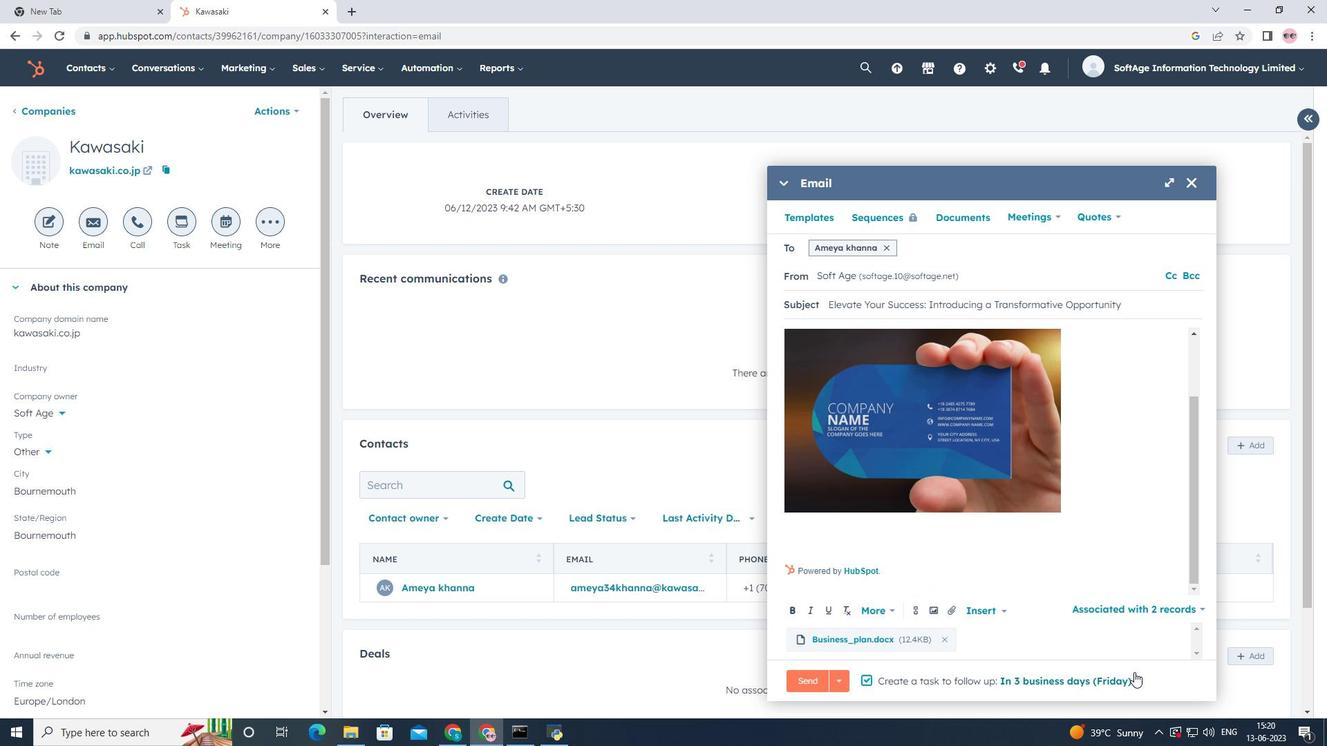
Action: Mouse moved to (1027, 577)
Screenshot: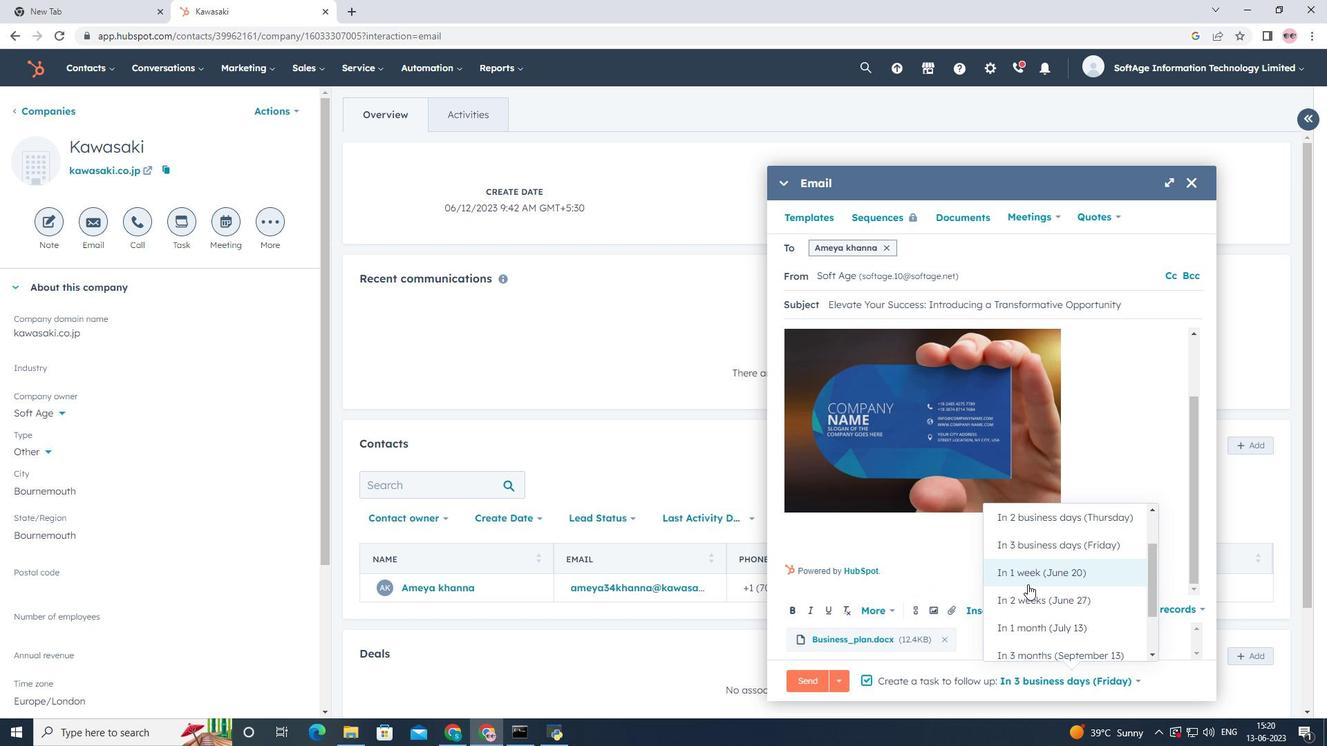 
Action: Mouse pressed left at (1027, 577)
Screenshot: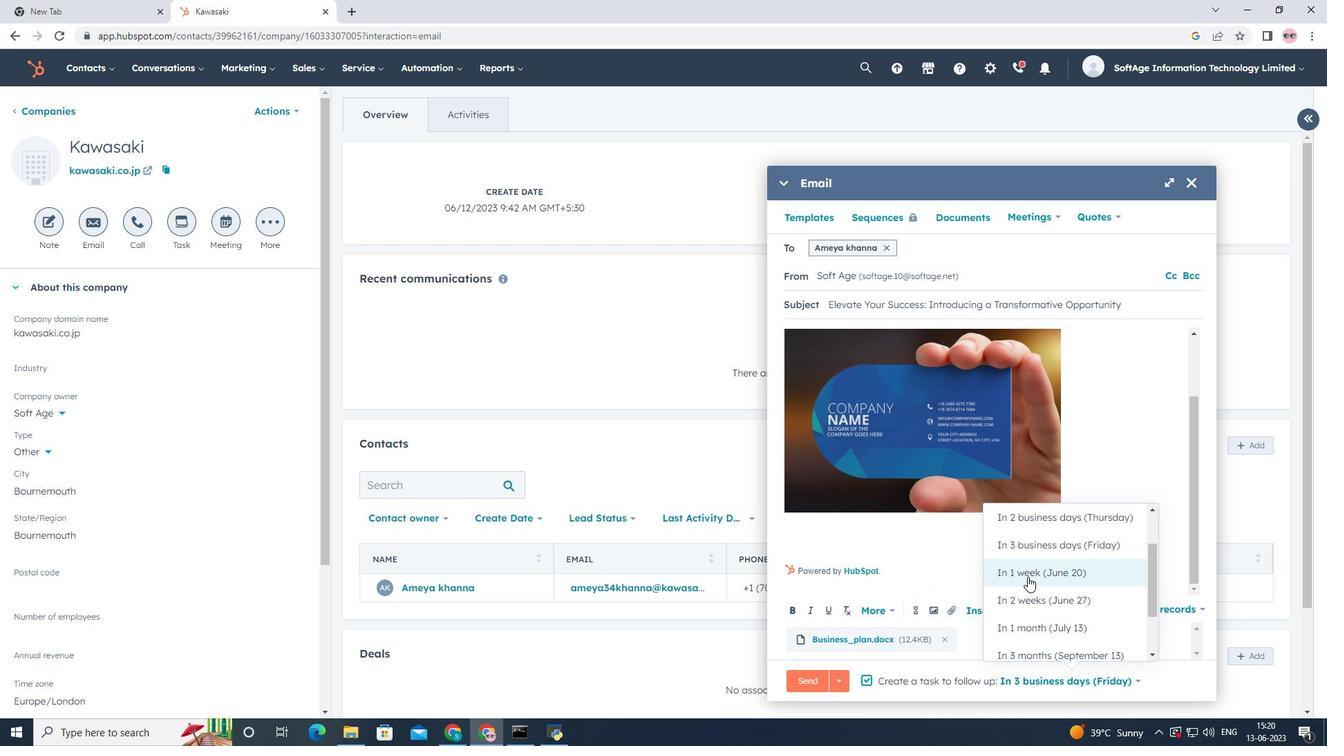 
Action: Mouse moved to (997, 638)
Screenshot: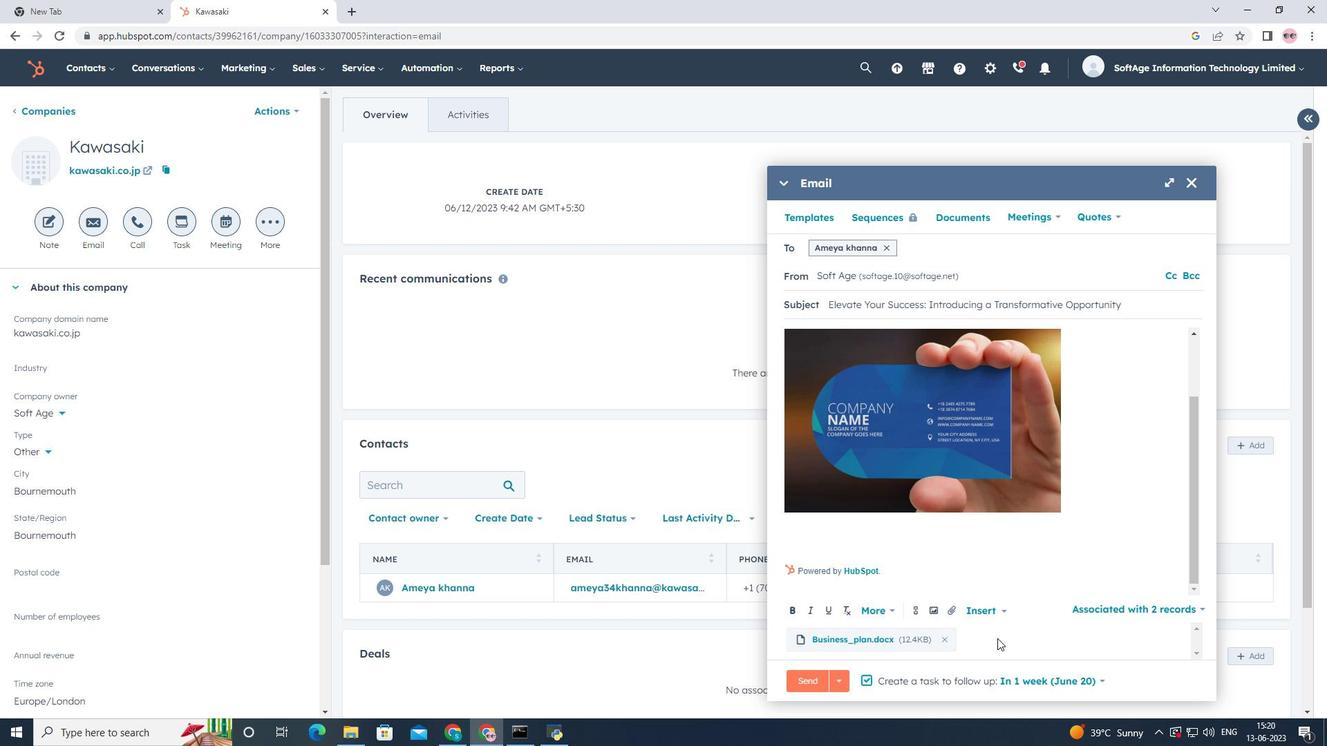 
Action: Mouse scrolled (997, 639) with delta (0, 0)
Screenshot: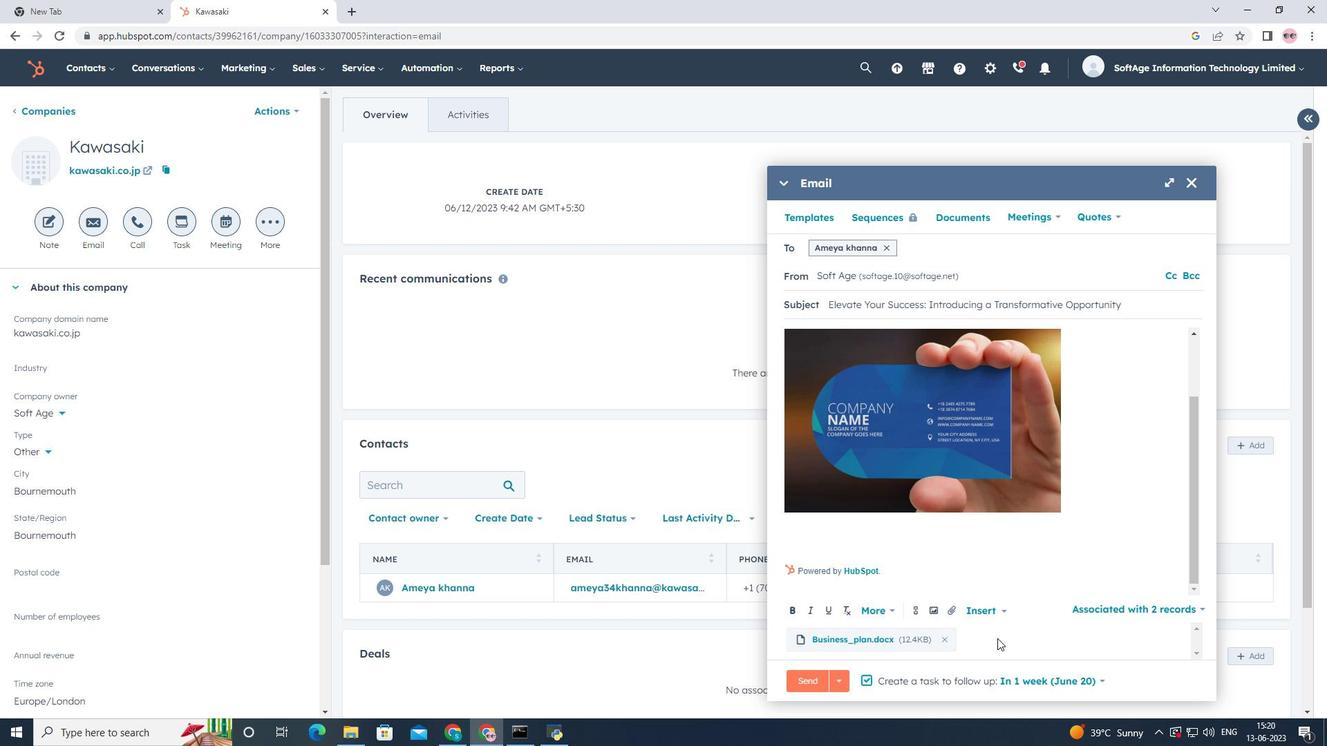 
Action: Mouse moved to (996, 637)
Screenshot: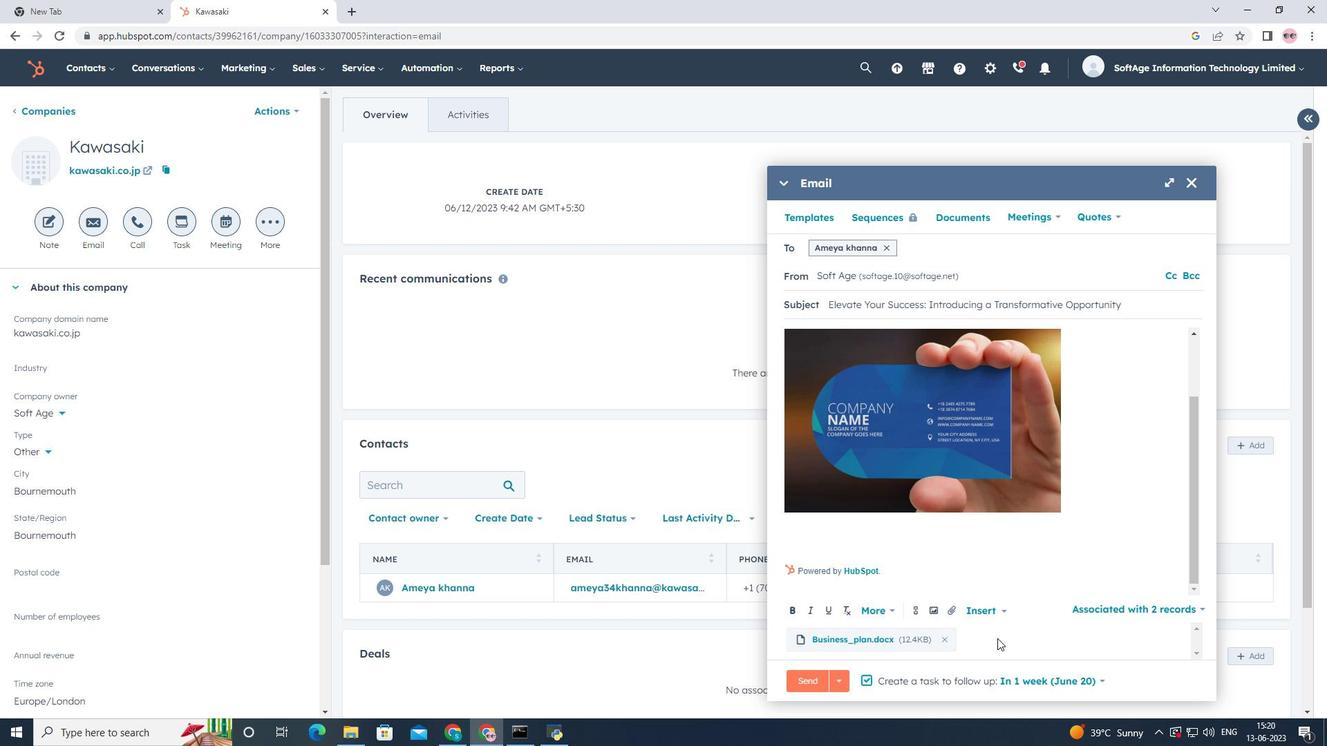 
Action: Mouse scrolled (996, 638) with delta (0, 0)
Screenshot: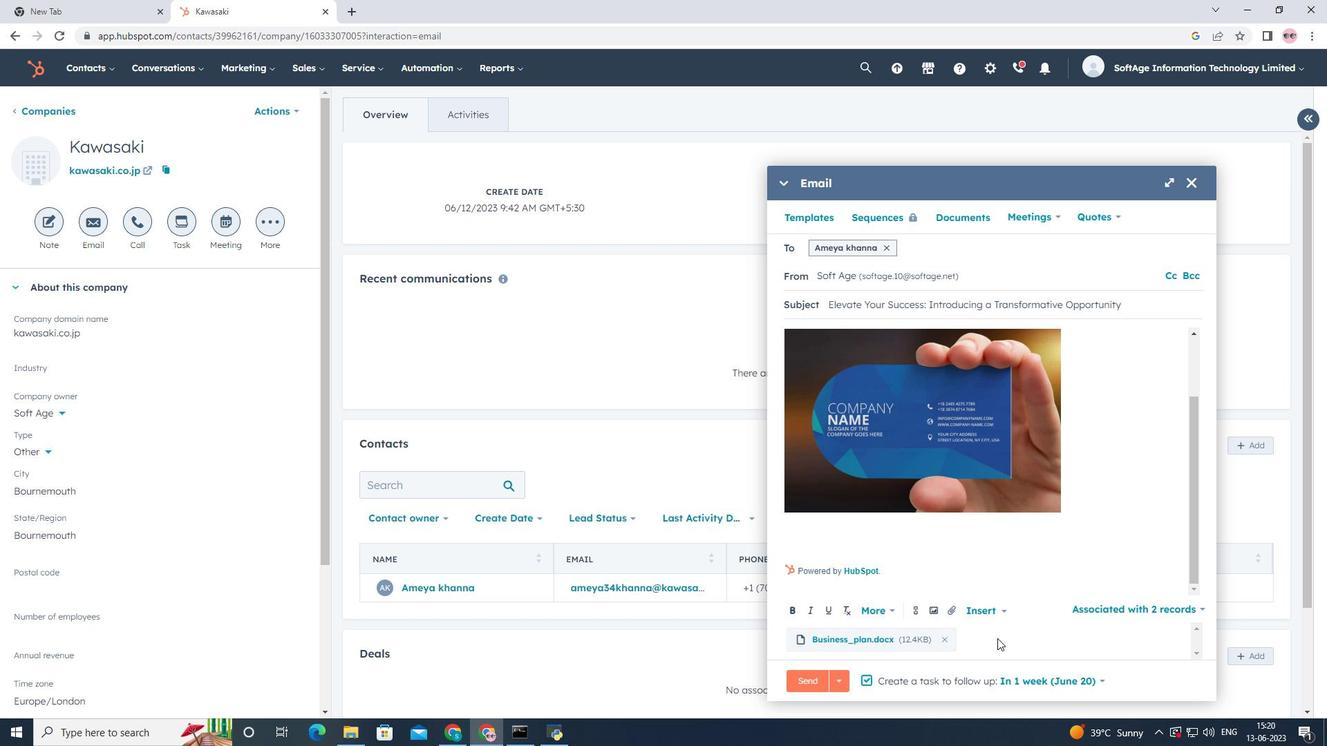 
Action: Mouse moved to (996, 634)
Screenshot: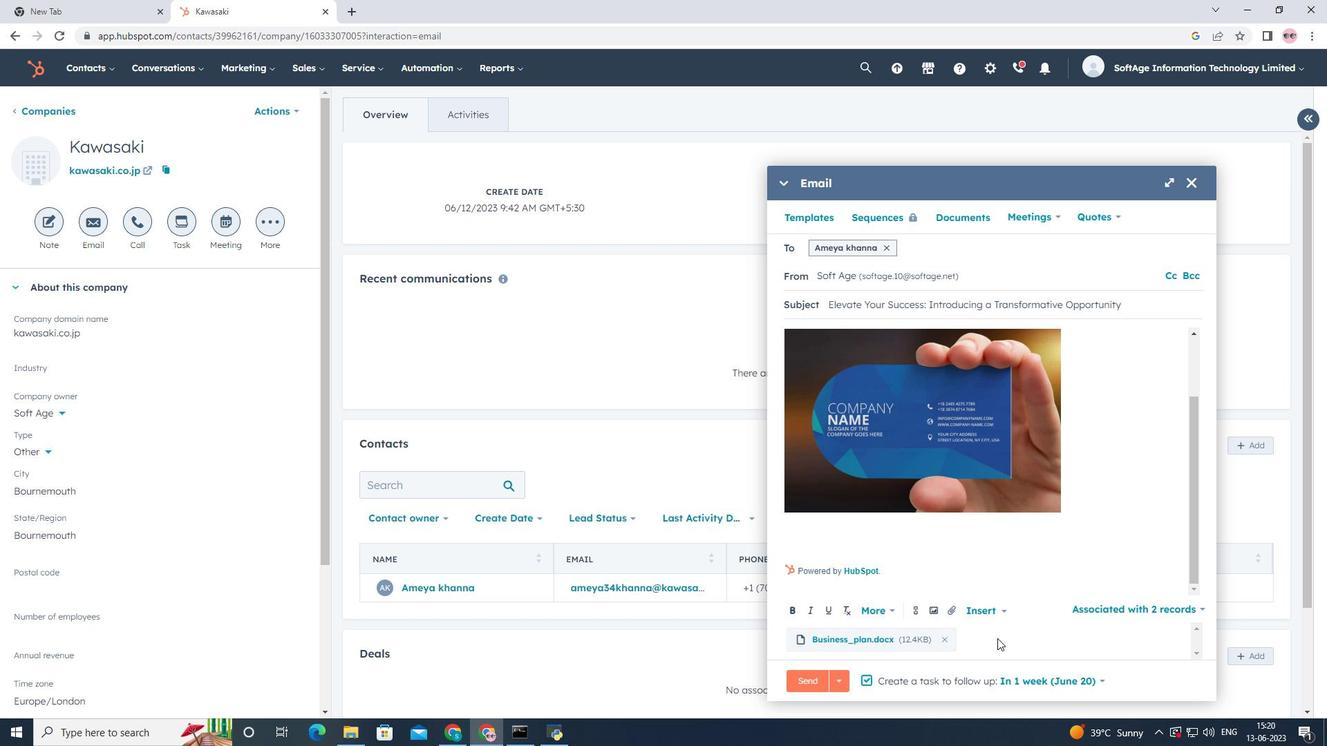 
Action: Mouse scrolled (996, 635) with delta (0, 0)
Screenshot: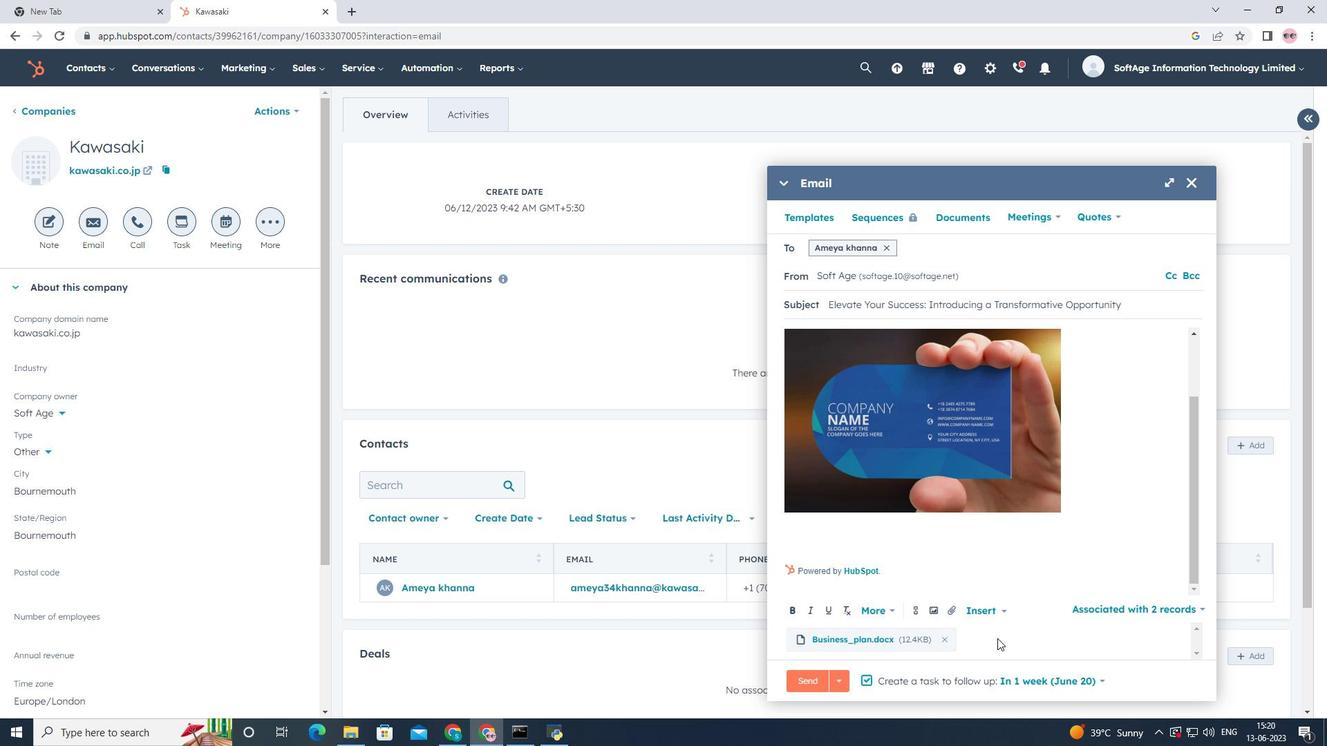 
Action: Mouse moved to (996, 631)
Screenshot: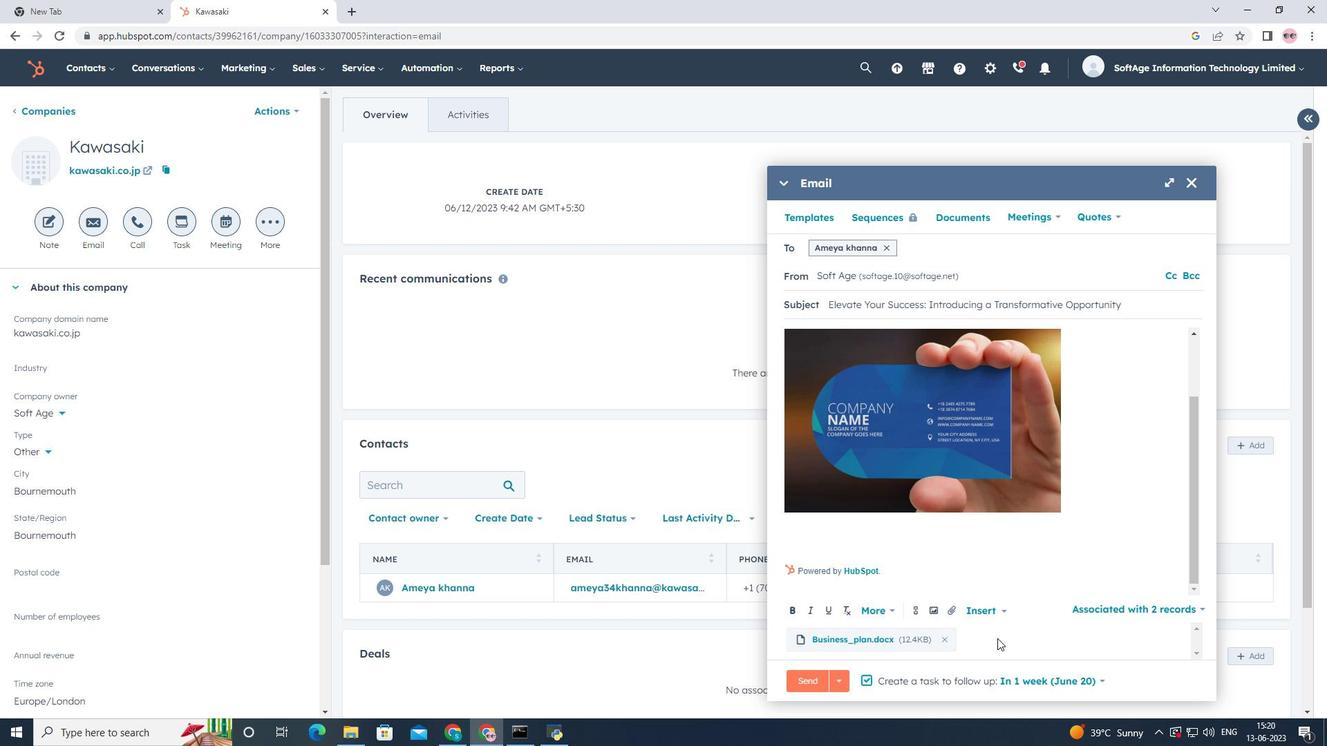 
Action: Mouse scrolled (996, 632) with delta (0, 0)
Screenshot: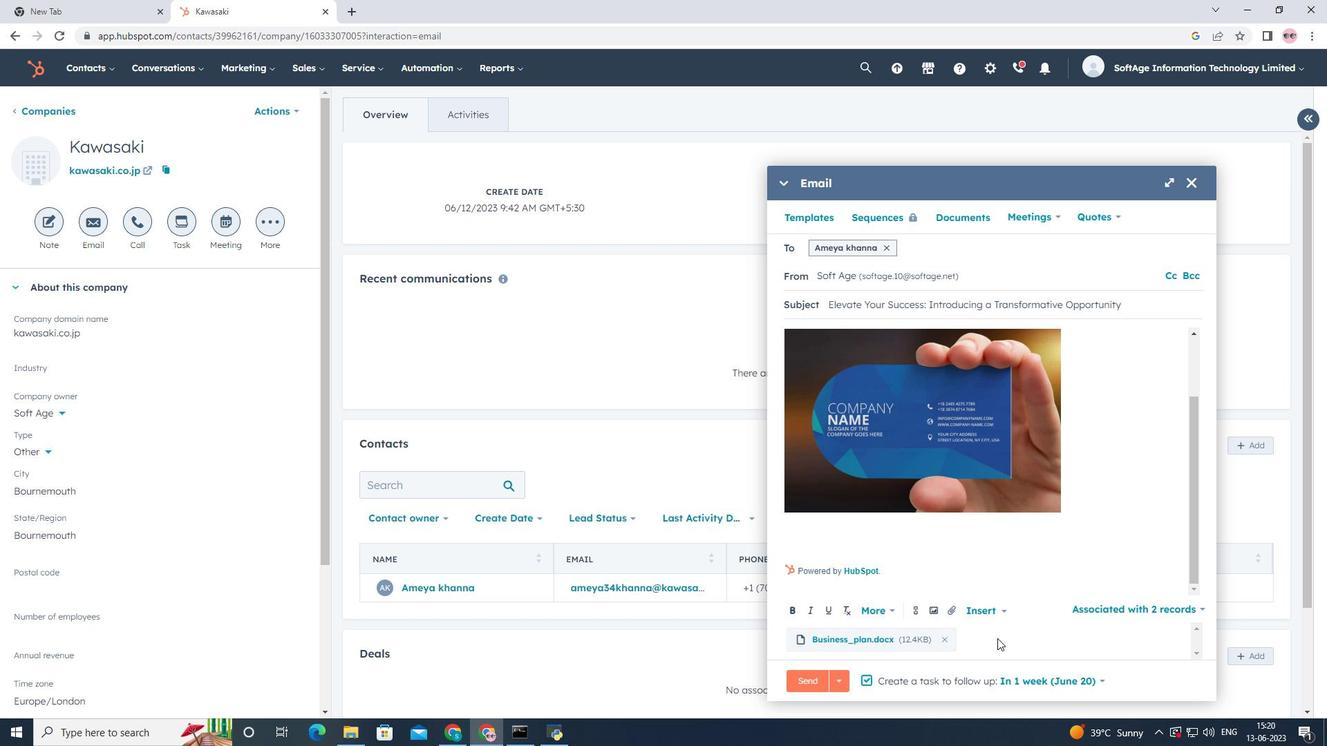 
Action: Mouse moved to (996, 629)
Screenshot: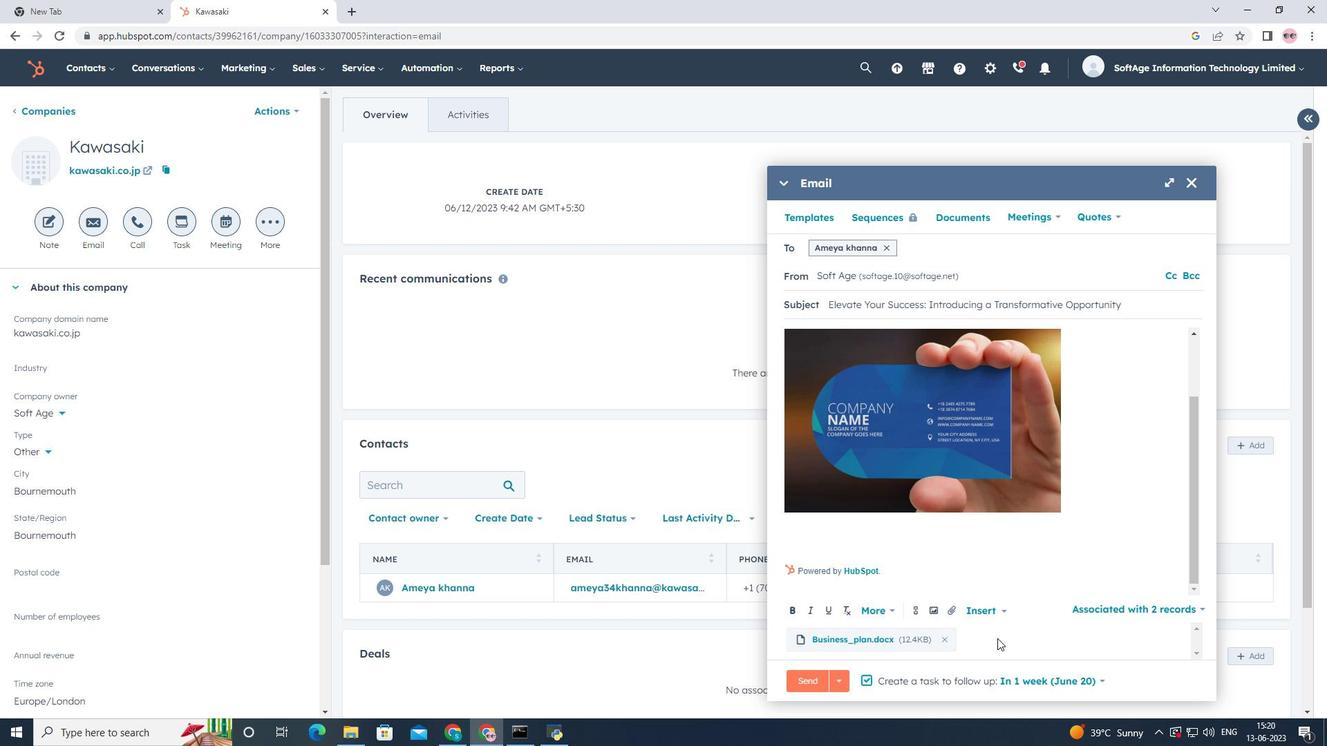 
Action: Mouse scrolled (996, 630) with delta (0, 0)
Screenshot: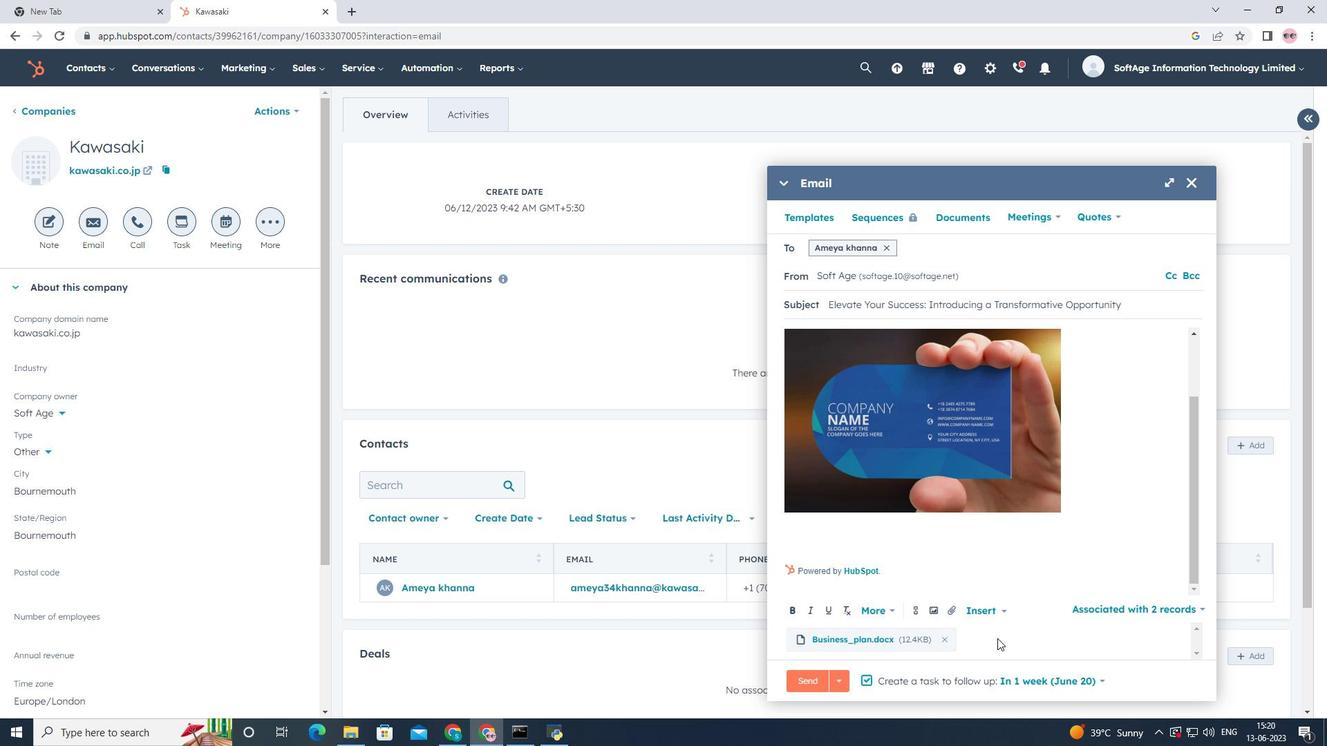 
Action: Mouse moved to (996, 624)
Screenshot: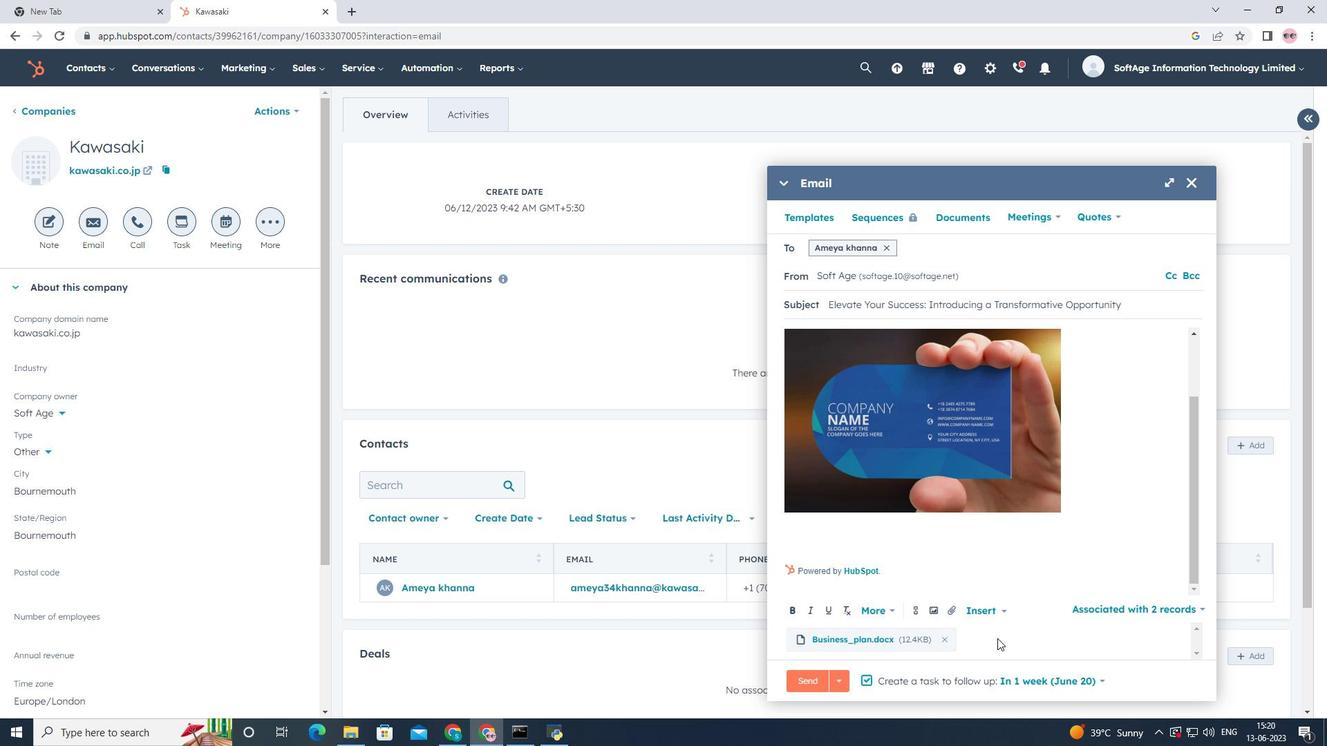 
Action: Mouse scrolled (996, 624) with delta (0, 0)
Screenshot: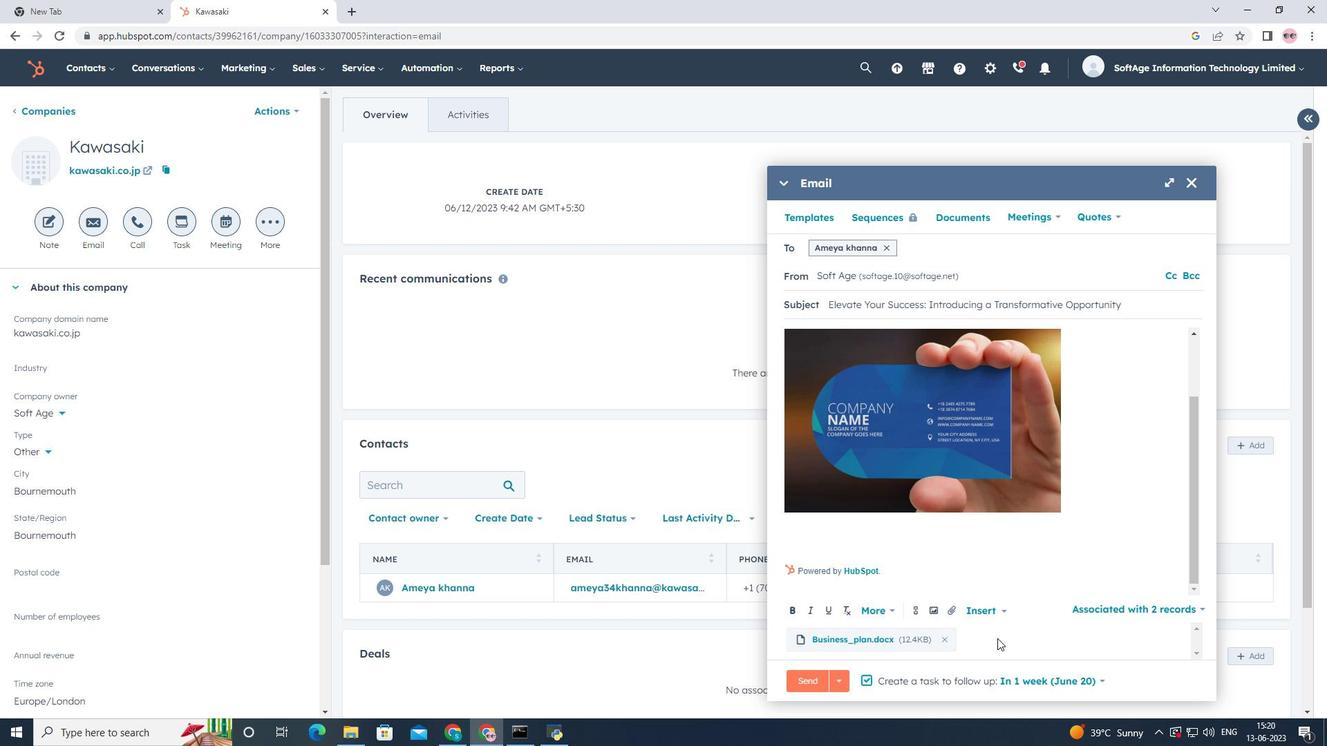 
Action: Mouse moved to (890, 248)
Screenshot: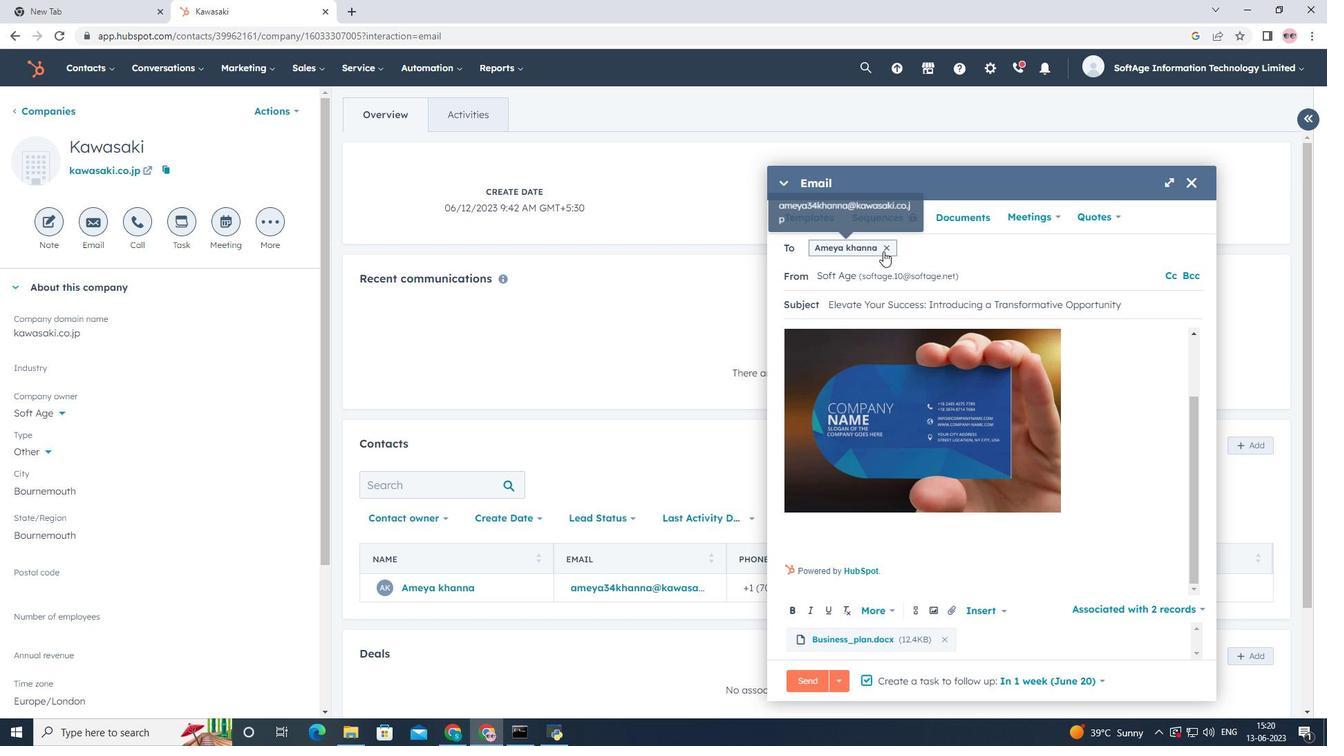 
Action: Mouse pressed left at (890, 248)
Screenshot: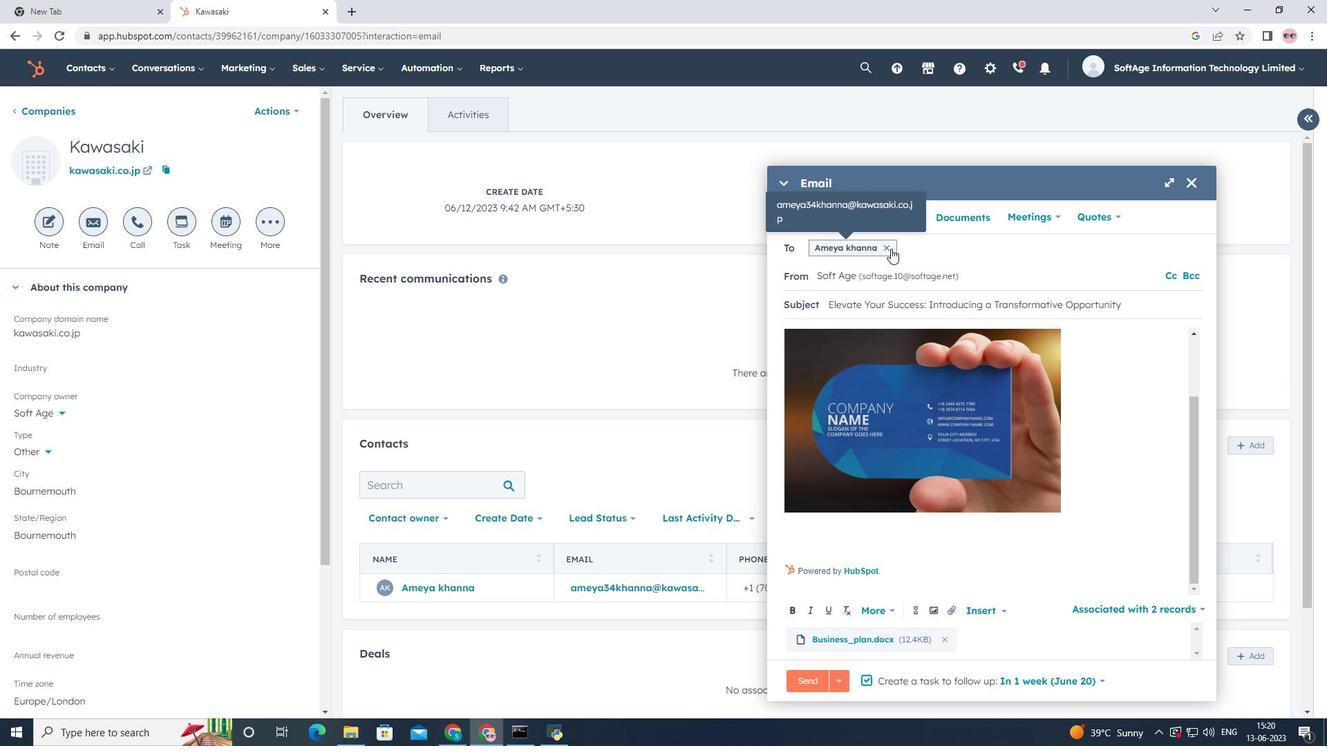 
Action: Mouse moved to (876, 250)
Screenshot: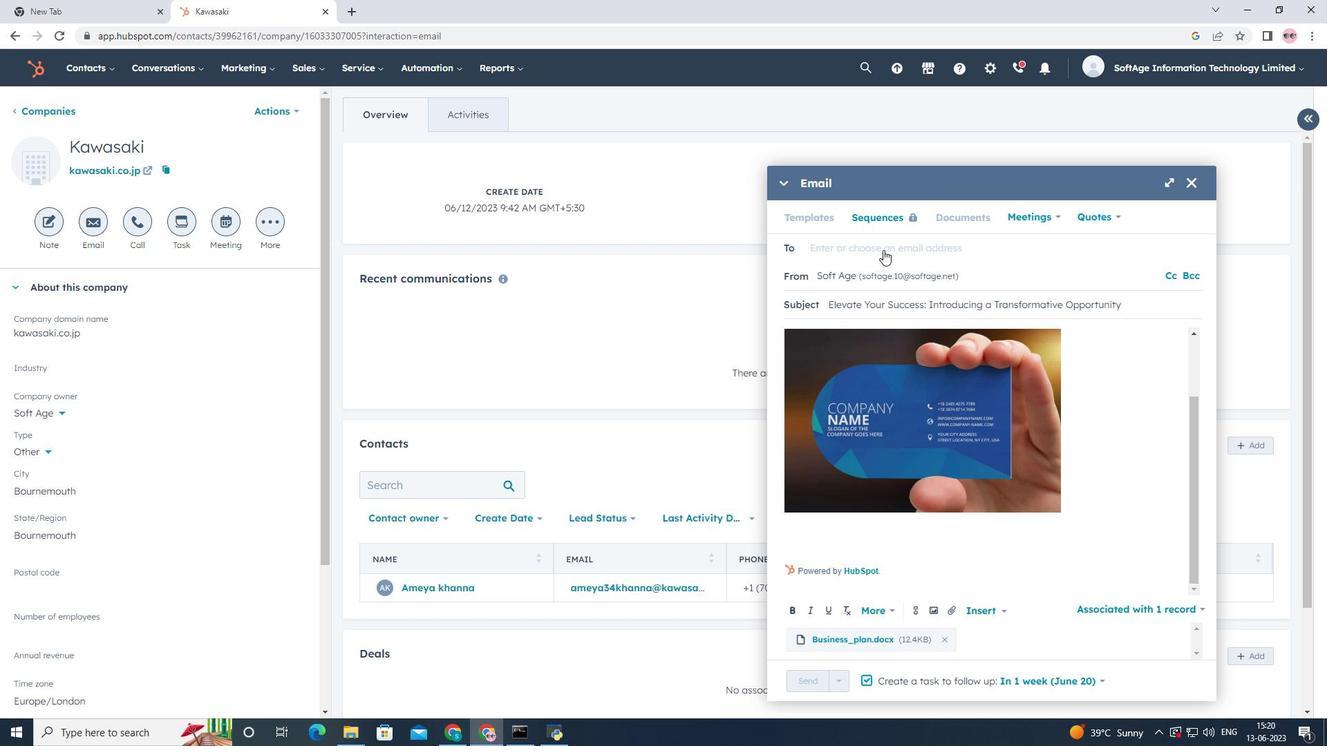 
Action: Mouse pressed left at (876, 250)
Screenshot: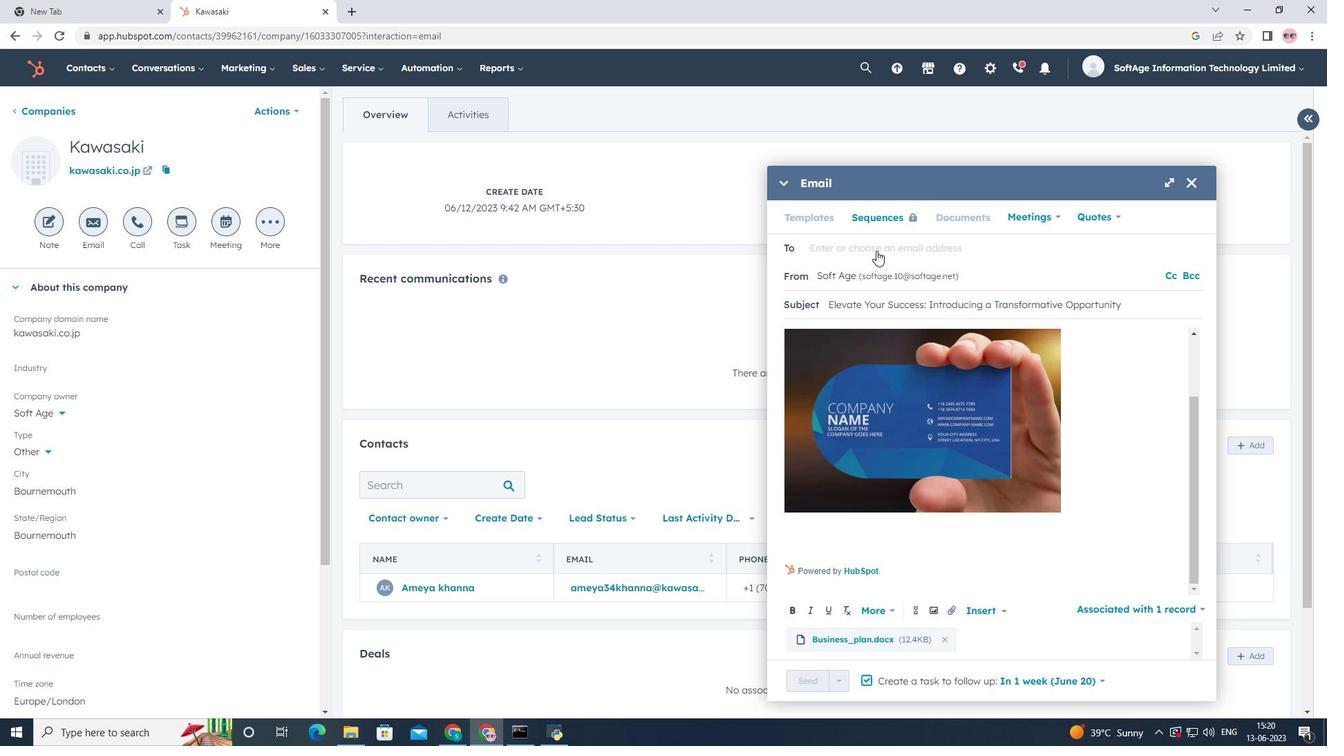 
Action: Mouse moved to (878, 281)
Screenshot: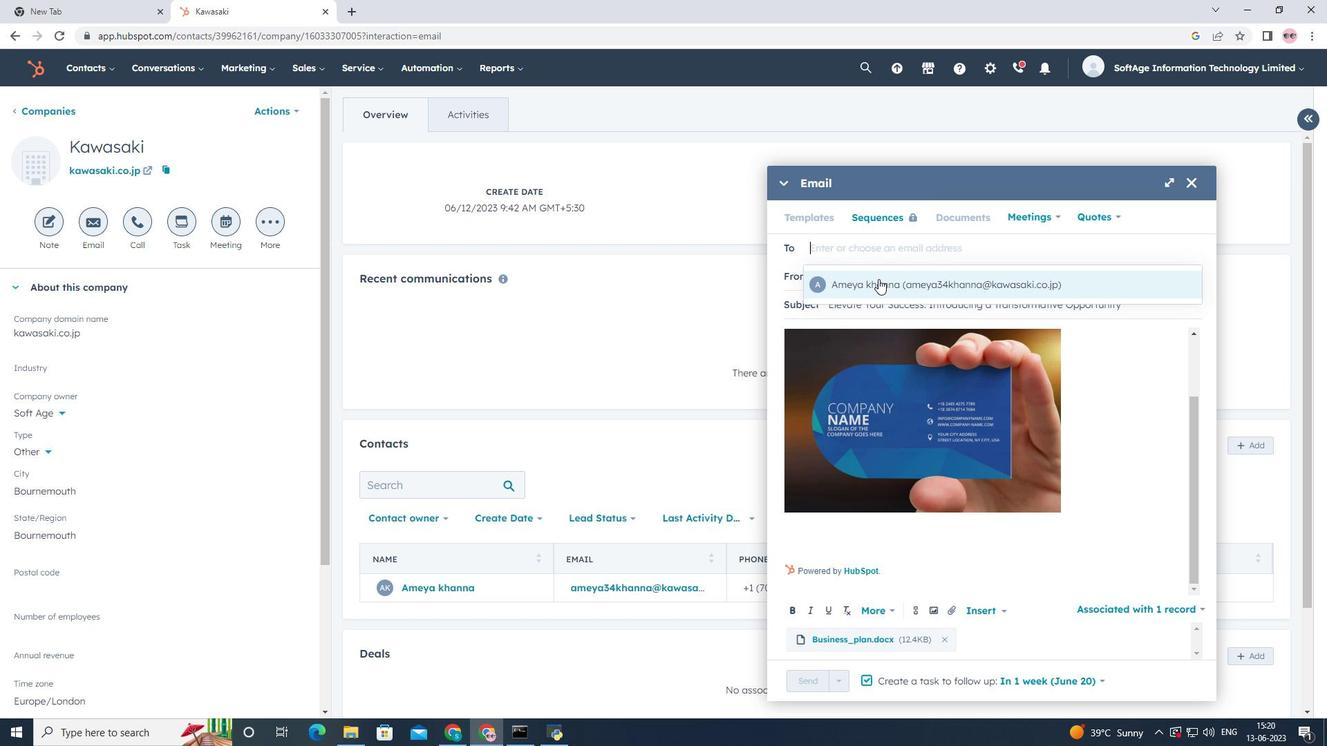 
Action: Mouse pressed left at (878, 281)
Screenshot: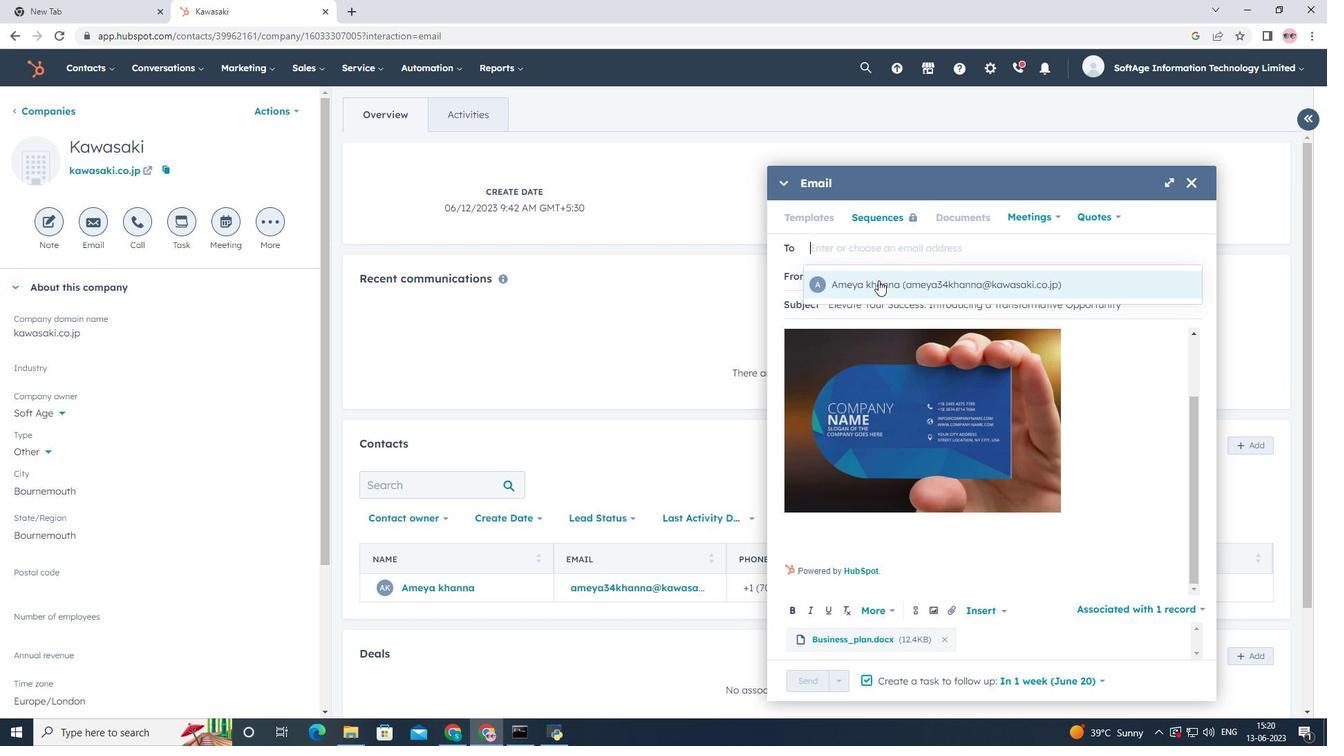 
Action: Mouse moved to (854, 361)
Screenshot: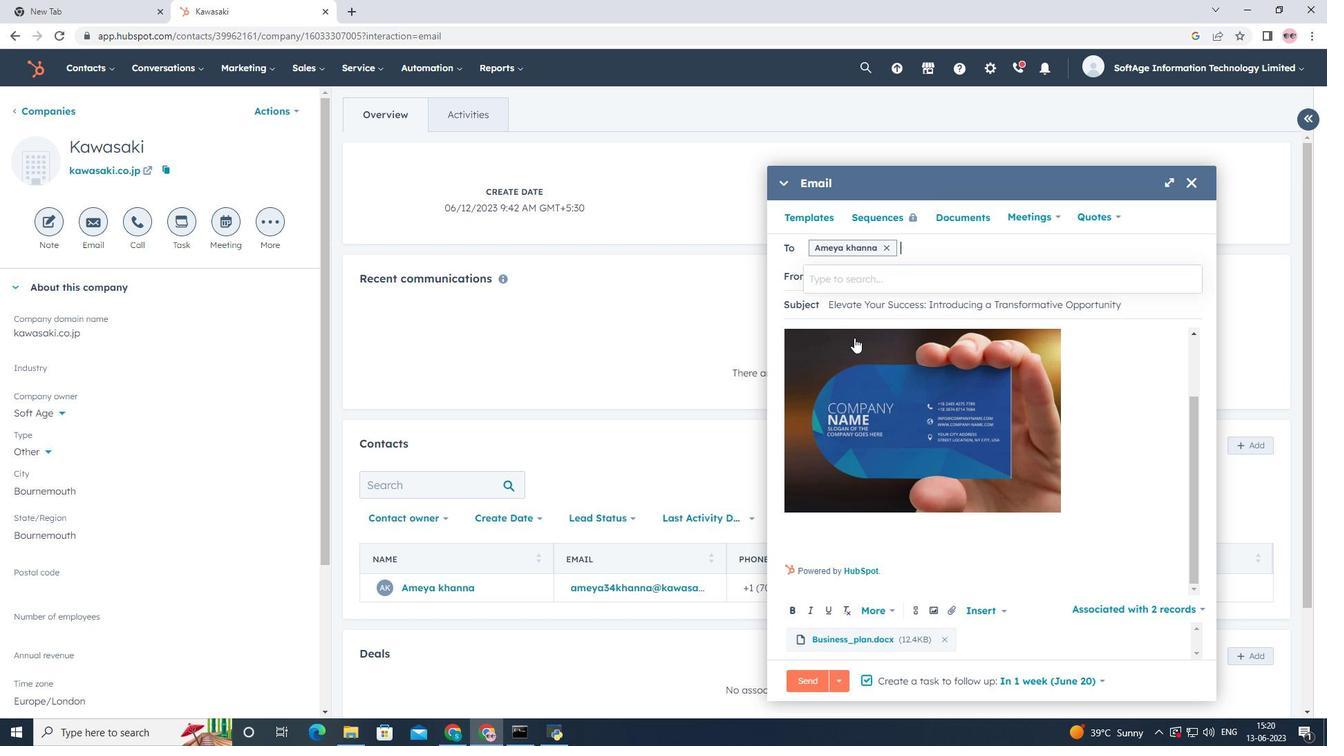 
Action: Mouse scrolled (854, 360) with delta (0, 0)
Screenshot: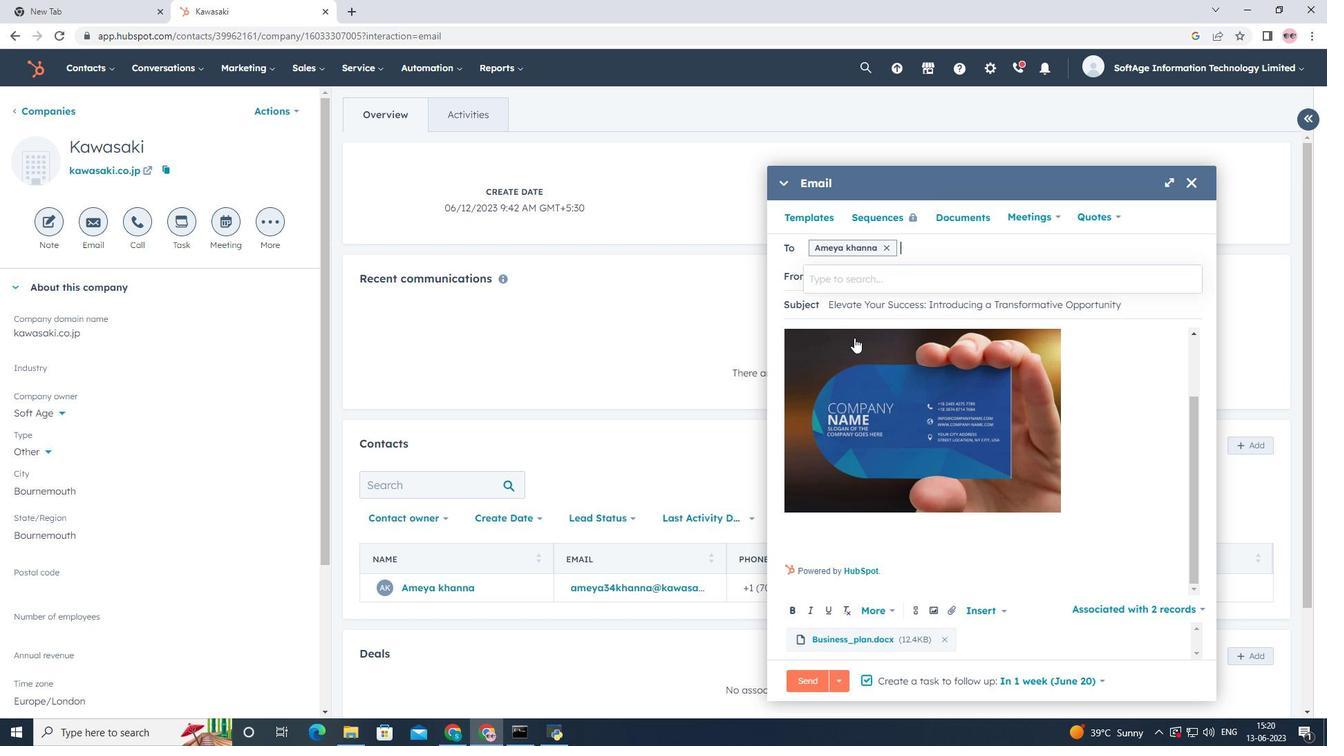 
Action: Mouse moved to (854, 371)
Screenshot: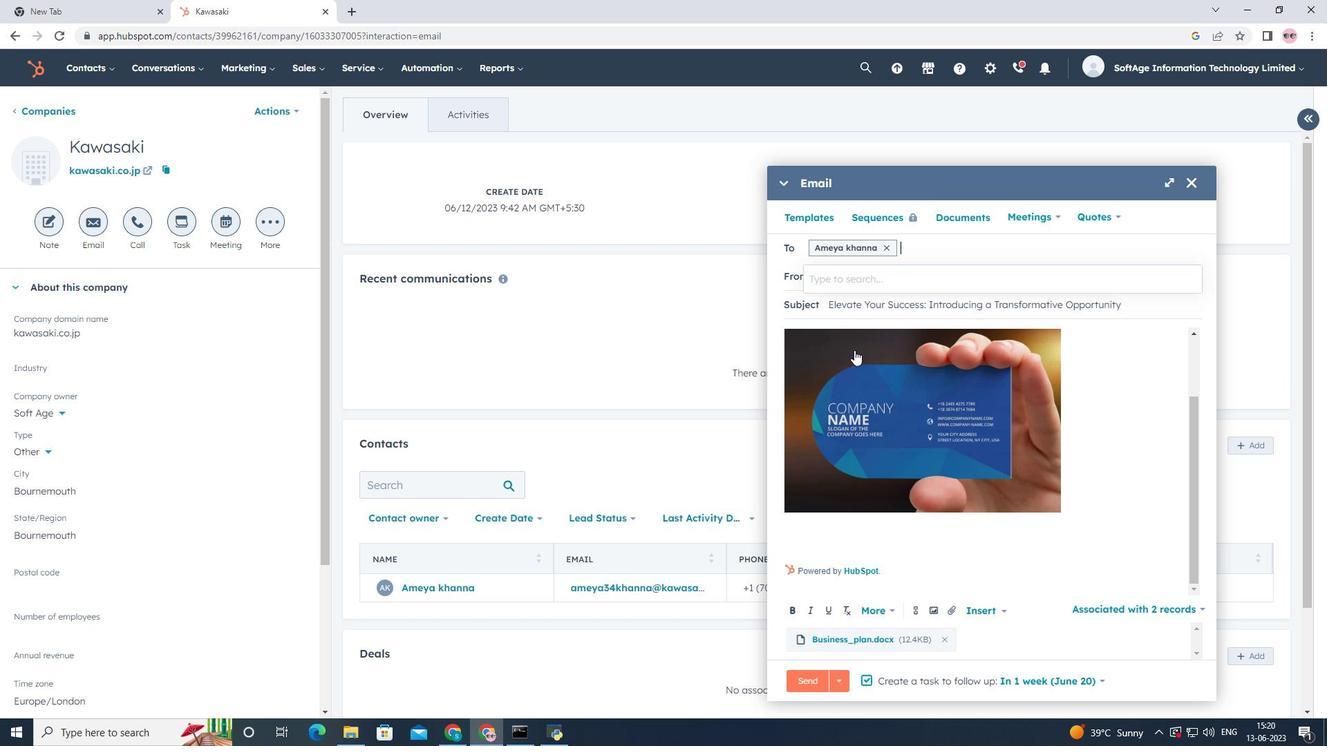 
Action: Mouse scrolled (854, 370) with delta (0, 0)
Screenshot: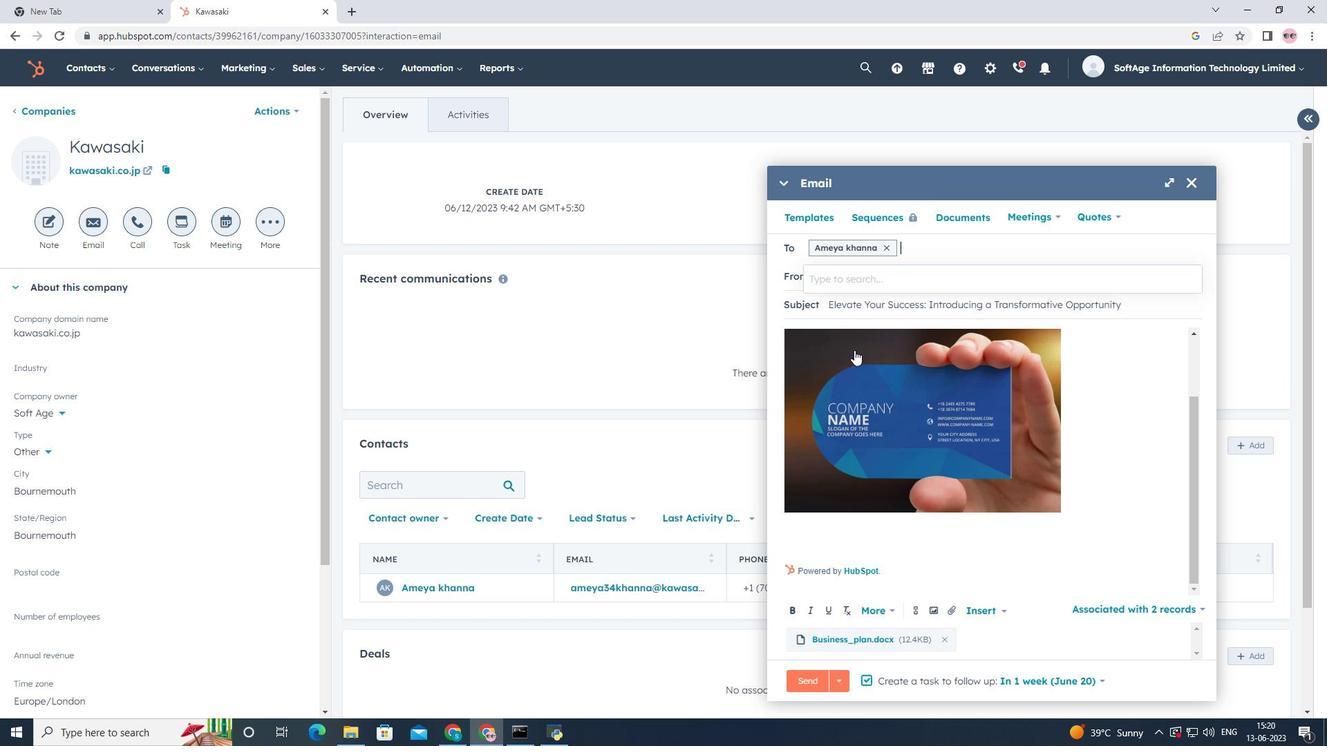 
Action: Mouse moved to (854, 376)
Screenshot: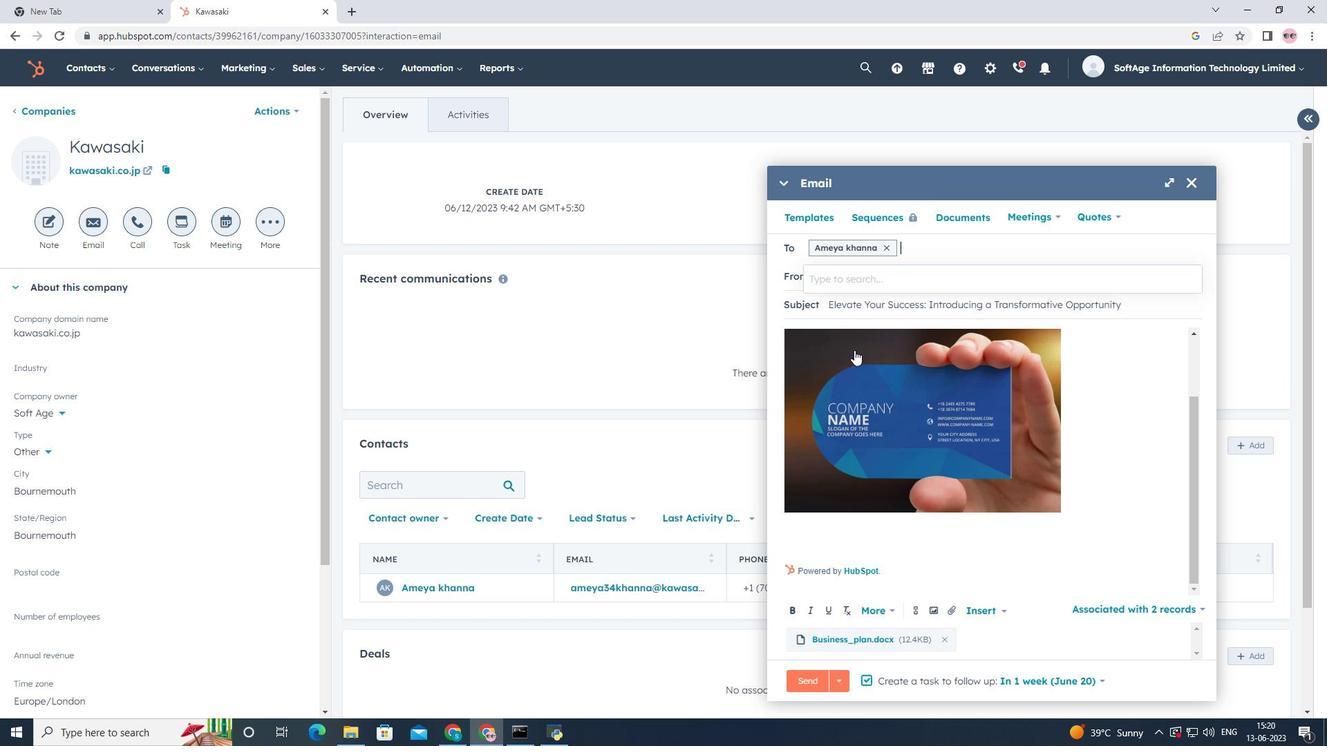 
Action: Mouse scrolled (854, 375) with delta (0, 0)
Screenshot: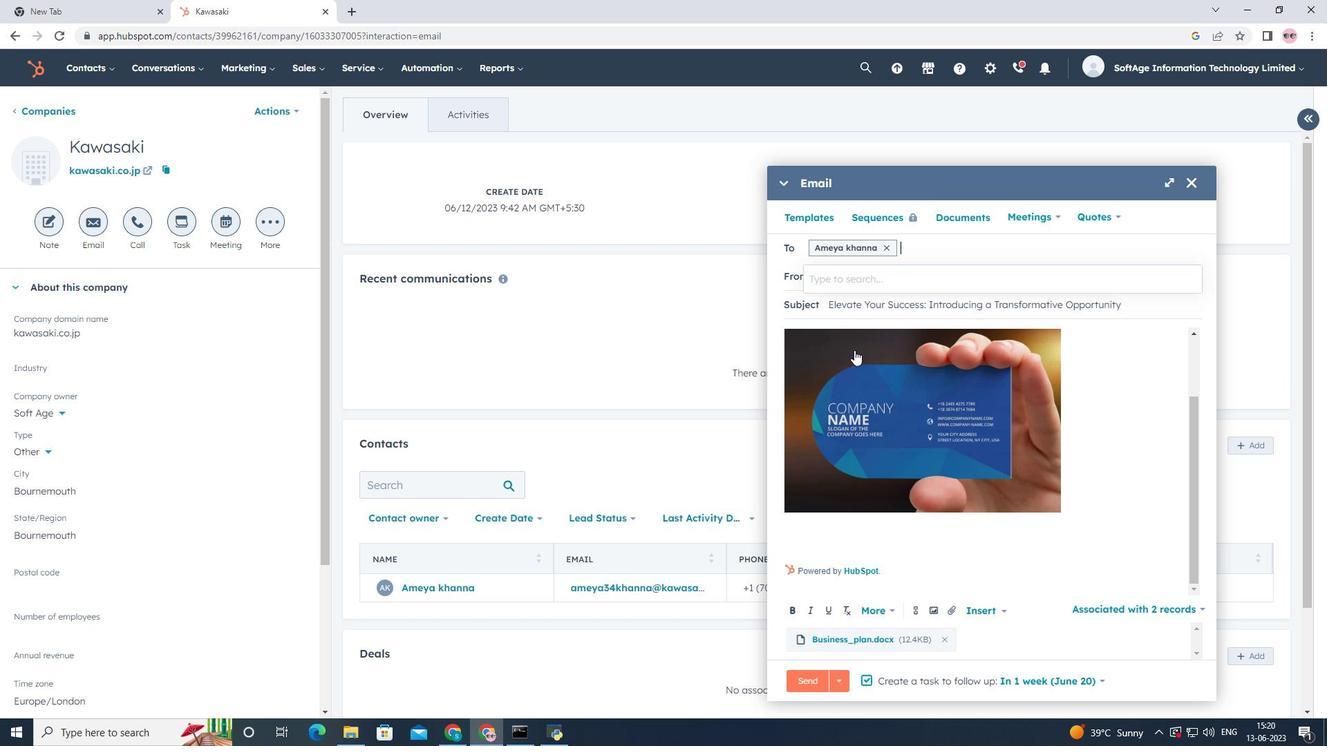 
Action: Mouse moved to (854, 378)
Screenshot: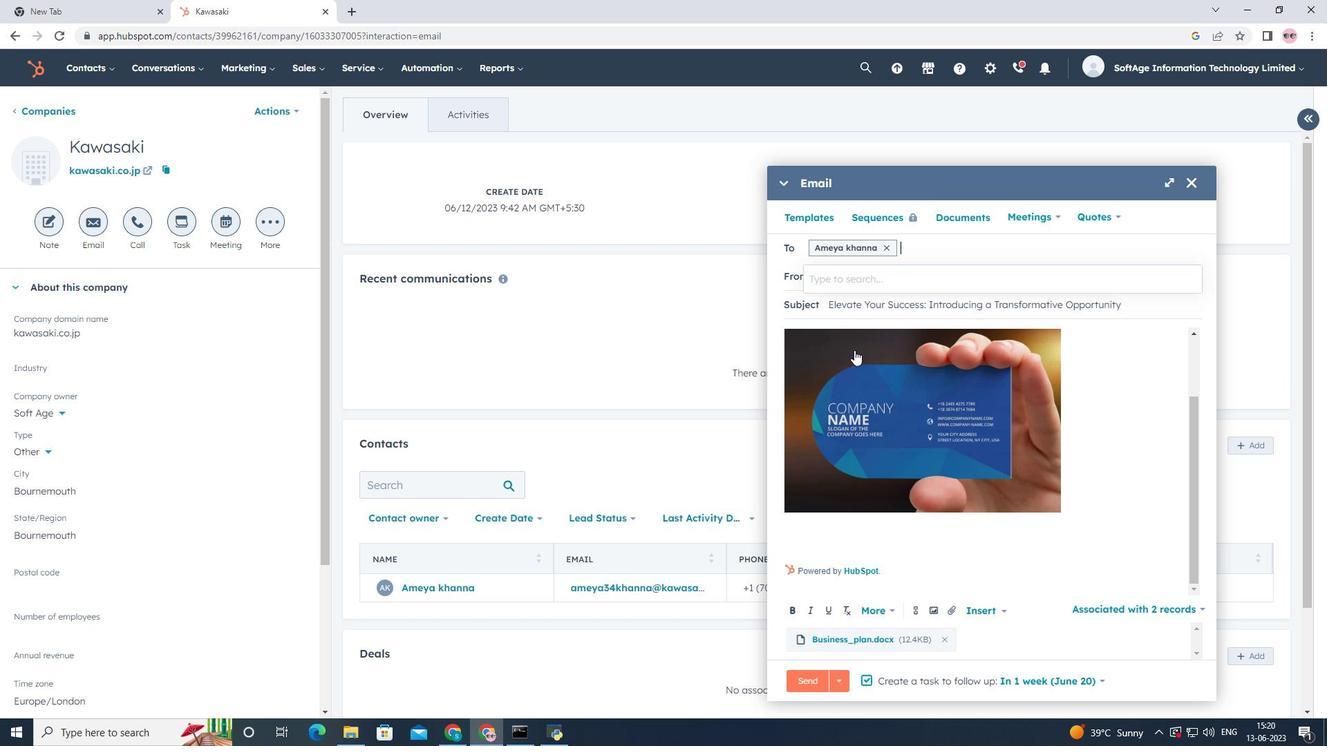 
Action: Mouse scrolled (854, 377) with delta (0, 0)
Screenshot: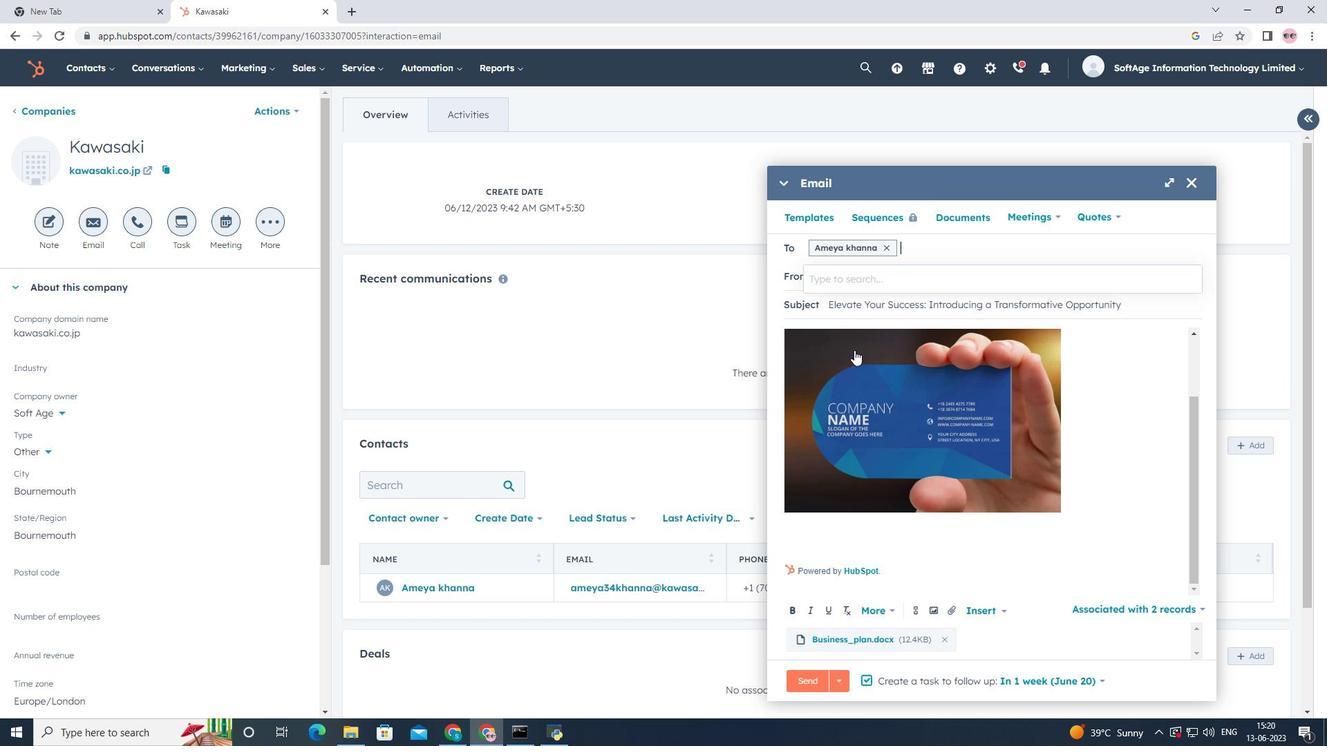 
Action: Mouse moved to (854, 380)
Screenshot: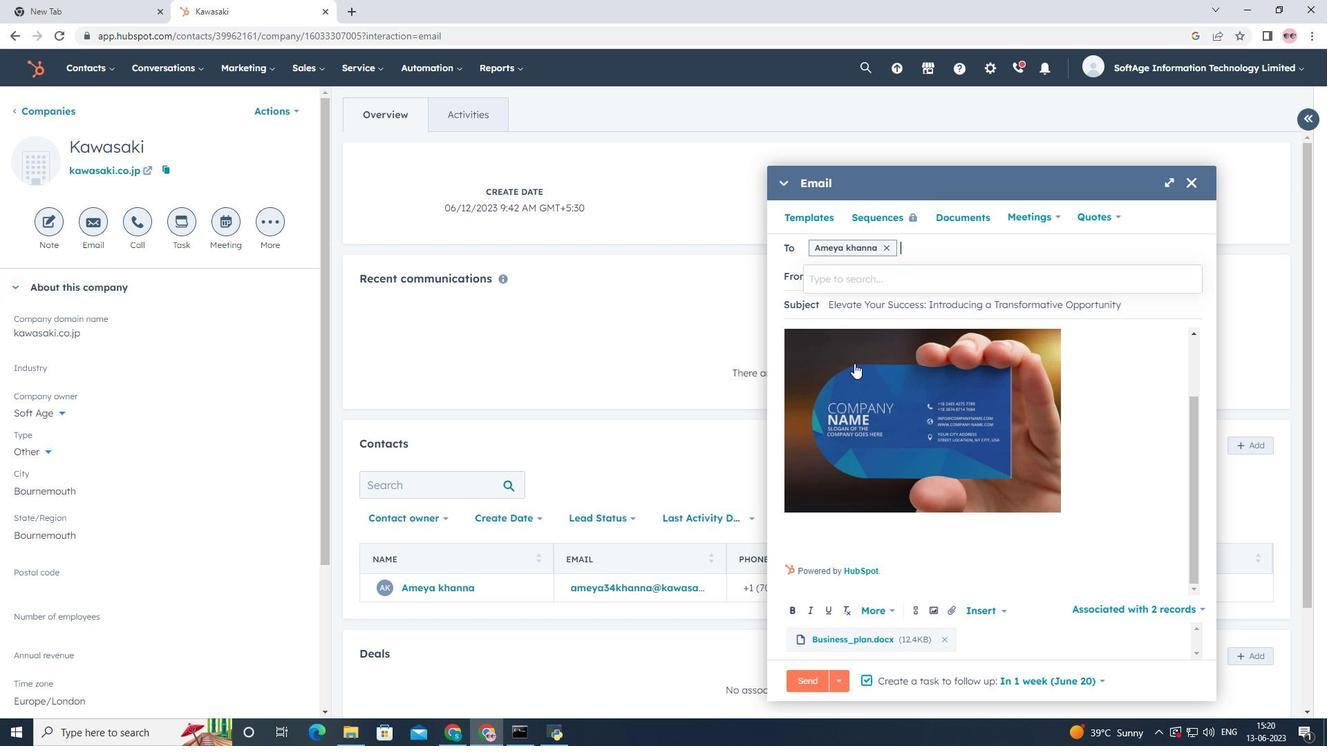 
Action: Mouse scrolled (854, 379) with delta (0, 0)
Screenshot: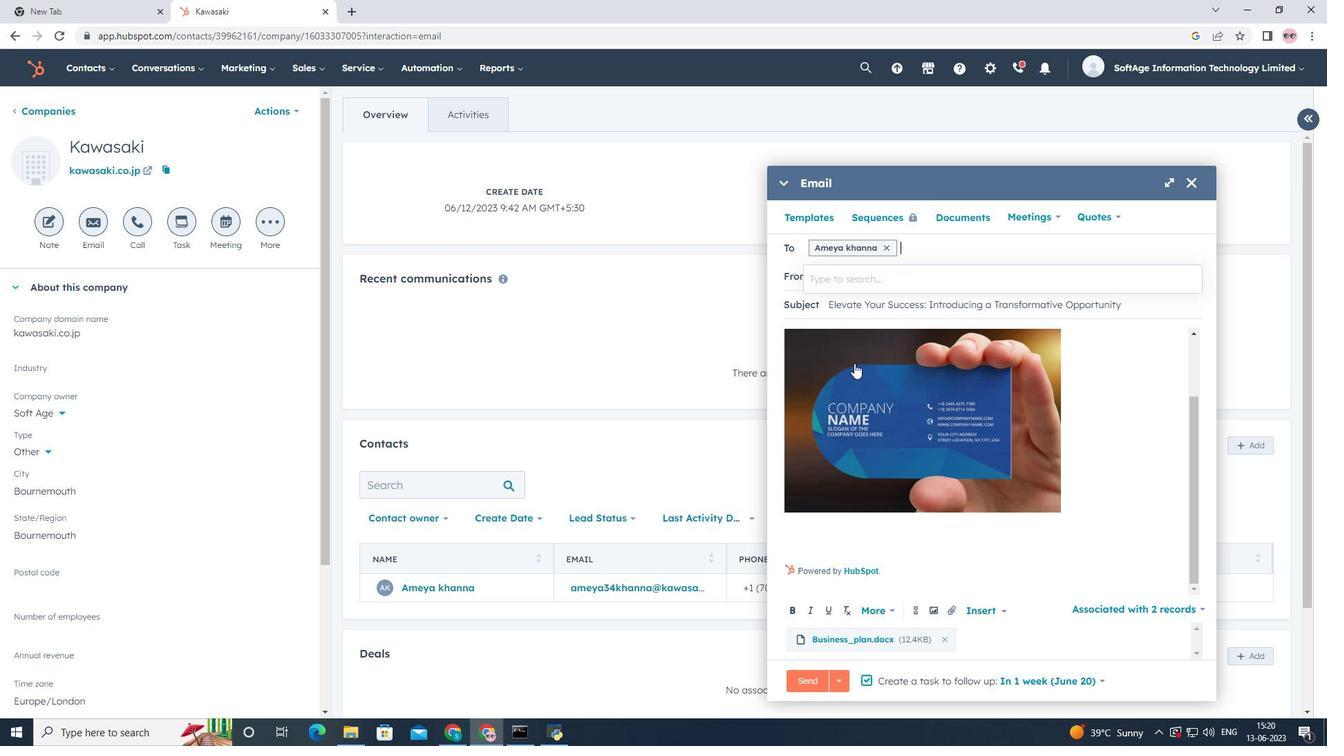 
Action: Mouse moved to (859, 388)
Screenshot: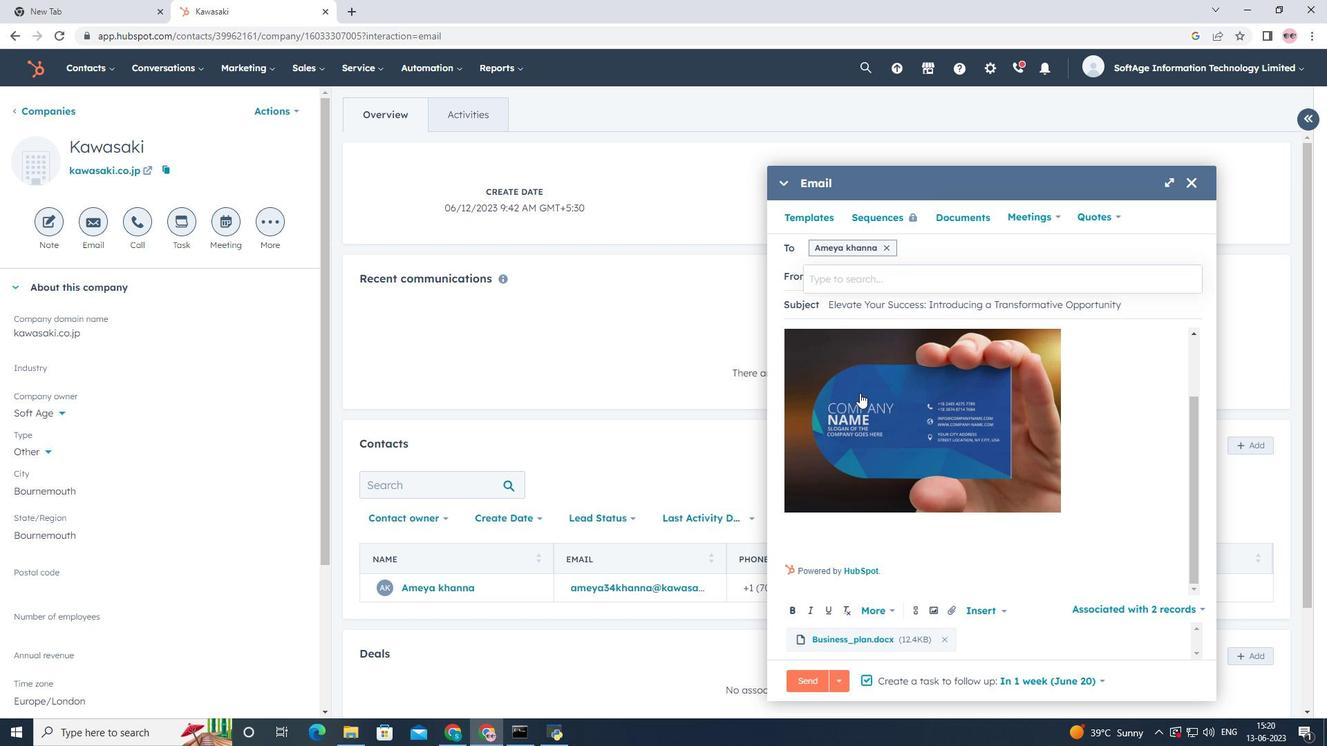 
Action: Mouse scrolled (859, 389) with delta (0, 0)
Screenshot: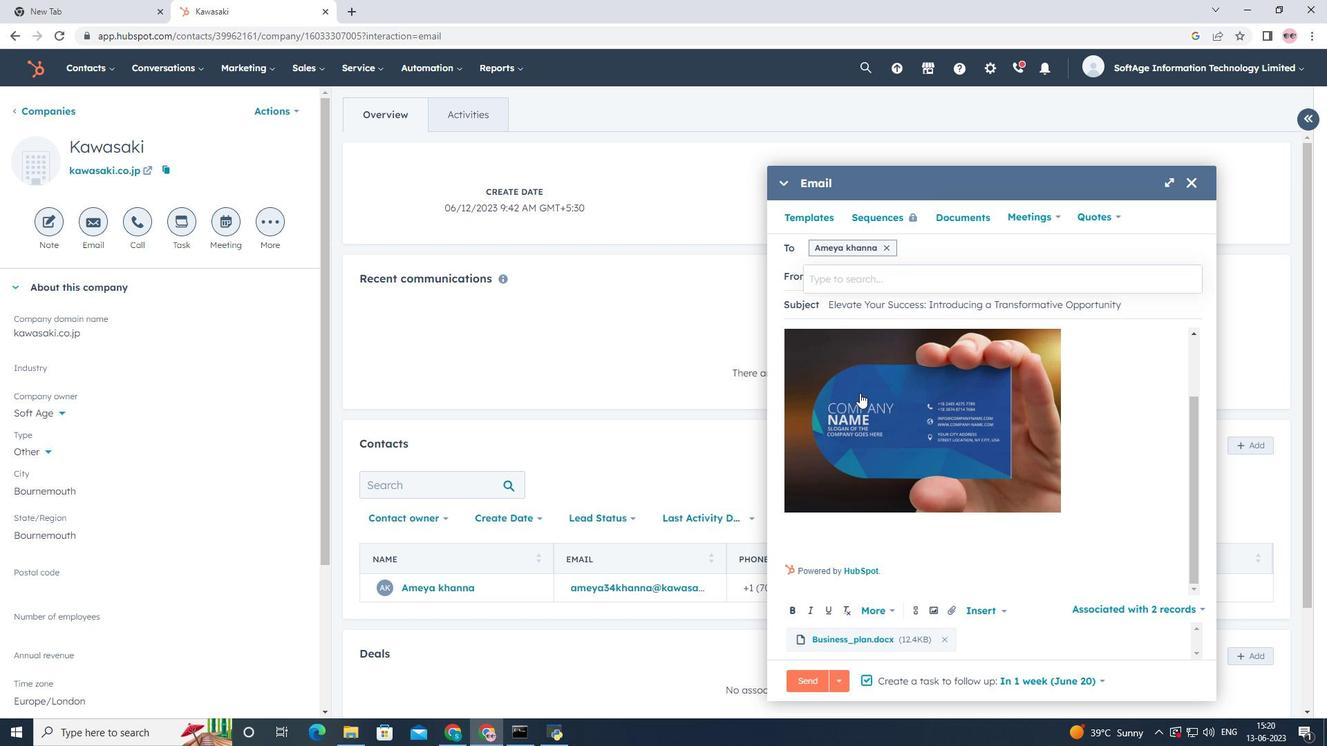 
Action: Mouse scrolled (859, 389) with delta (0, 0)
Screenshot: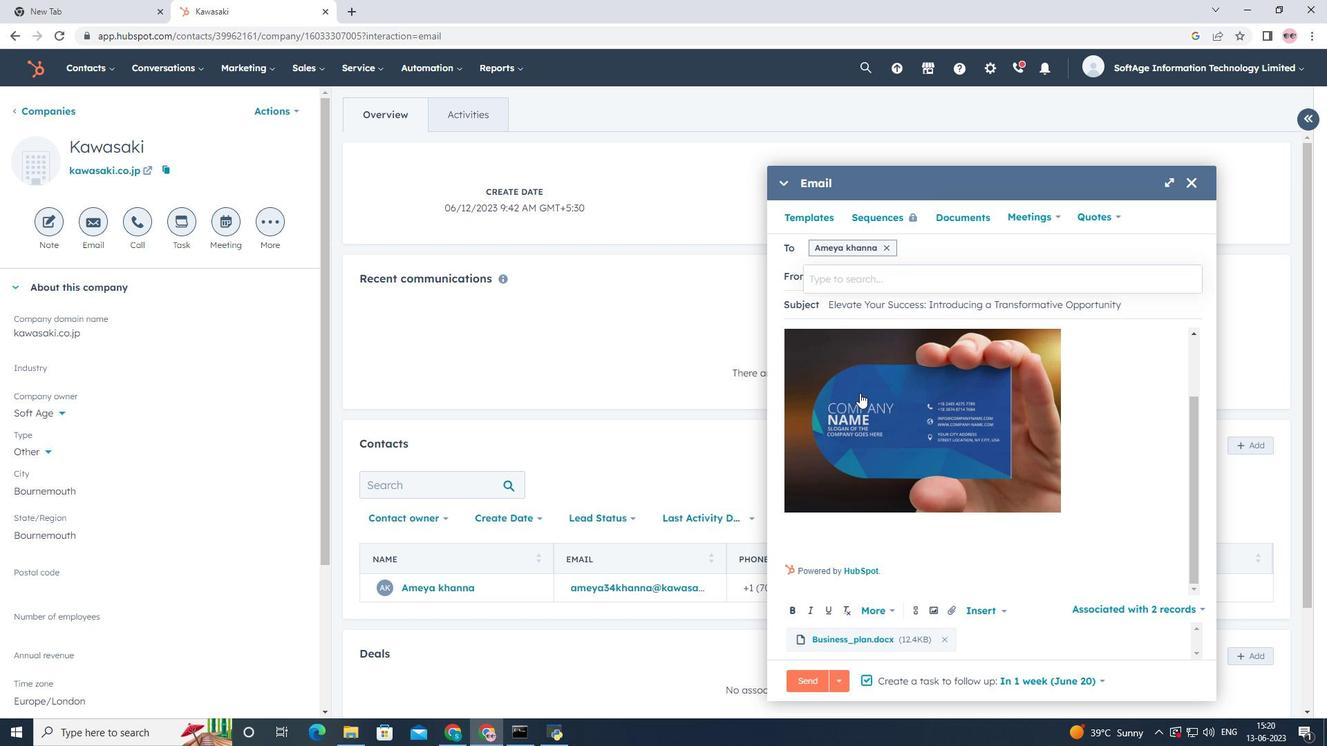 
Action: Mouse moved to (859, 387)
Screenshot: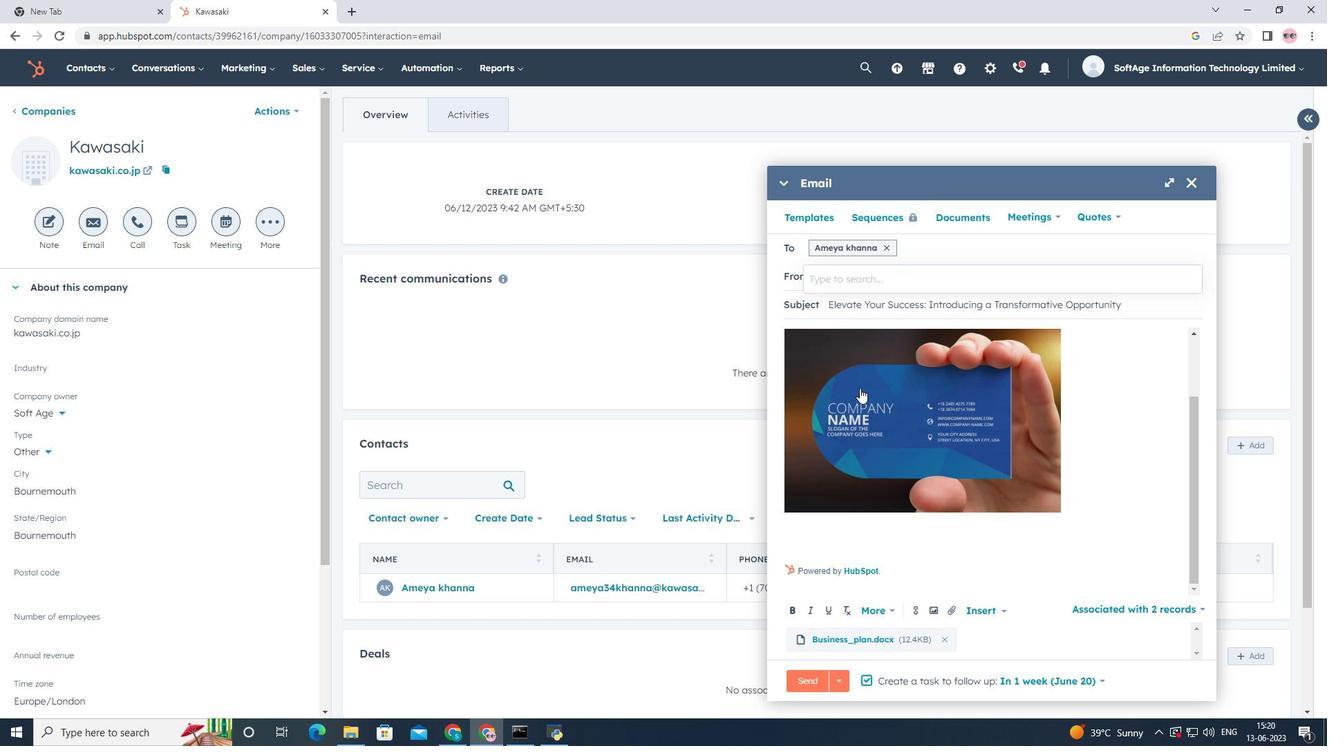 
Action: Mouse scrolled (859, 387) with delta (0, 0)
Screenshot: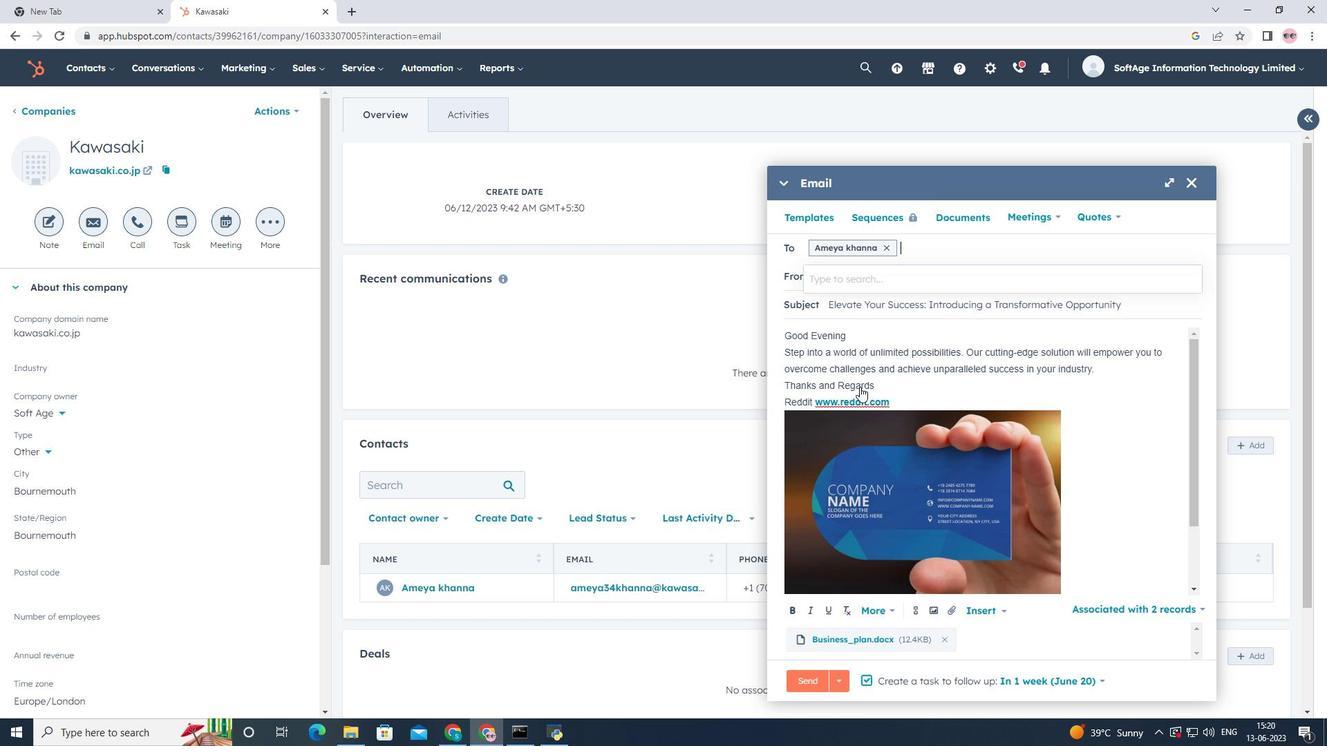 
Action: Mouse scrolled (859, 387) with delta (0, 0)
Screenshot: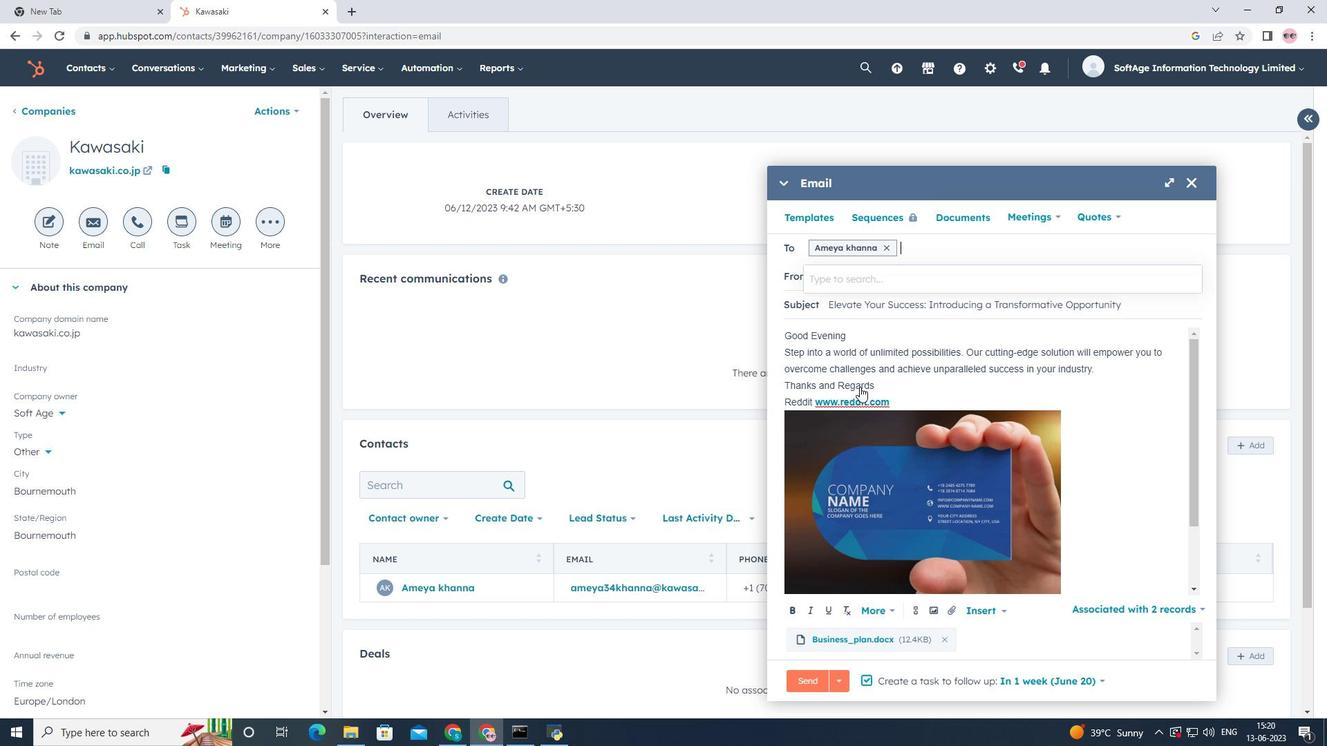 
Action: Mouse scrolled (859, 387) with delta (0, 0)
Screenshot: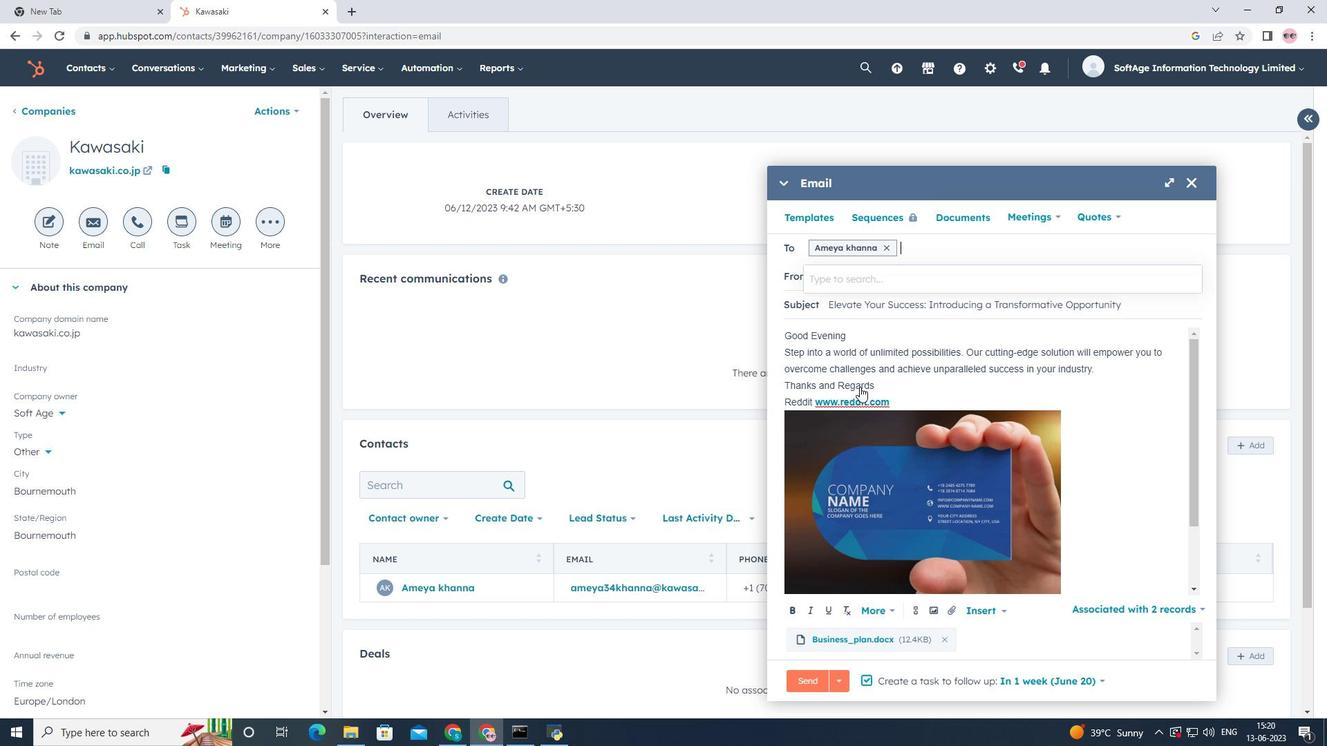 
Action: Mouse scrolled (859, 386) with delta (0, 0)
Screenshot: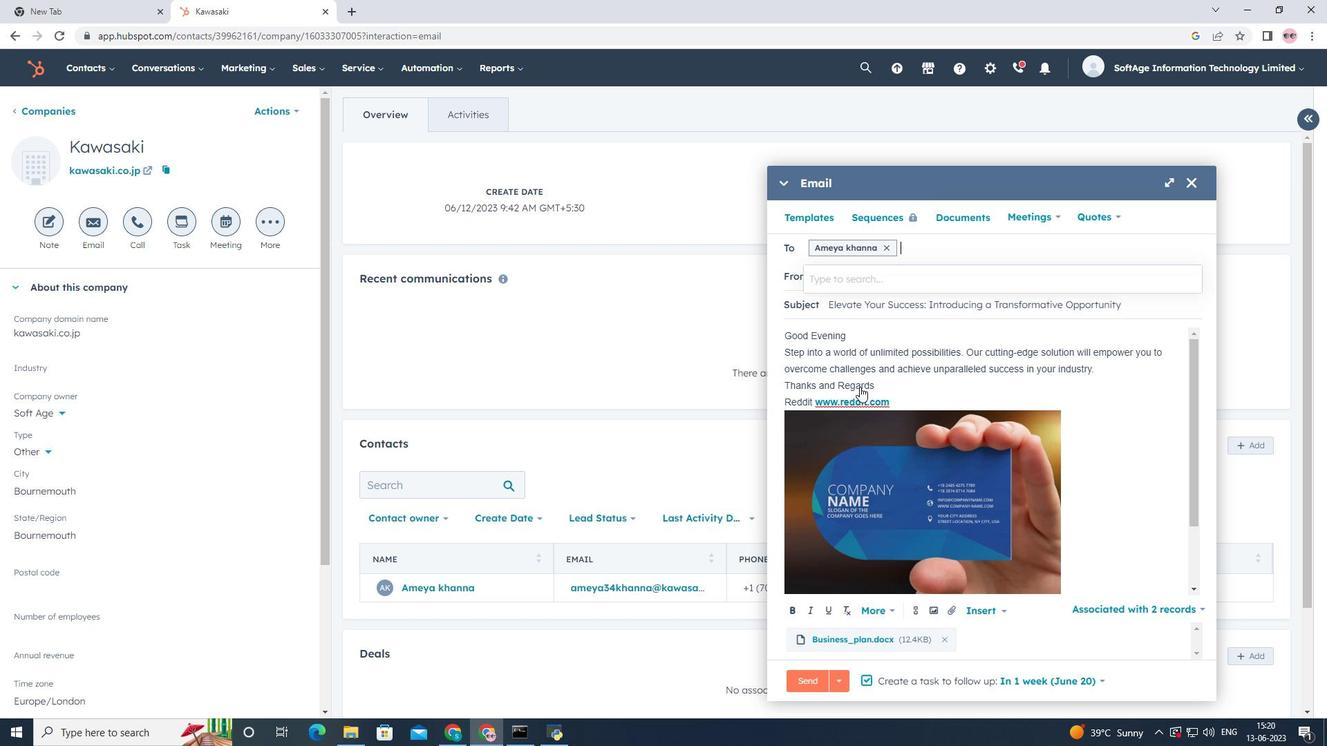 
Action: Mouse scrolled (859, 387) with delta (0, 0)
Screenshot: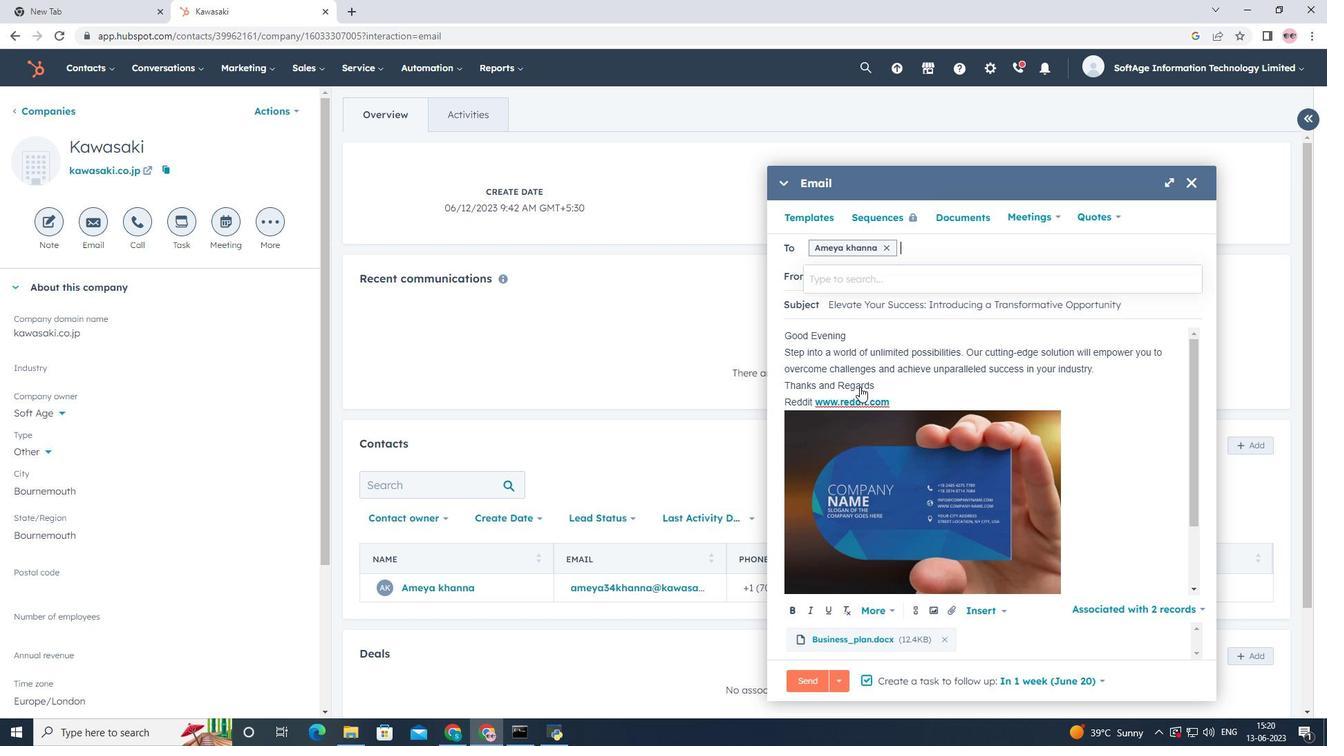 
Action: Mouse moved to (810, 682)
Screenshot: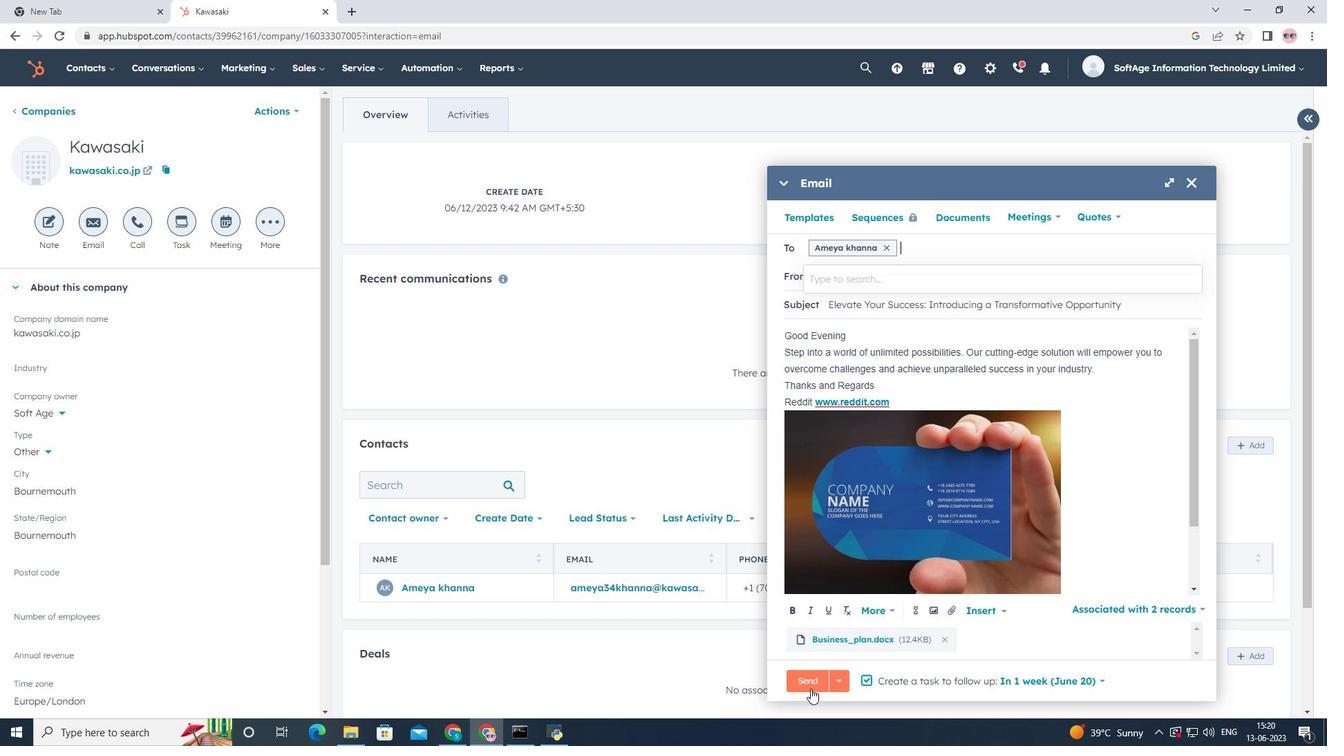 
Action: Mouse pressed left at (810, 682)
Screenshot: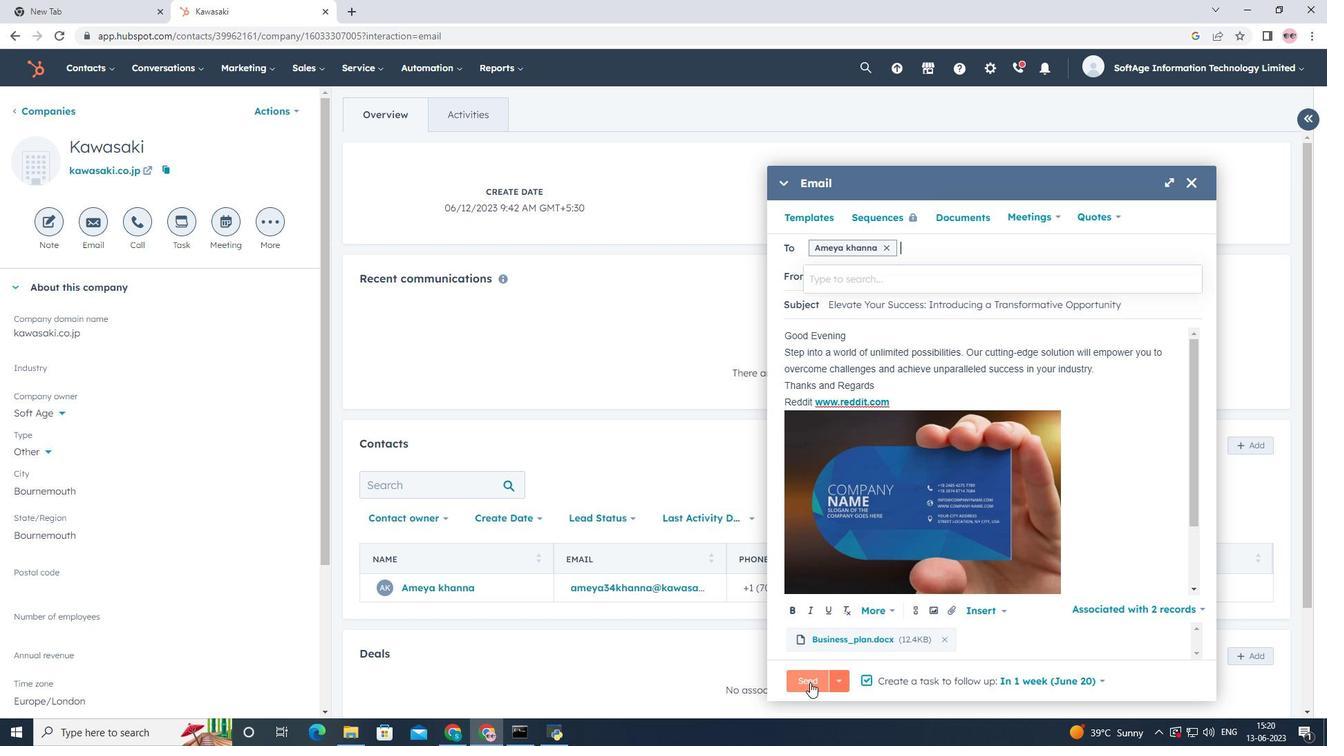 
Action: Mouse moved to (682, 367)
Screenshot: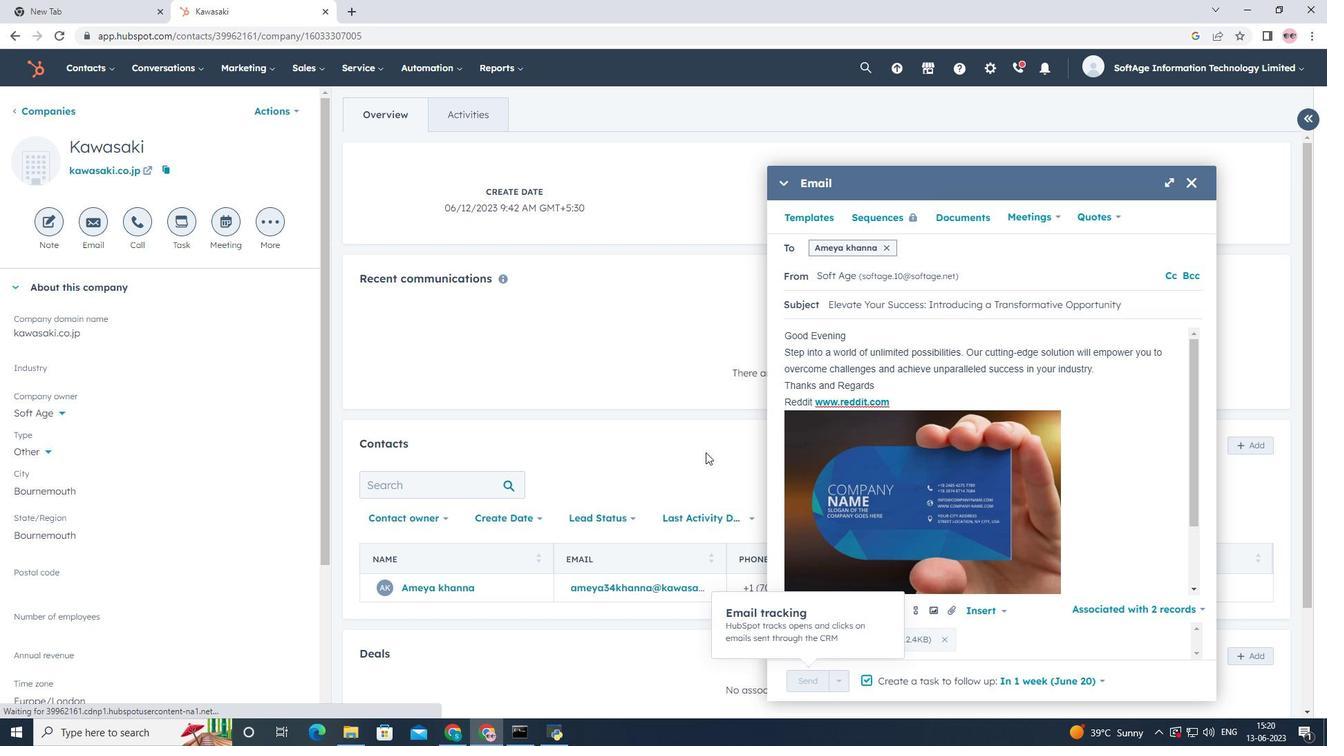 
Action: Mouse scrolled (682, 368) with delta (0, 0)
Screenshot: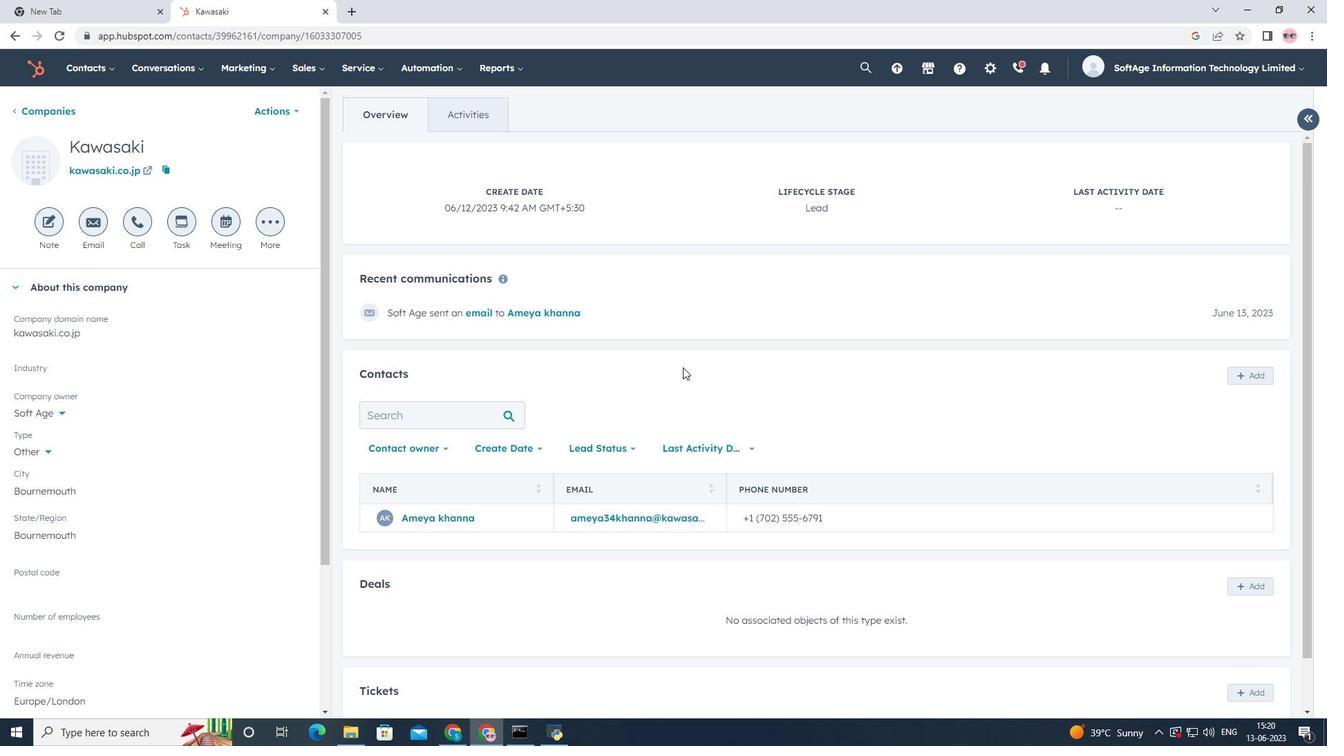 
Action: Mouse scrolled (682, 368) with delta (0, 0)
Screenshot: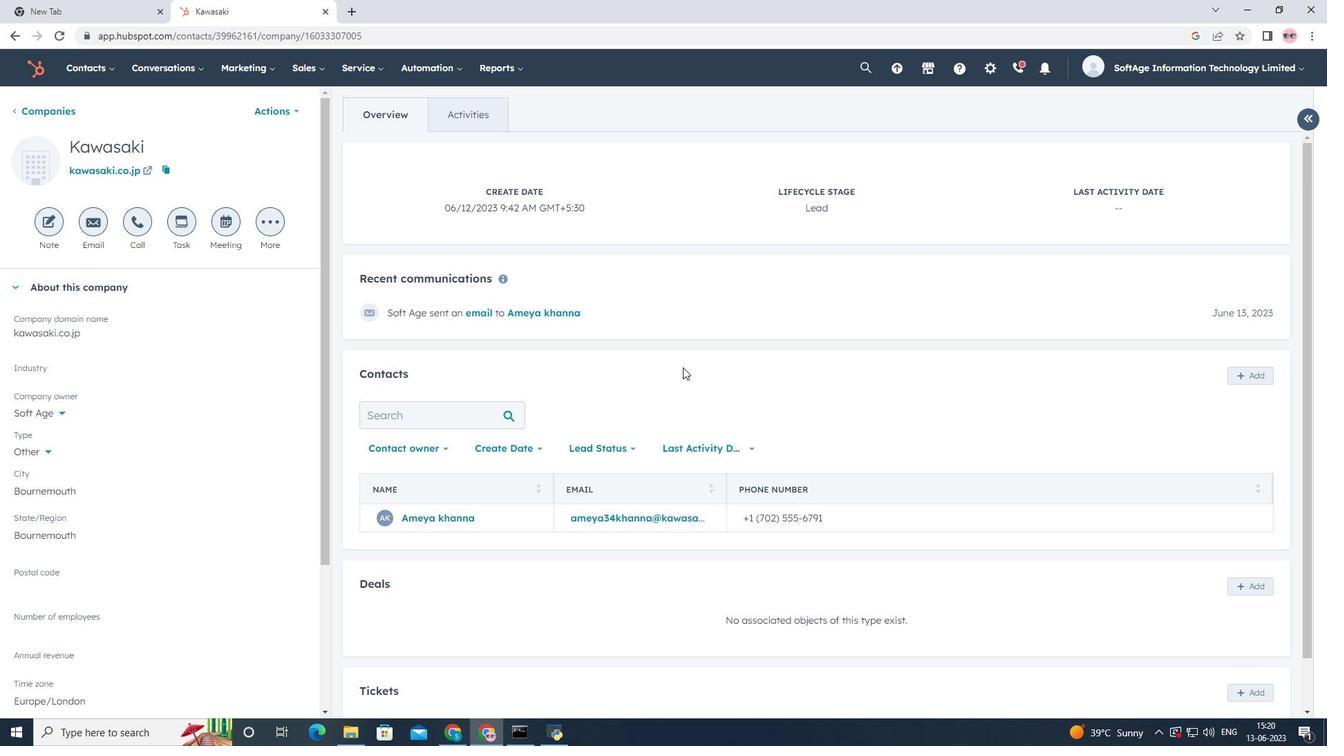 
Action: Mouse scrolled (682, 368) with delta (0, 0)
Screenshot: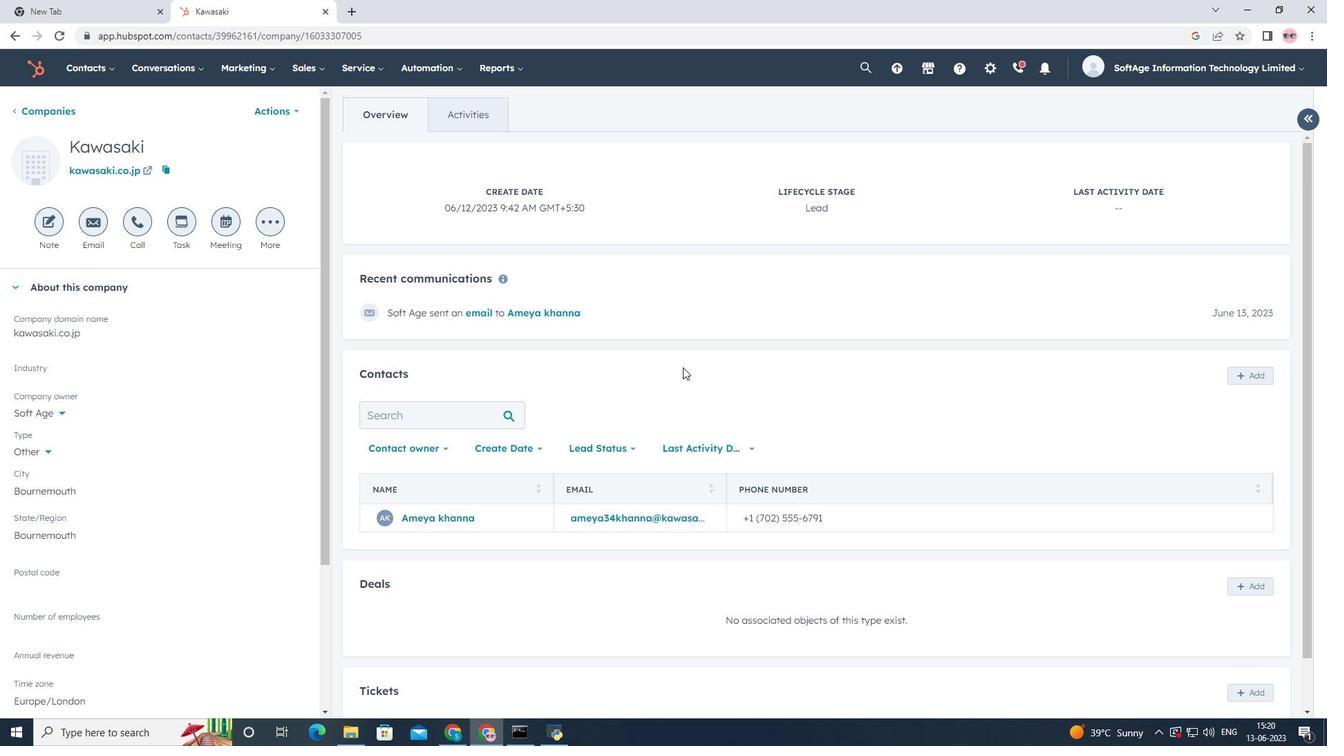 
Action: Mouse scrolled (682, 368) with delta (0, 0)
Screenshot: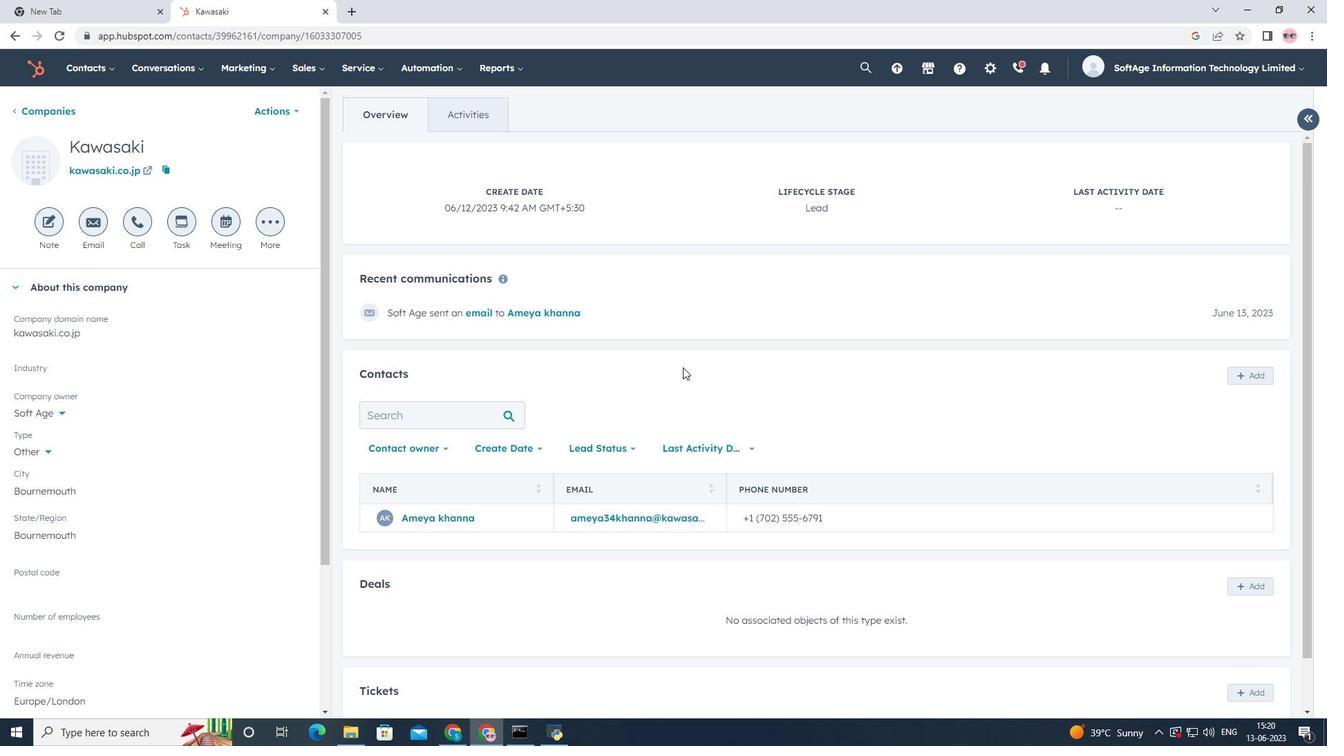 
Action: Mouse scrolled (682, 368) with delta (0, 0)
Screenshot: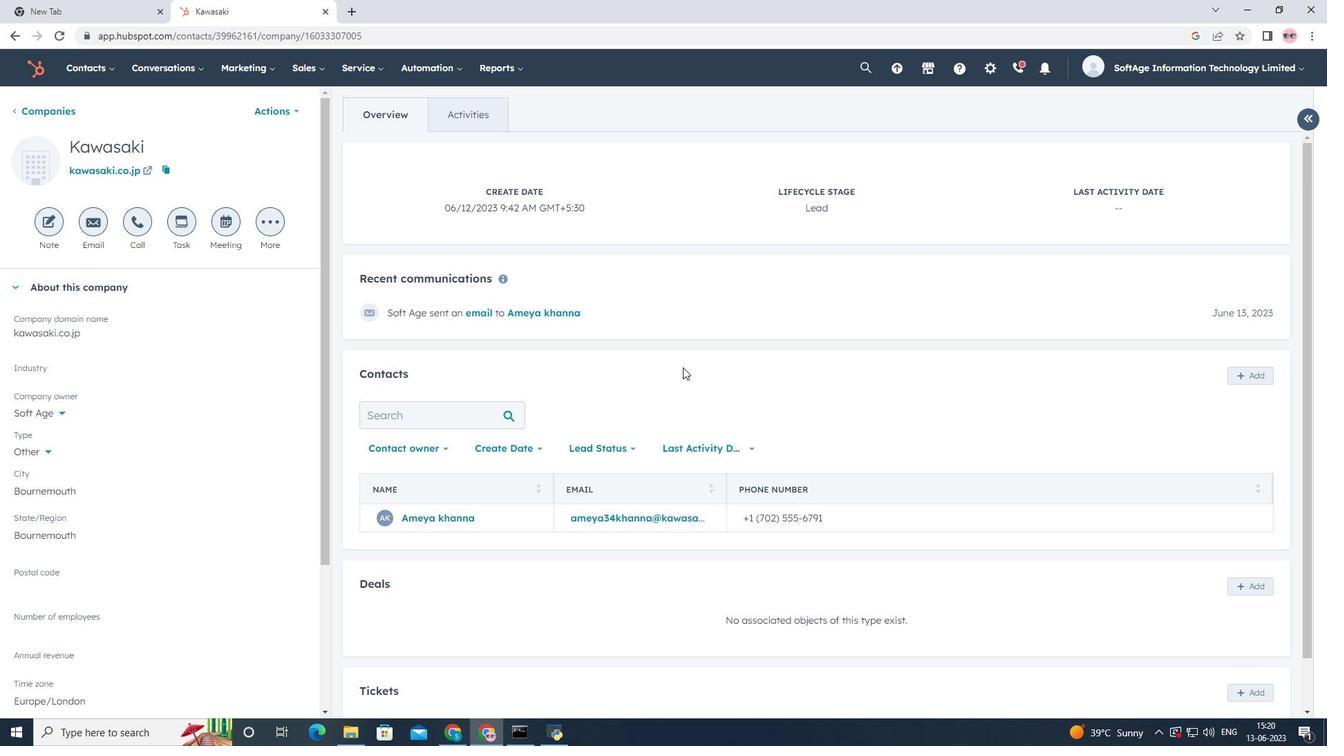 
Action: Mouse scrolled (682, 368) with delta (0, 0)
Screenshot: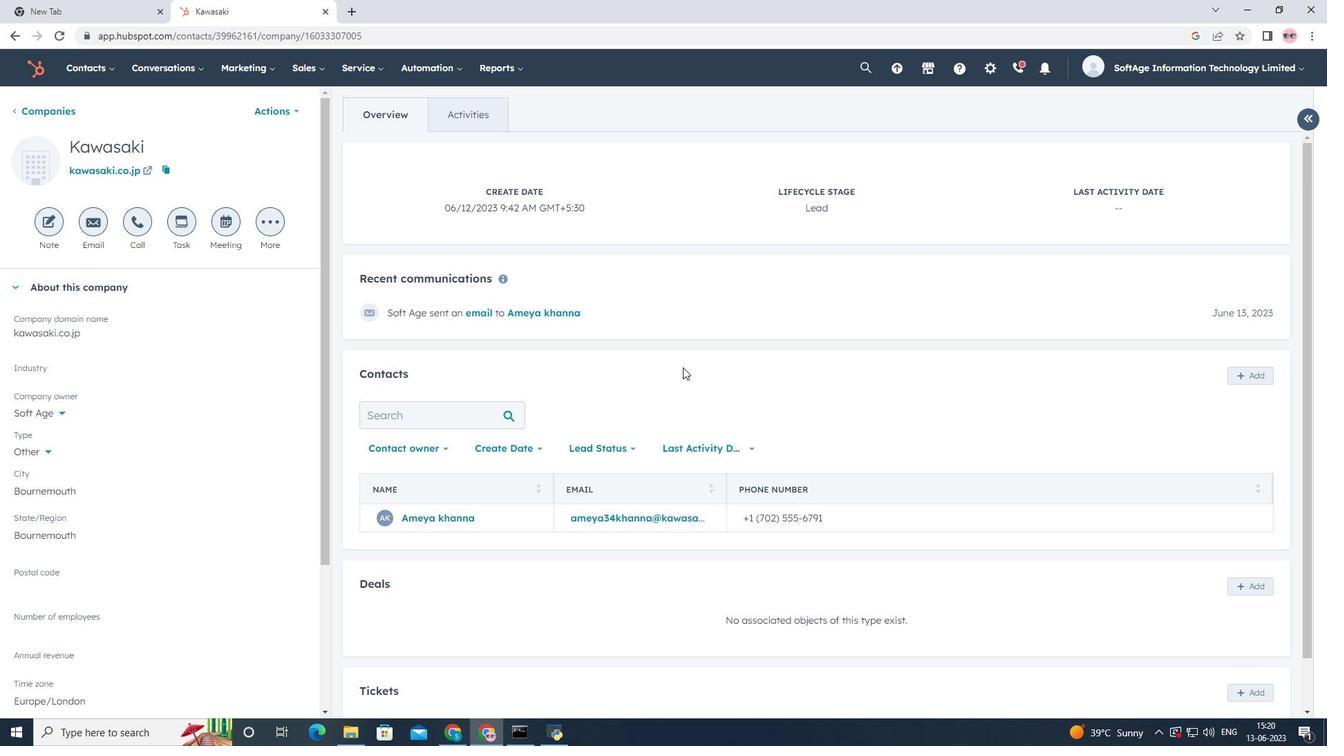 
Action: Mouse scrolled (682, 368) with delta (0, 0)
Screenshot: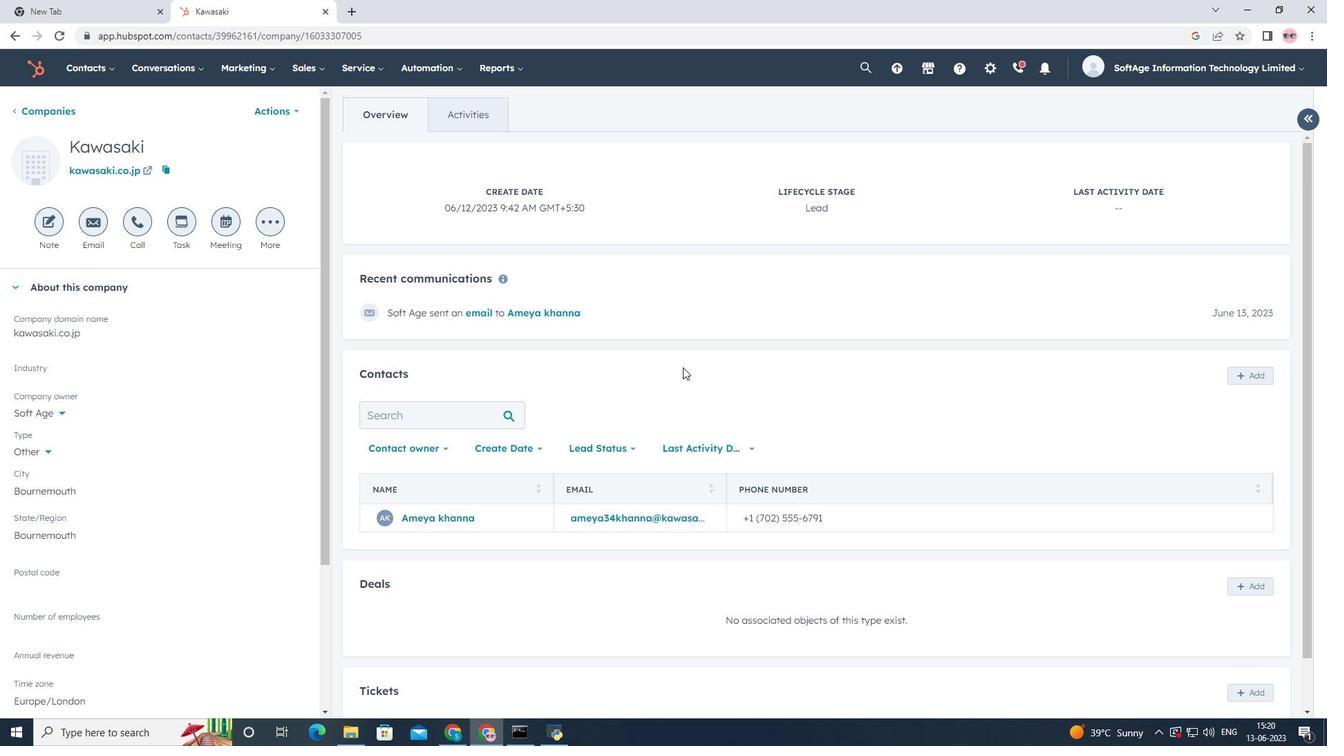 
Action: Mouse scrolled (682, 368) with delta (0, 0)
Screenshot: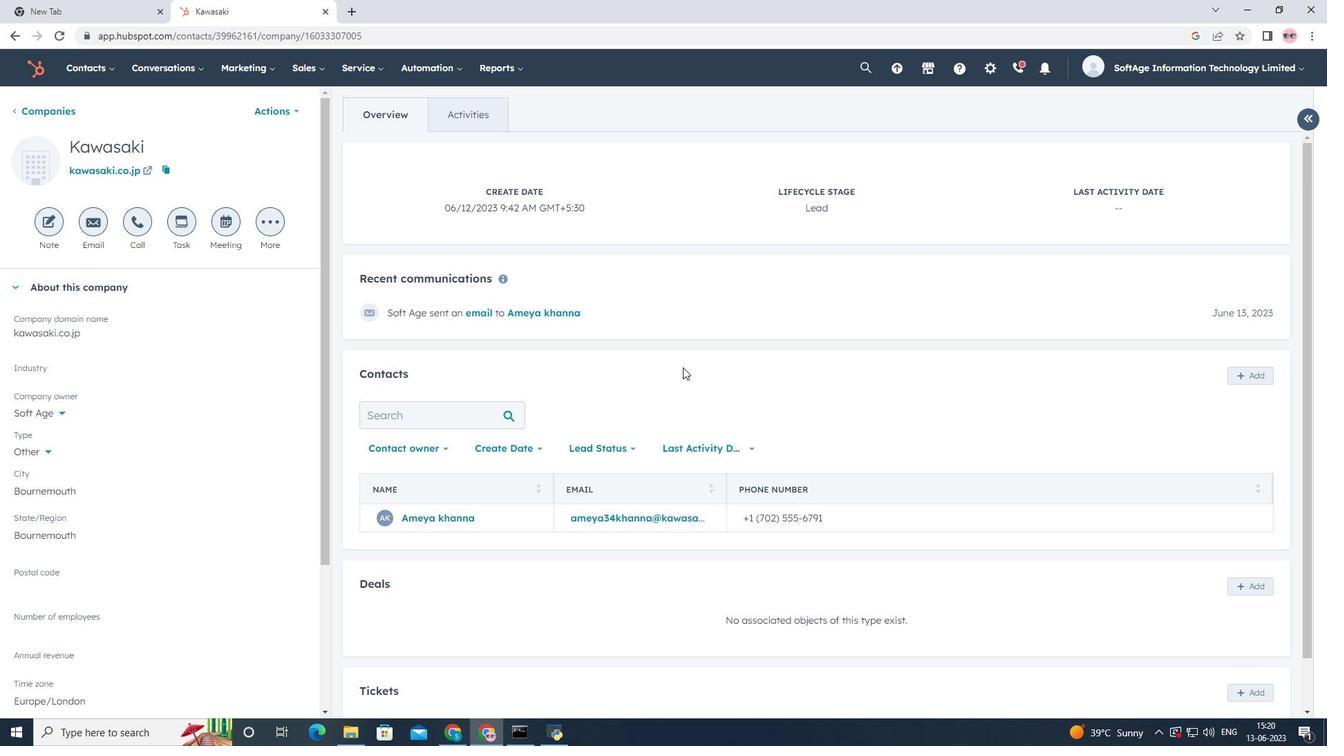 
Action: Mouse scrolled (682, 368) with delta (0, 0)
Screenshot: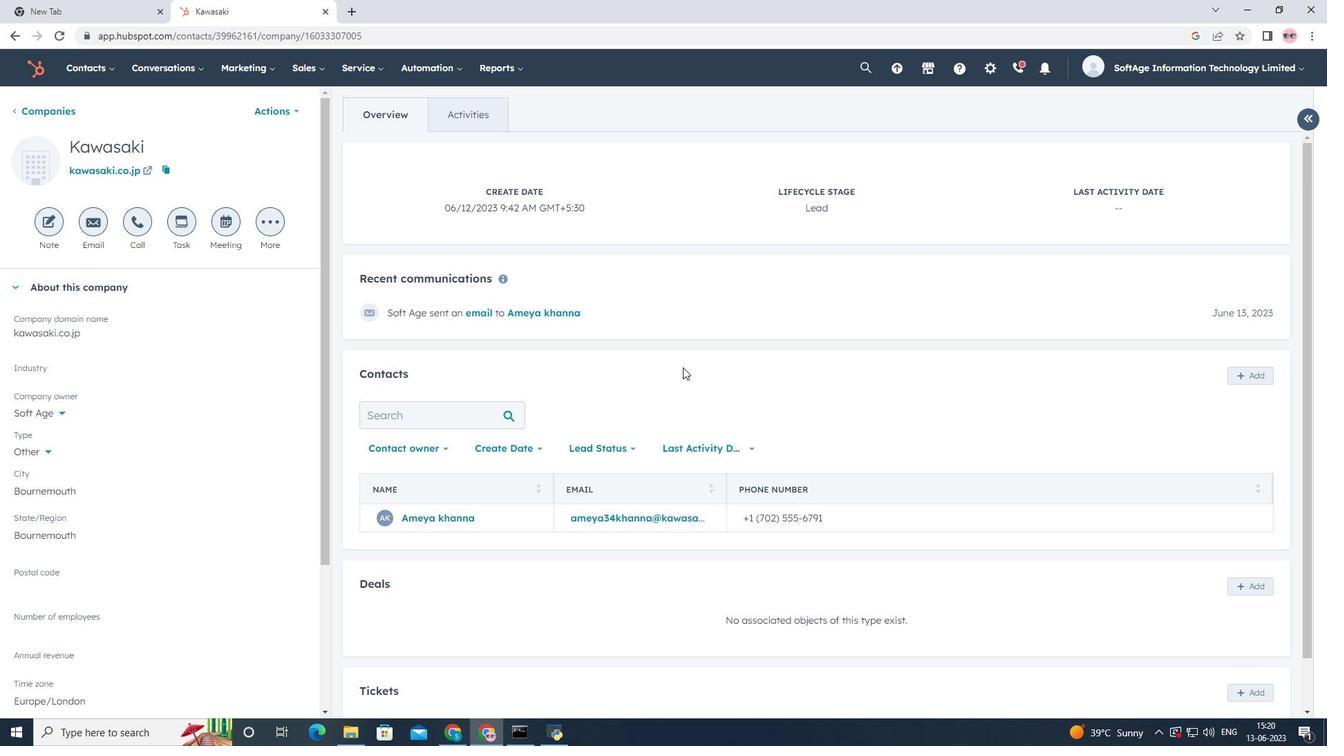 
Action: Mouse scrolled (682, 367) with delta (0, 0)
Screenshot: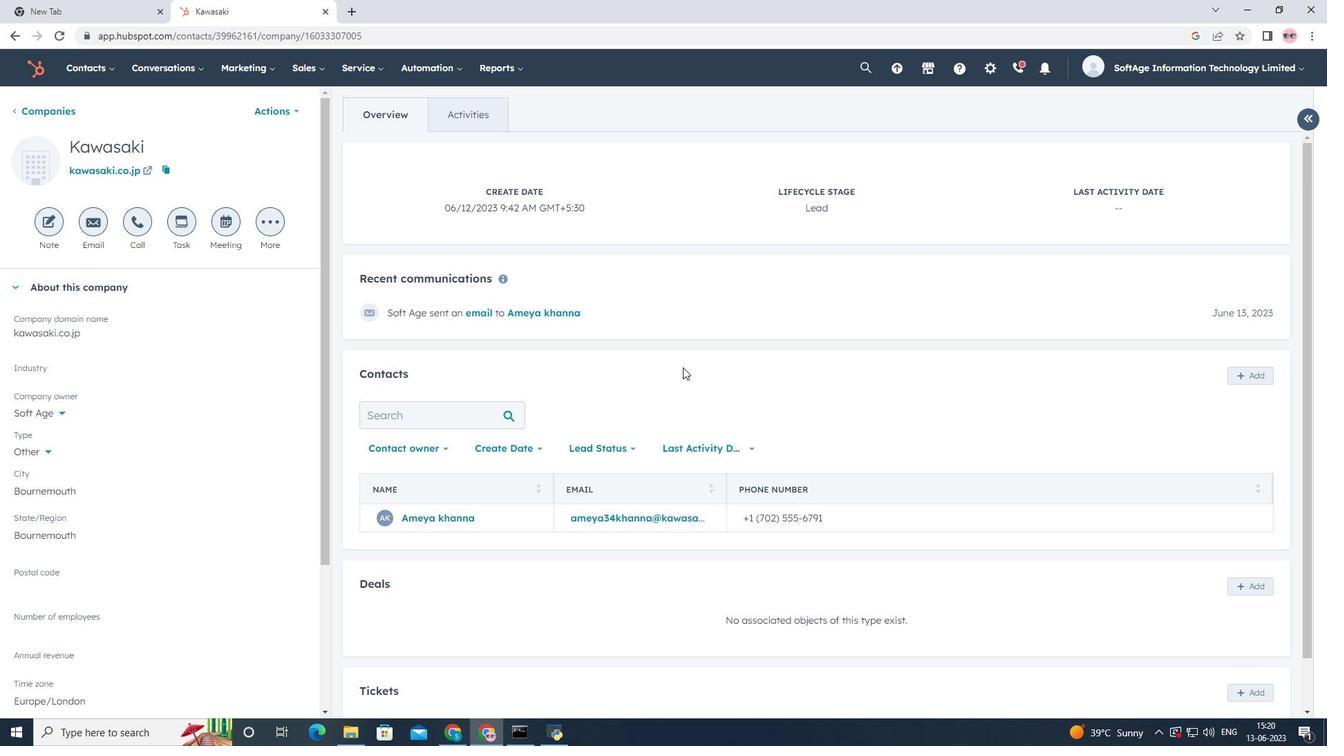 
Action: Mouse scrolled (682, 367) with delta (0, 0)
Screenshot: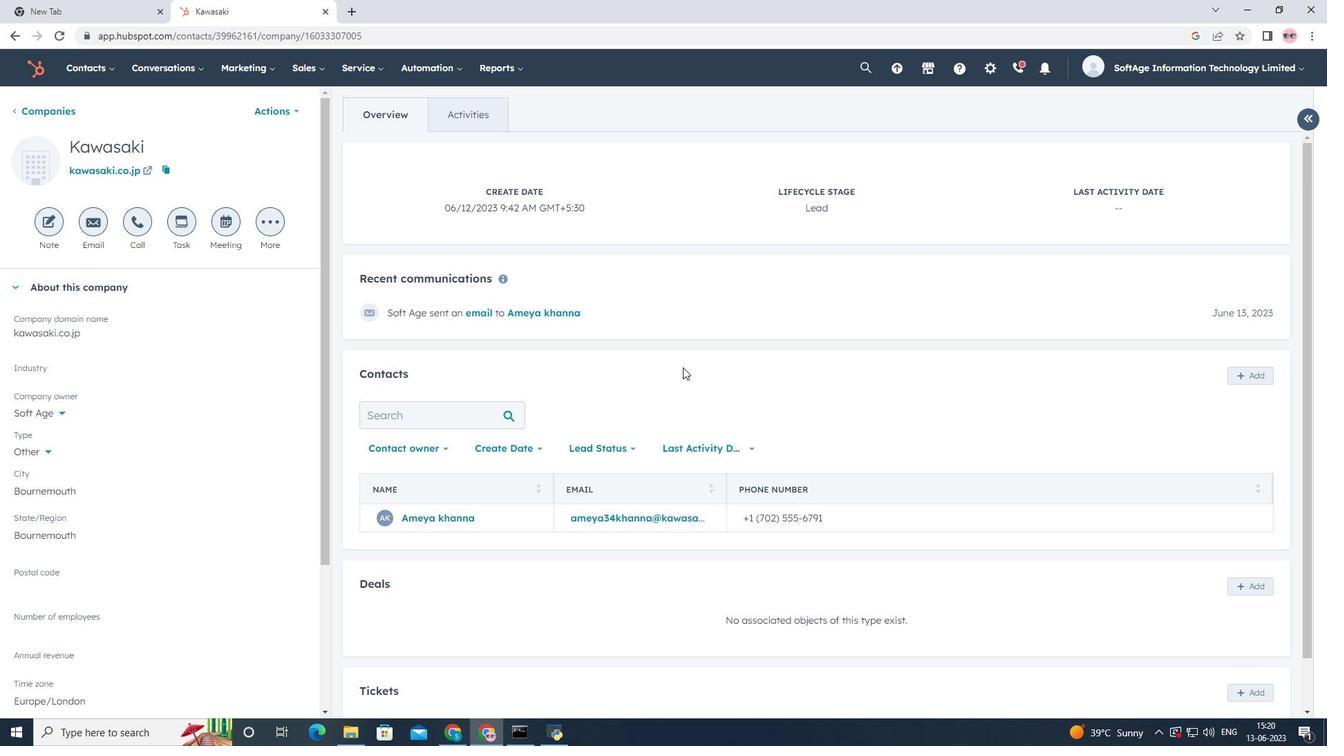 
Action: Mouse scrolled (682, 367) with delta (0, 0)
Screenshot: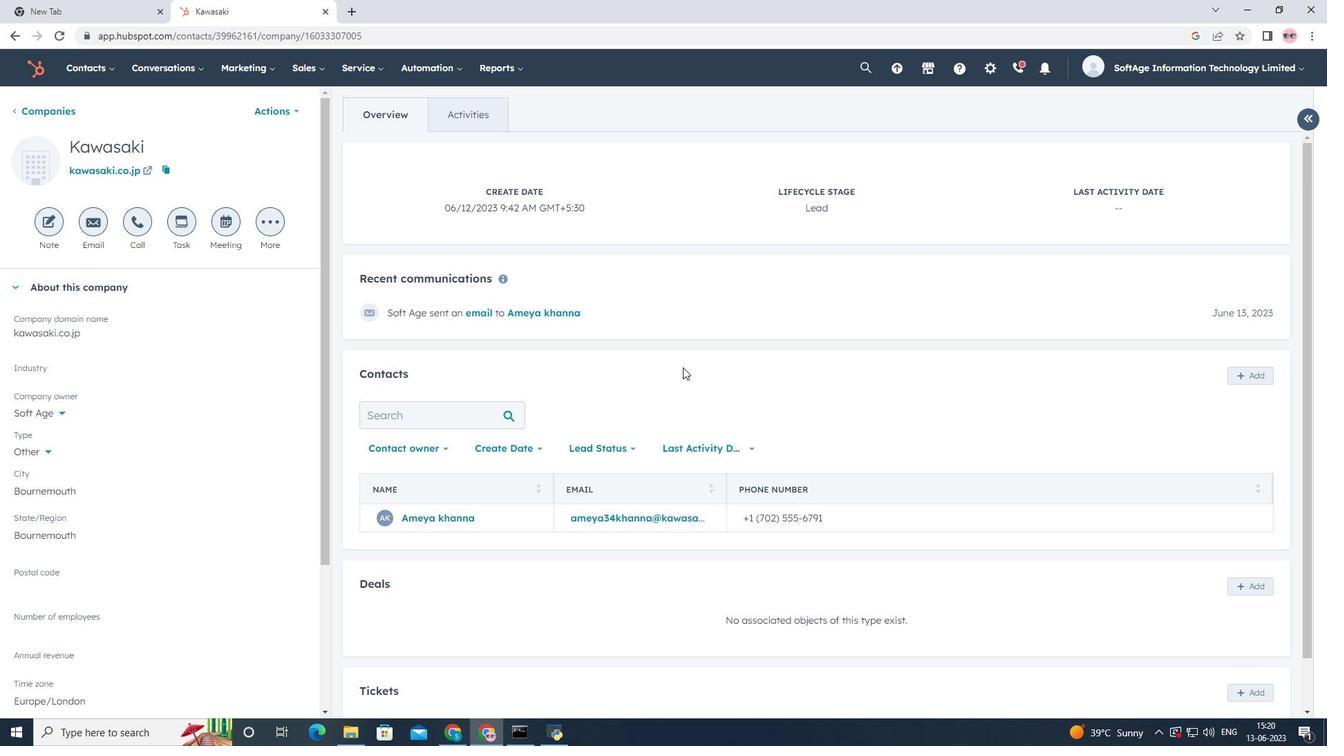 
Action: Mouse scrolled (682, 367) with delta (0, 0)
Screenshot: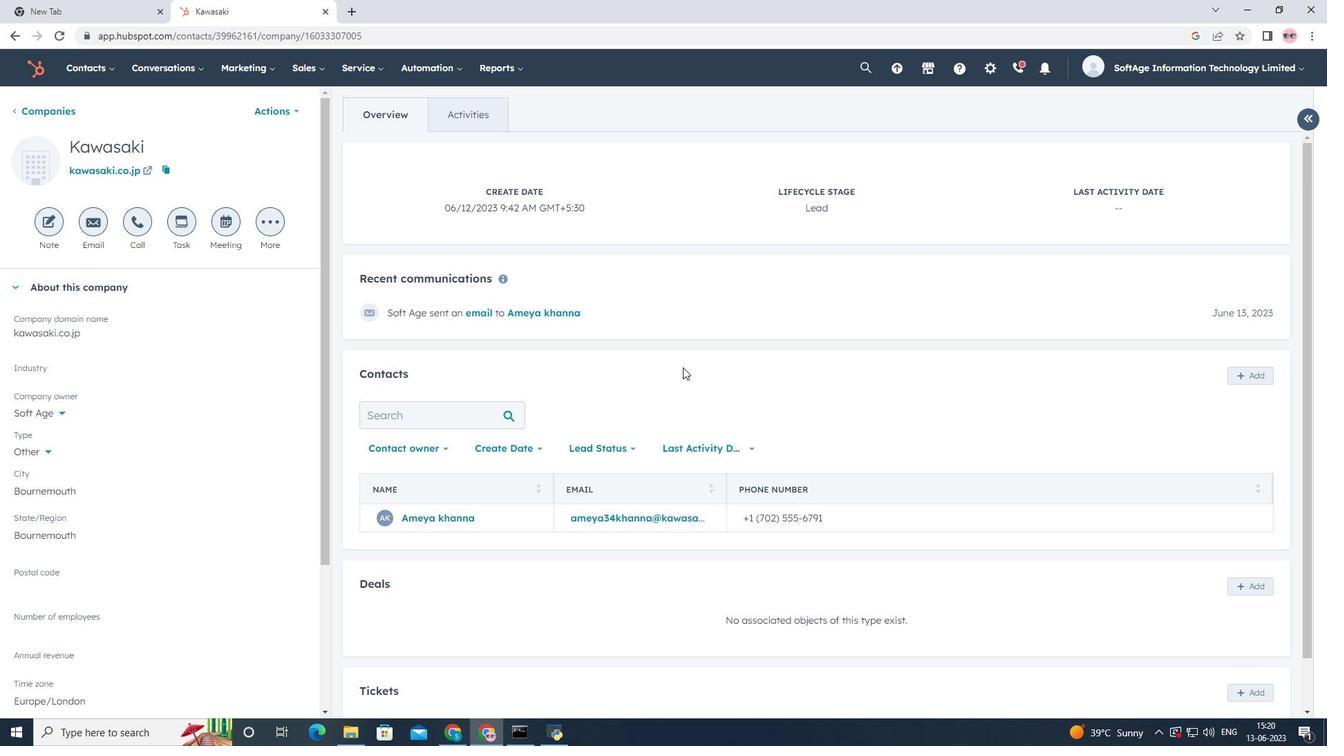 
Action: Mouse scrolled (682, 367) with delta (0, 0)
Screenshot: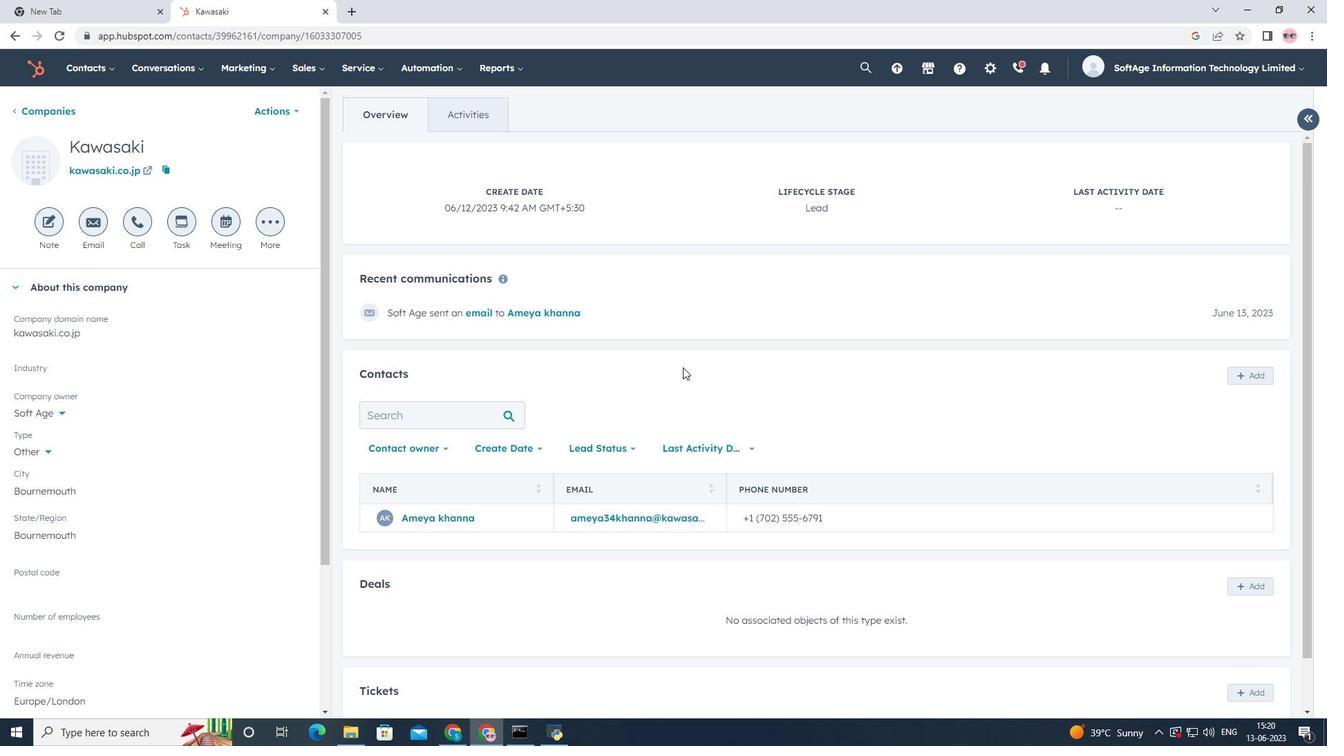 
Action: Mouse scrolled (682, 367) with delta (0, 0)
Screenshot: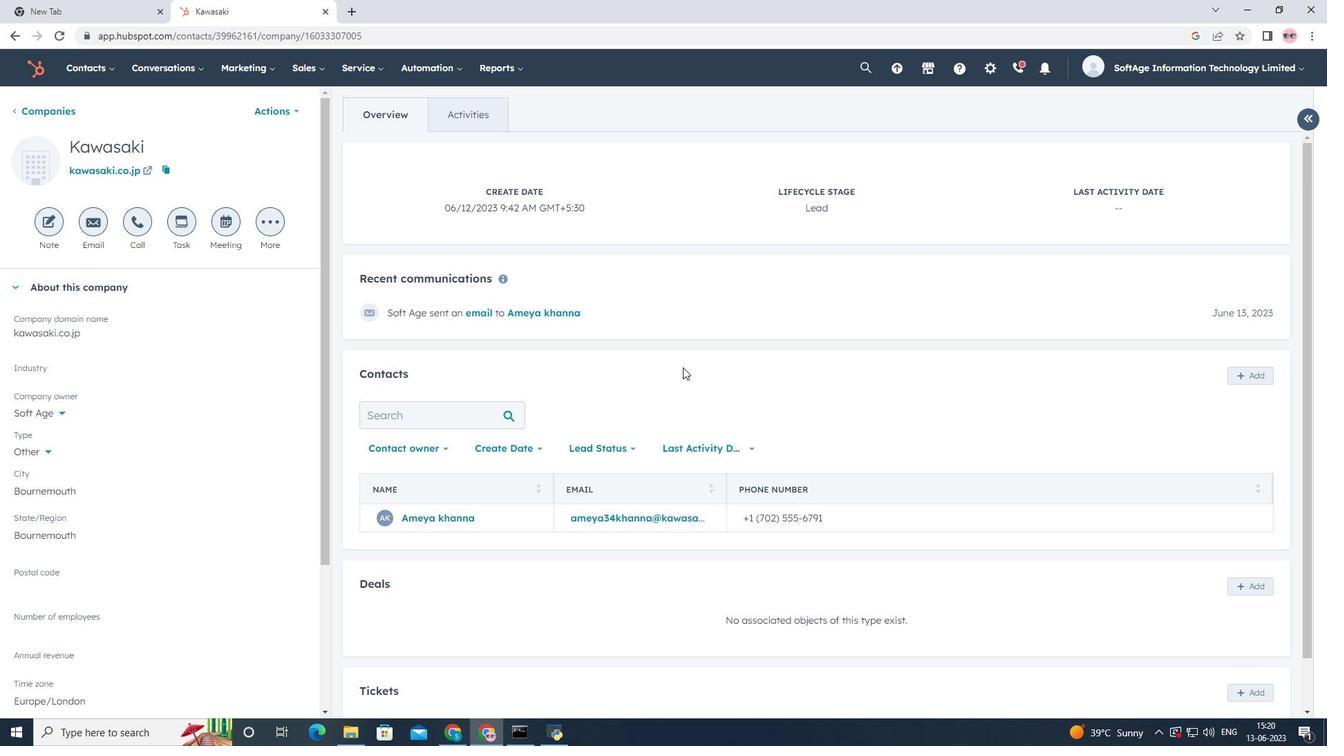 
